 Task: Look for Airbnb options in Masty, Belarus from 6th December, 2023 to 12th December, 2023 for 4 adults.4 bedrooms having 4 beds and 4 bathrooms. Property type can be flat. Amenities needed are: wifi, TV, free parkinig on premises, gym, breakfast. Look for 5 properties as per requirement.
Action: Mouse moved to (583, 210)
Screenshot: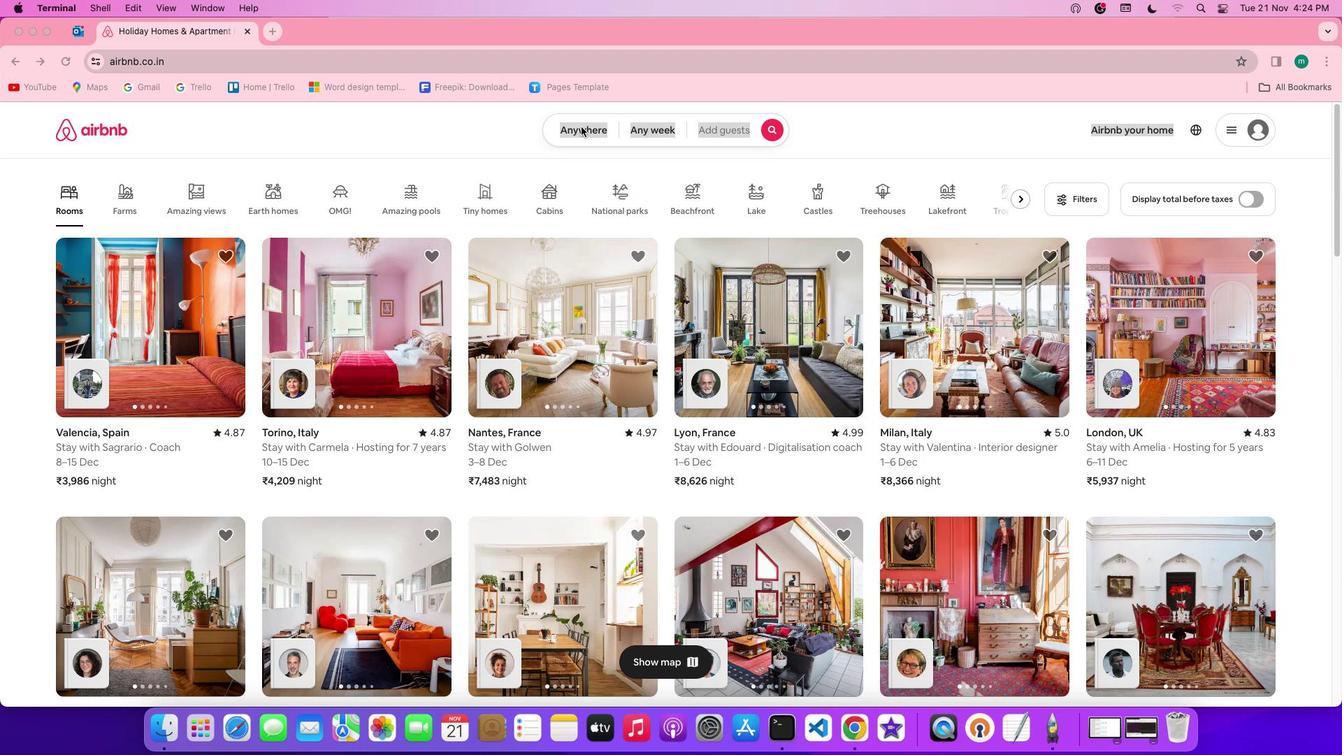 
Action: Mouse pressed left at (583, 210)
Screenshot: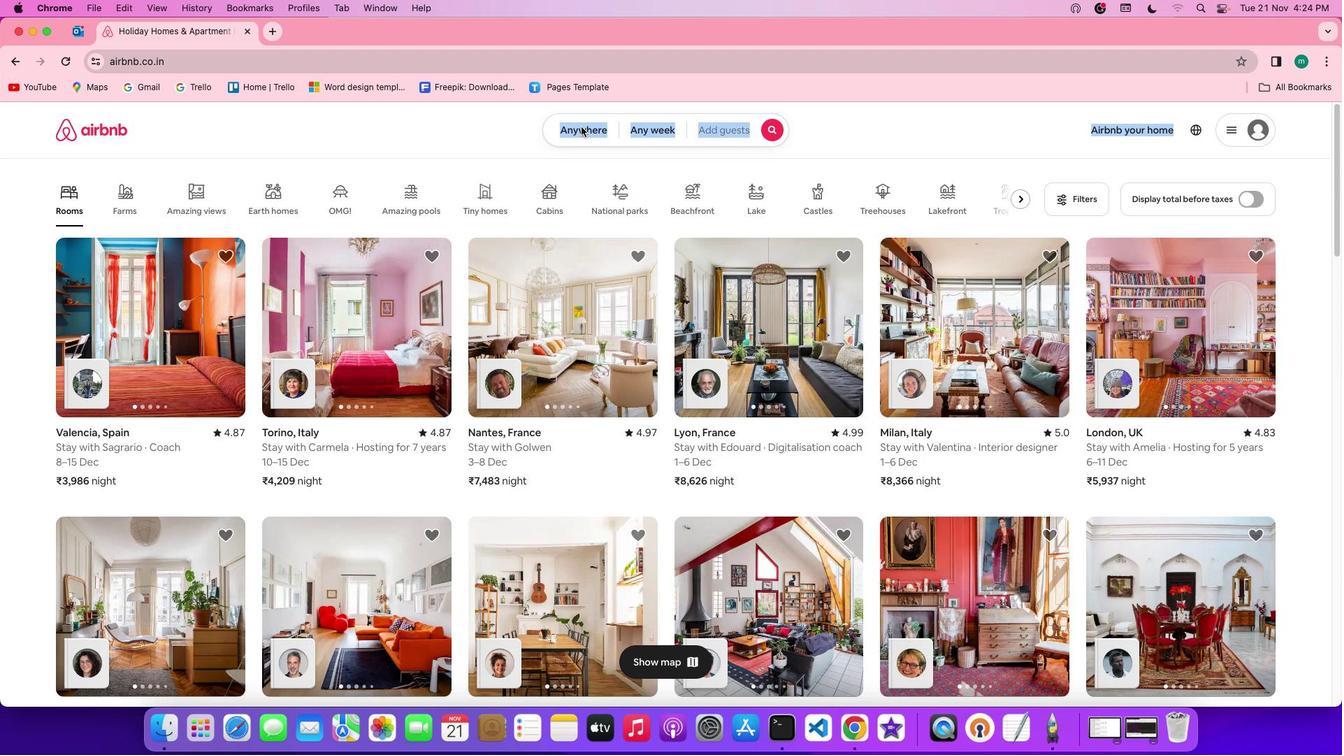 
Action: Mouse pressed left at (583, 210)
Screenshot: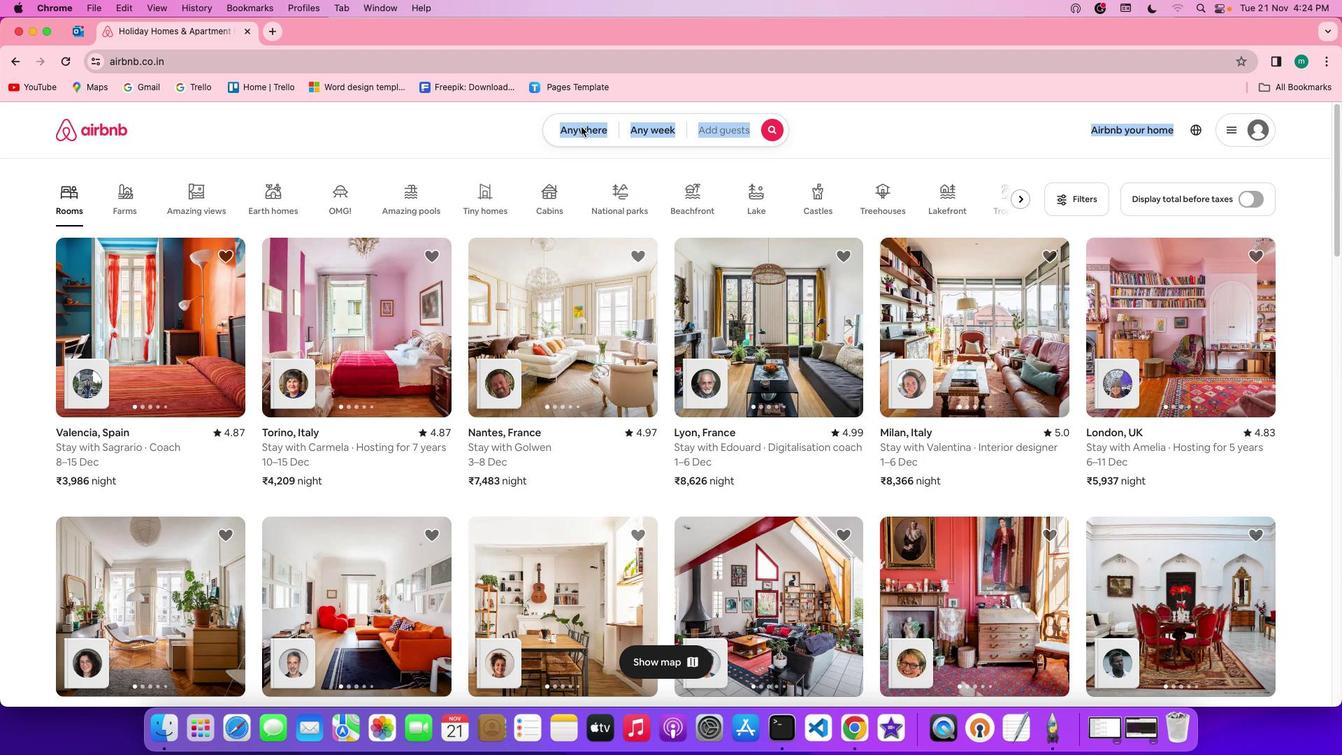 
Action: Mouse moved to (535, 251)
Screenshot: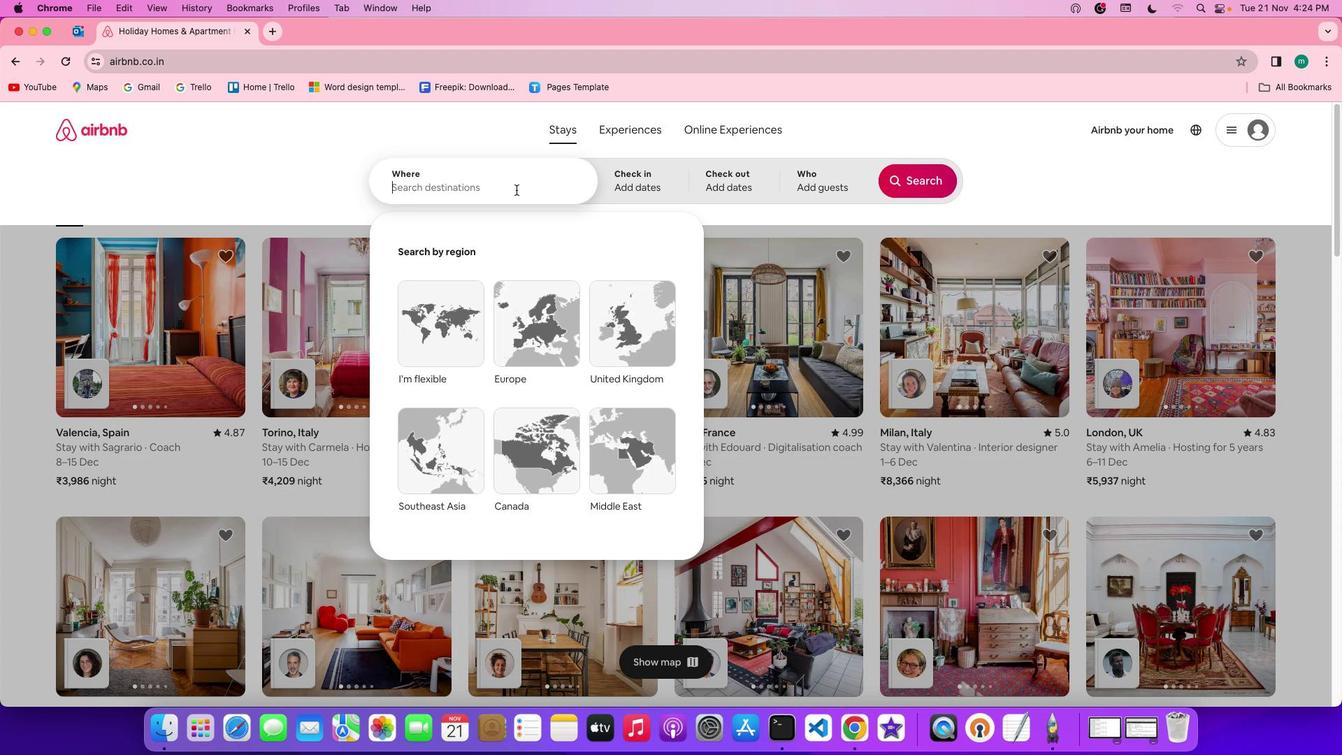 
Action: Mouse pressed left at (535, 251)
Screenshot: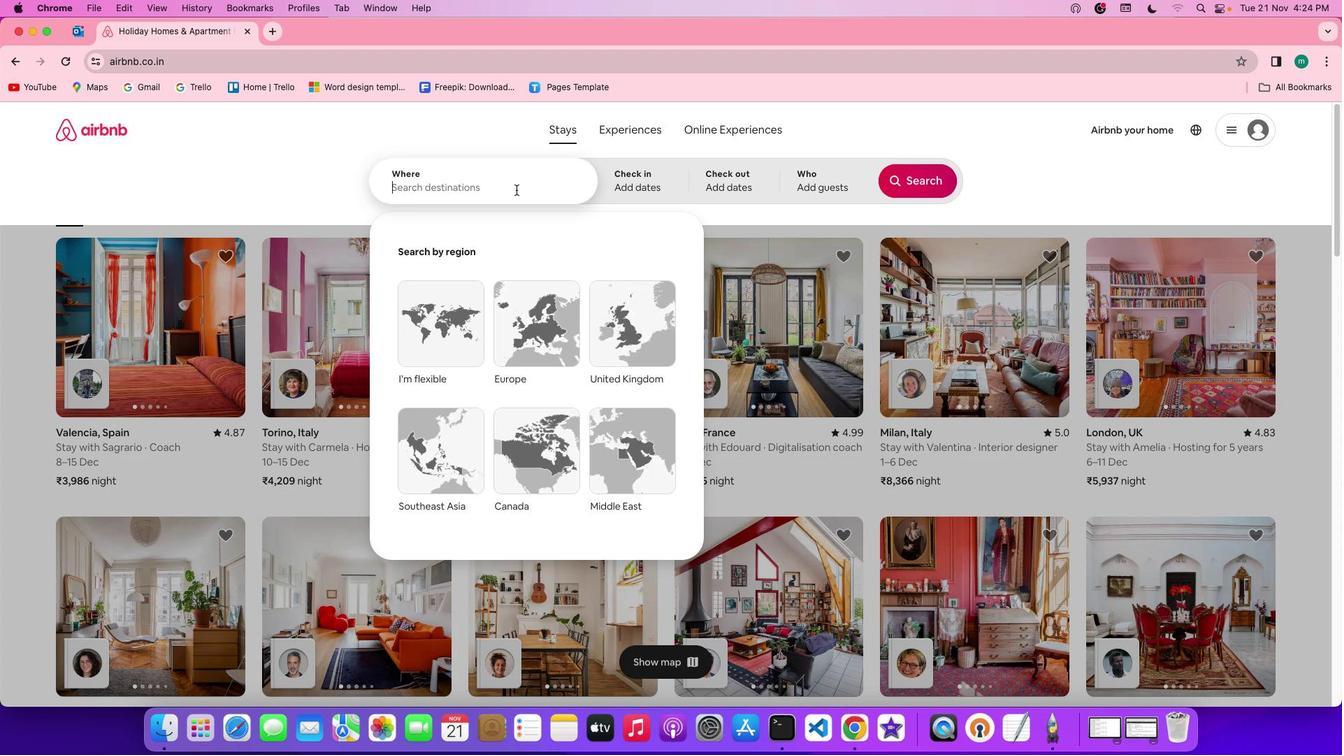 
Action: Key pressed Key.shift'M''a''s''t''y'','Key.spaceKey.shift'B''e''l''a''r''u''s'
Screenshot: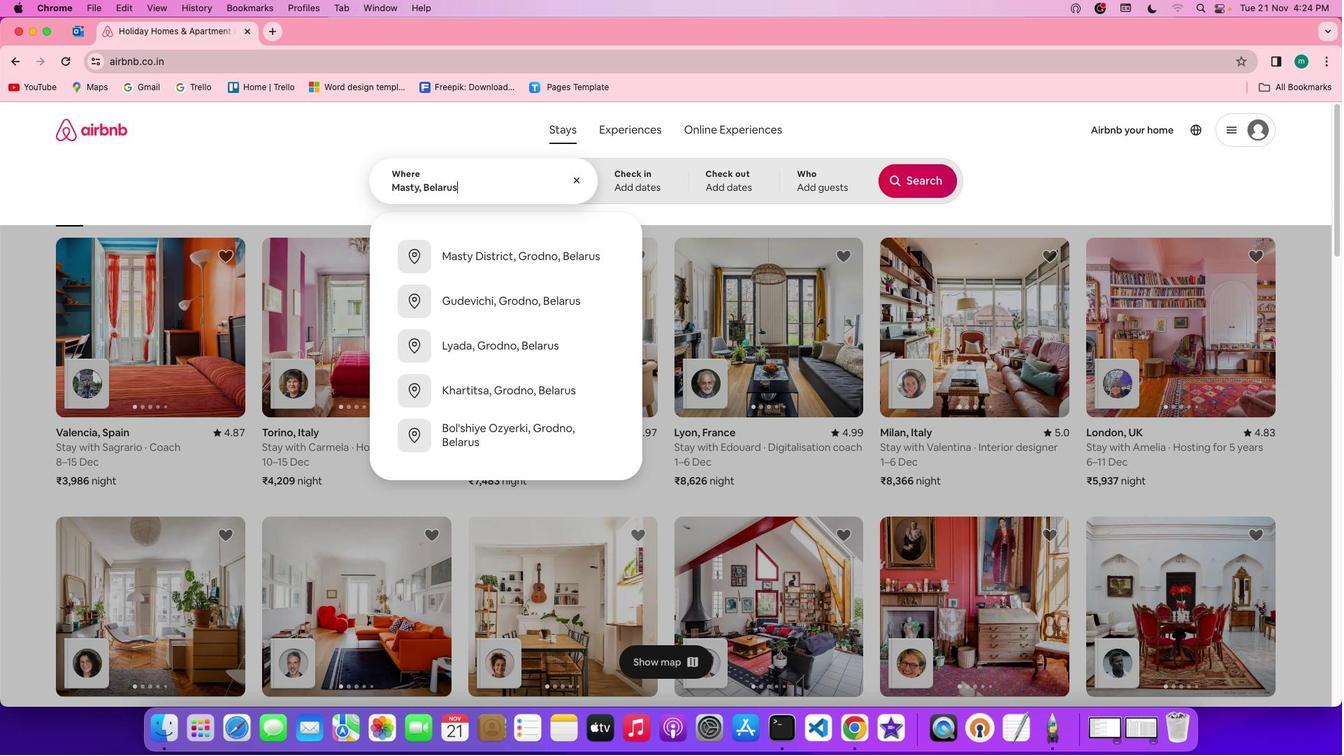 
Action: Mouse moved to (636, 244)
Screenshot: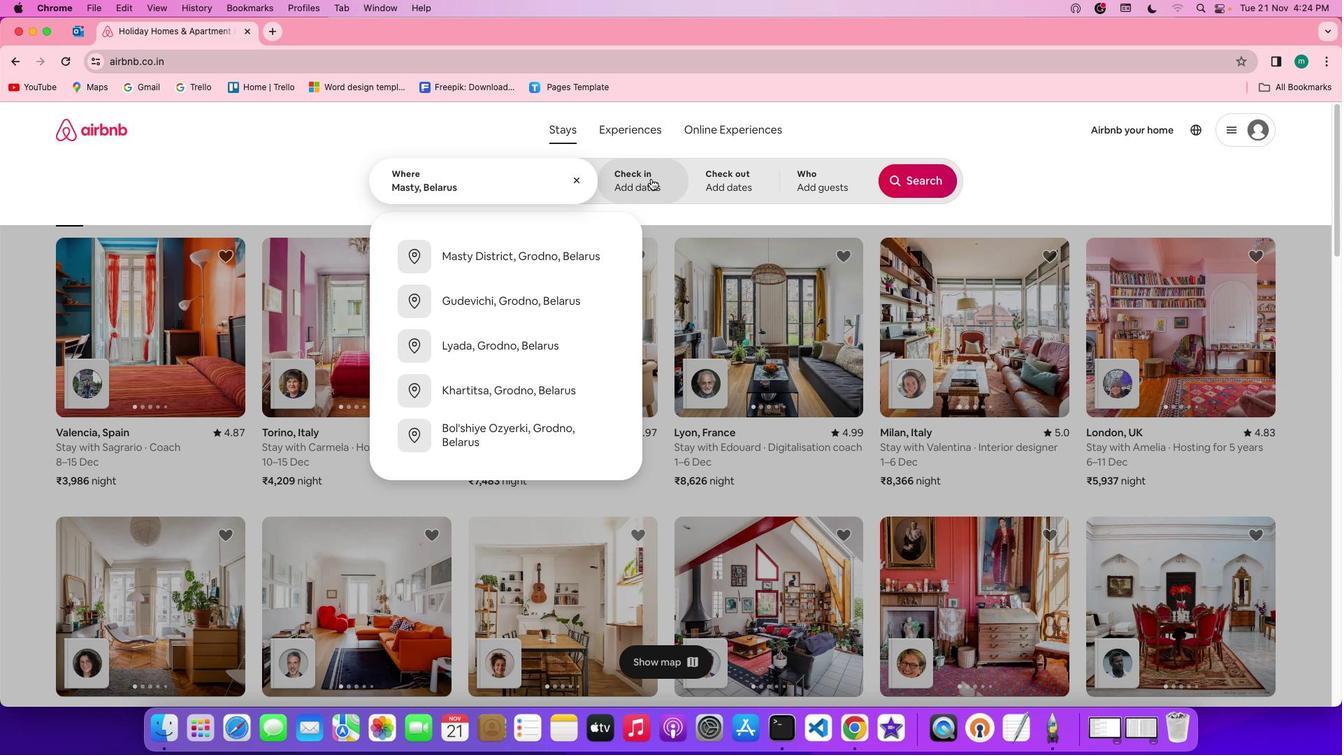 
Action: Mouse pressed left at (636, 244)
Screenshot: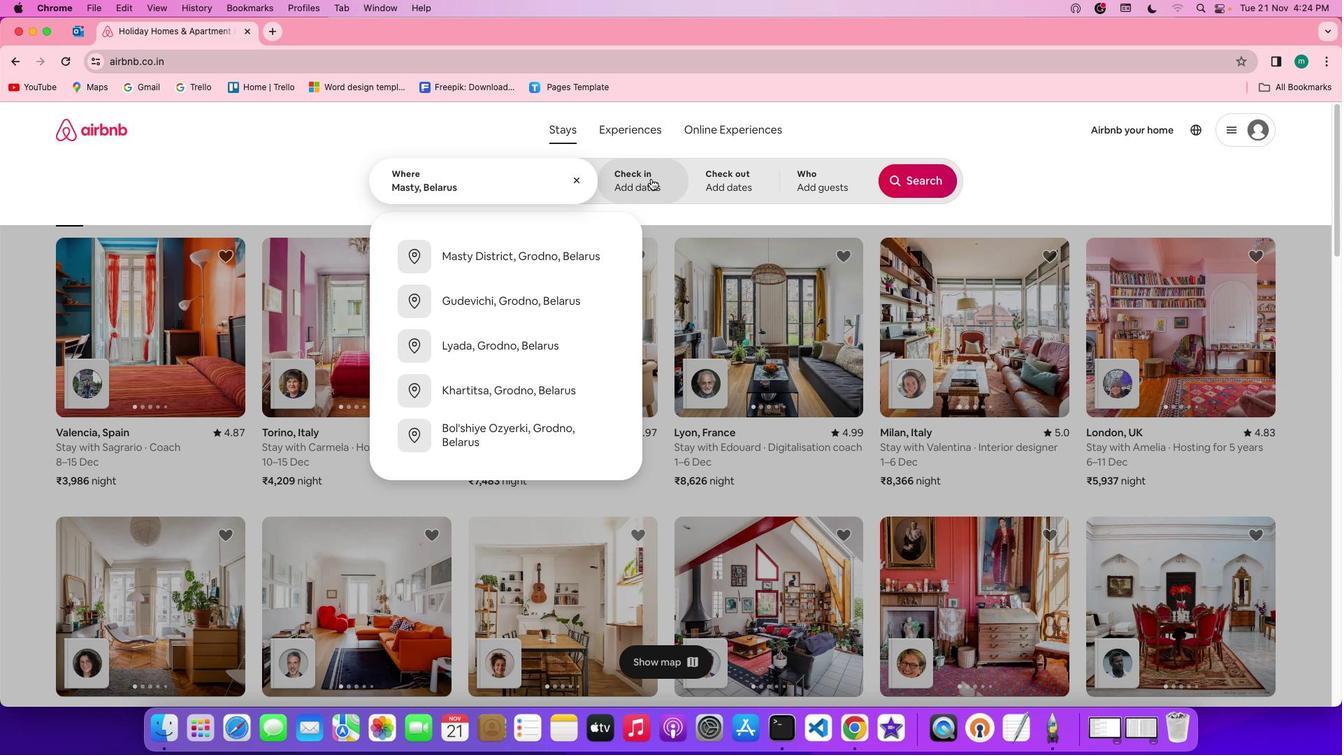 
Action: Mouse moved to (744, 379)
Screenshot: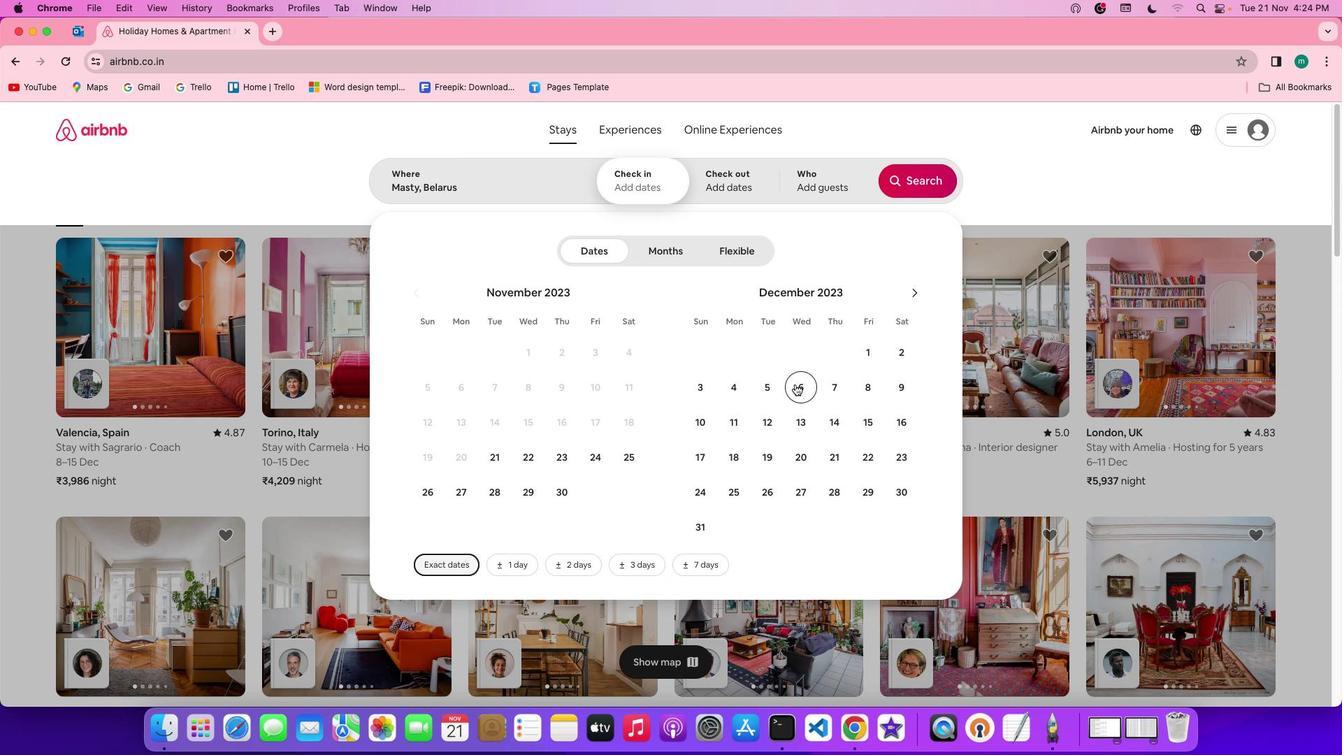 
Action: Mouse pressed left at (744, 379)
Screenshot: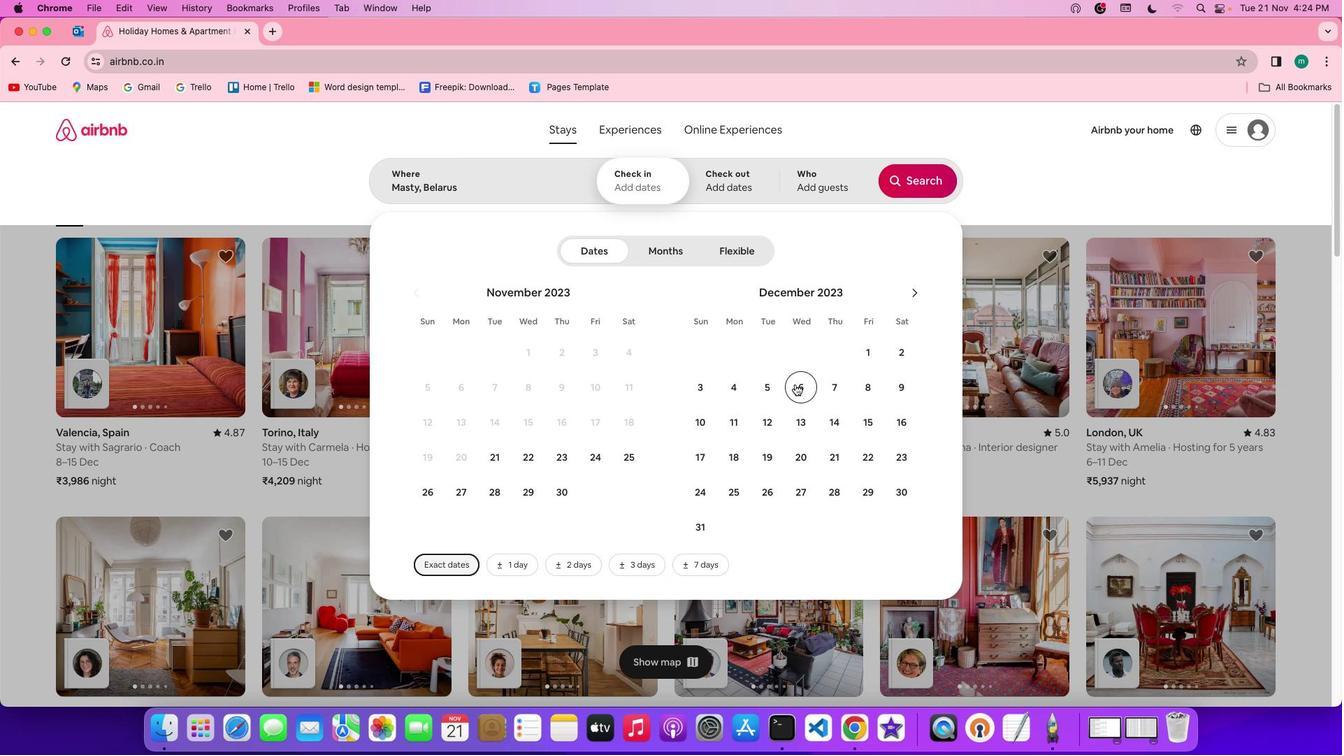 
Action: Mouse moved to (729, 401)
Screenshot: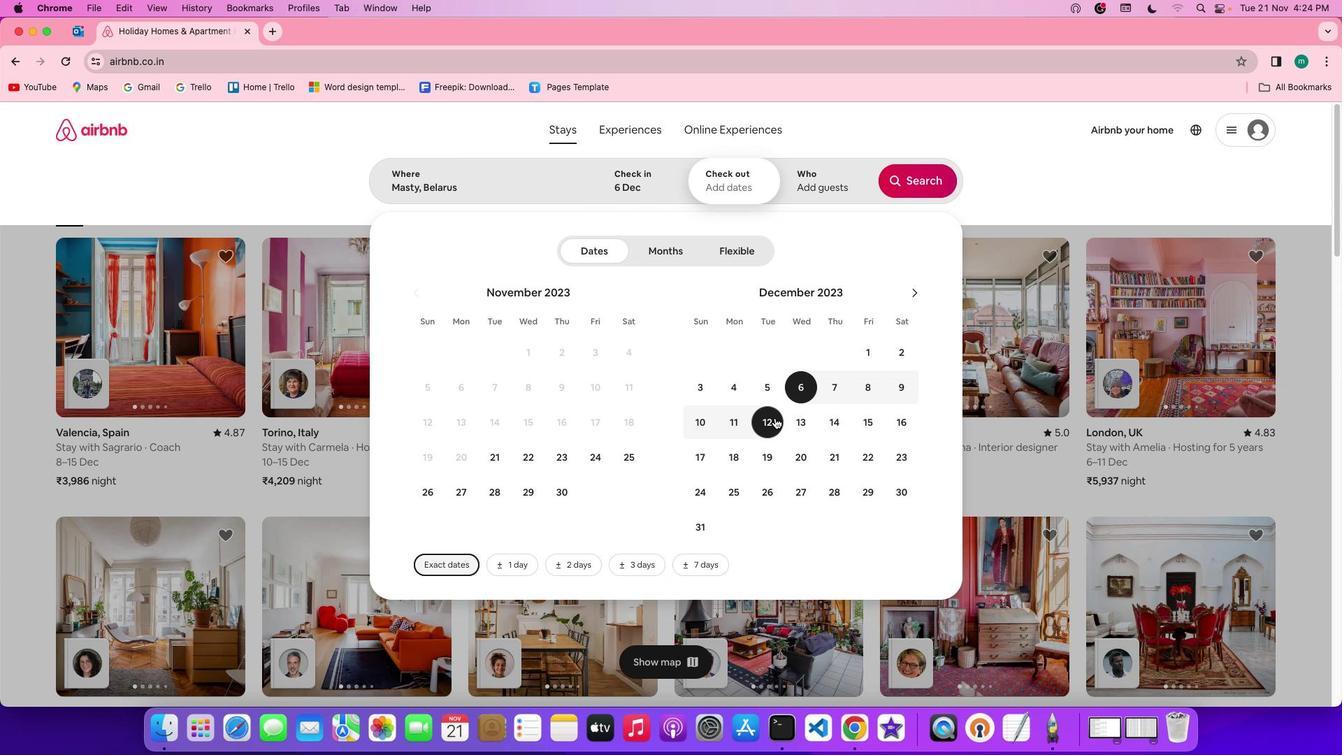 
Action: Mouse pressed left at (729, 401)
Screenshot: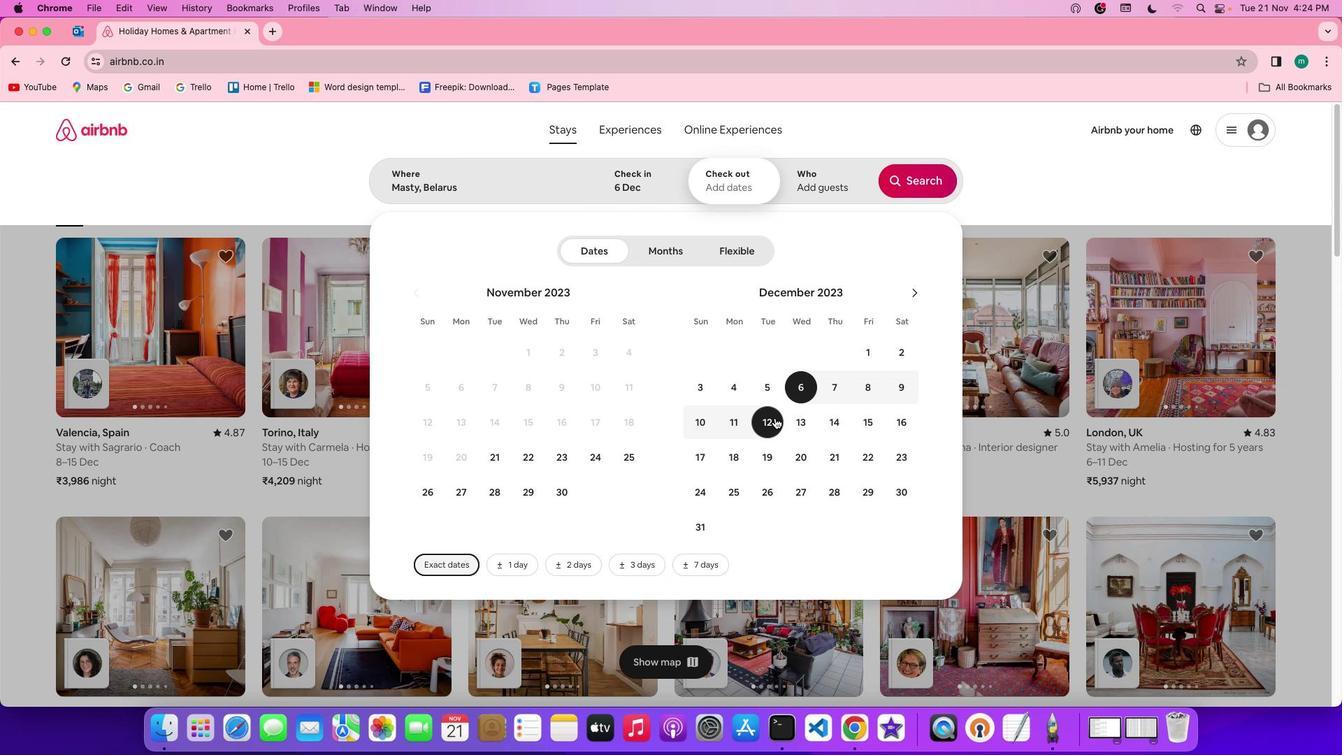 
Action: Mouse moved to (763, 246)
Screenshot: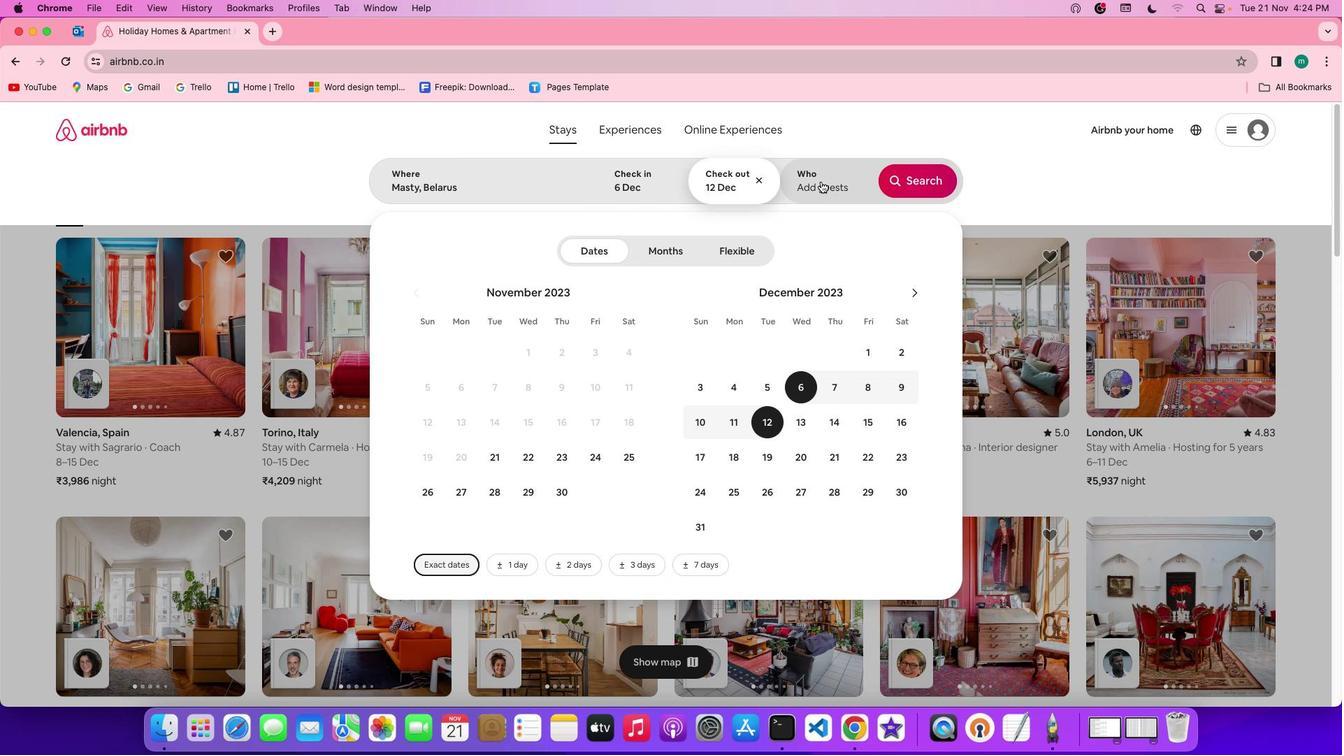 
Action: Mouse pressed left at (763, 246)
Screenshot: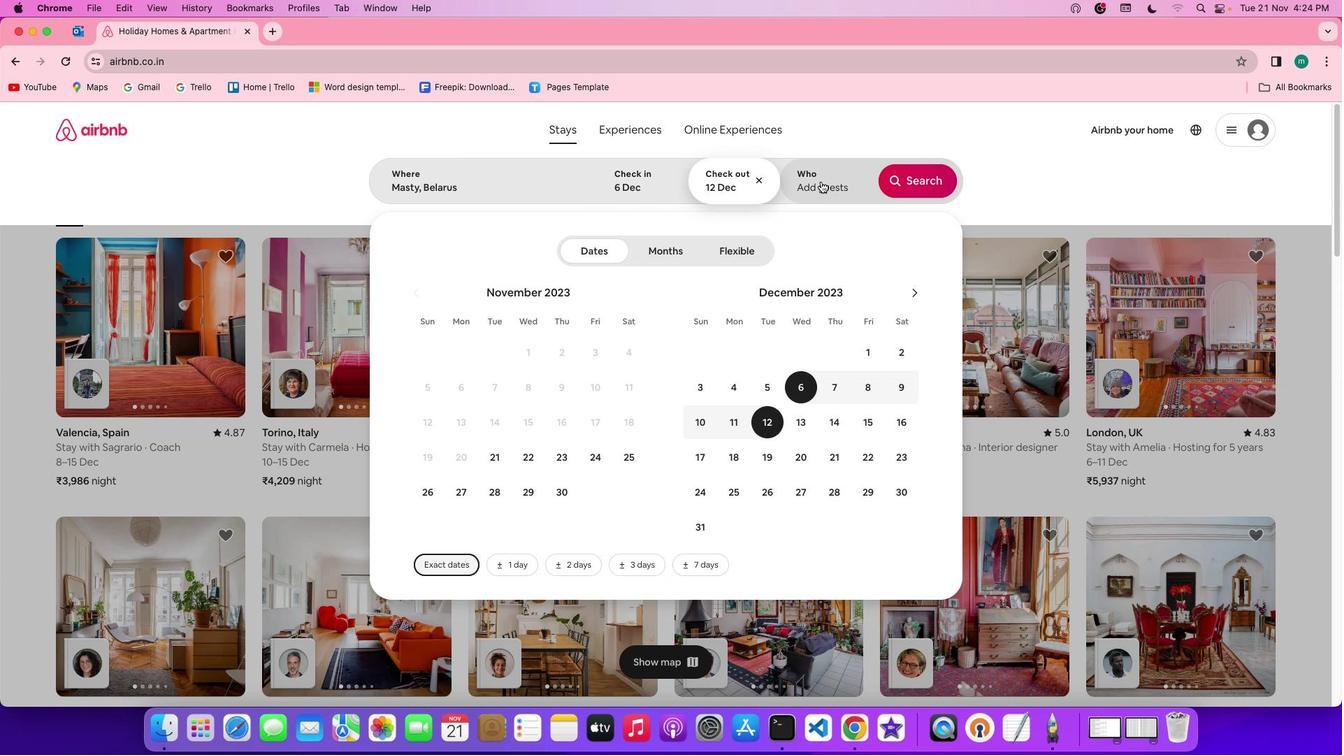 
Action: Mouse moved to (841, 291)
Screenshot: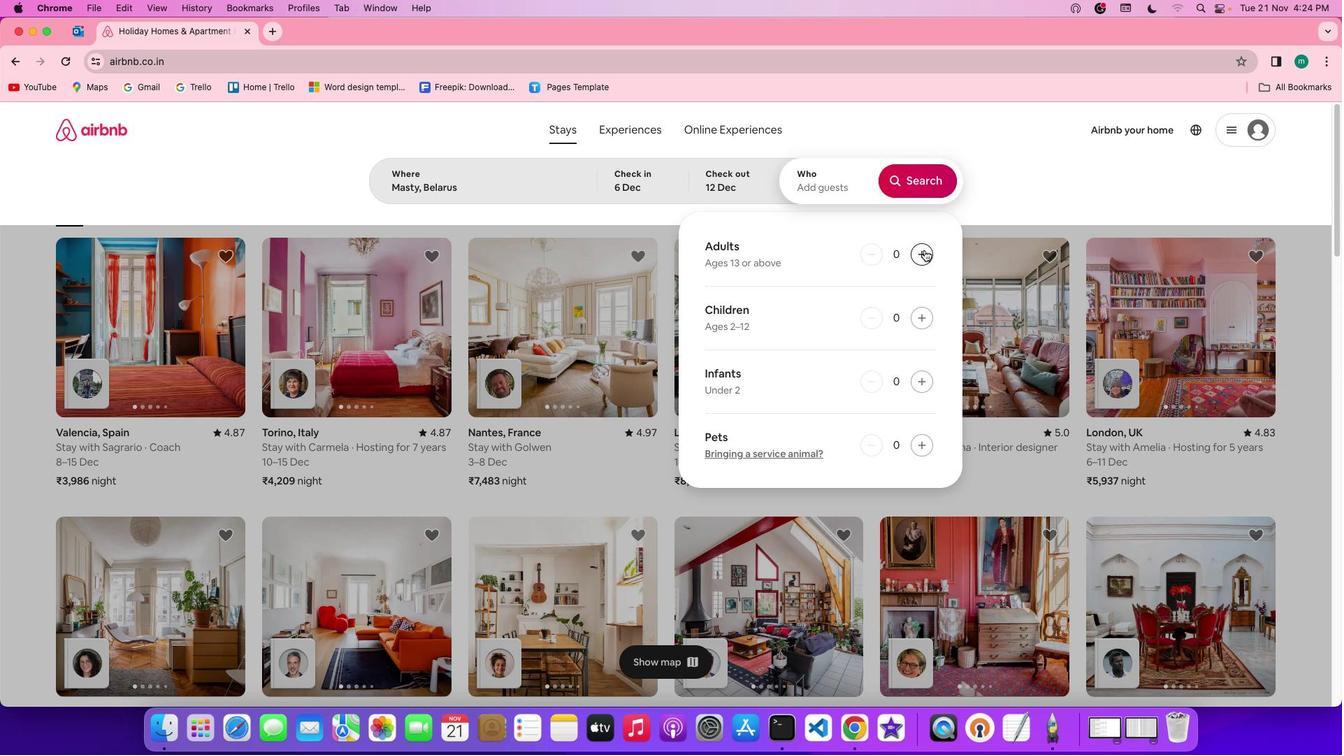 
Action: Mouse pressed left at (841, 291)
Screenshot: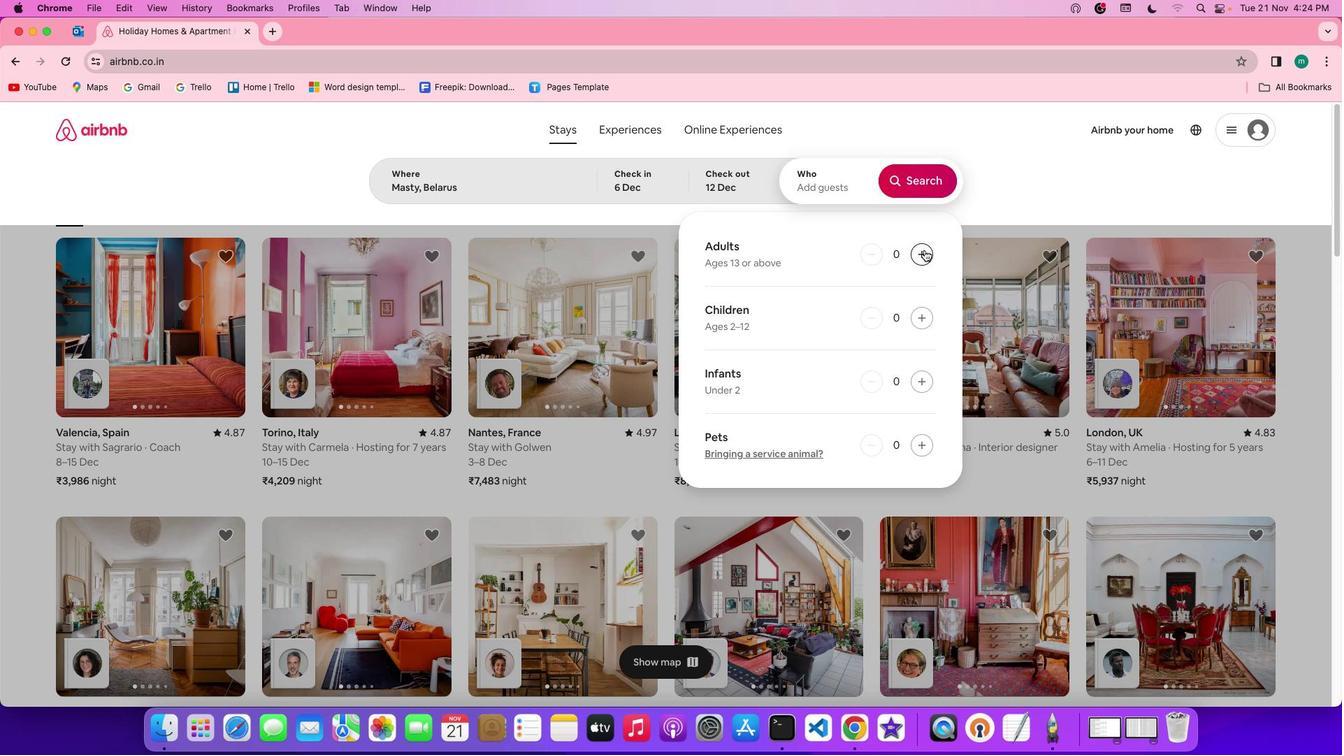 
Action: Mouse pressed left at (841, 291)
Screenshot: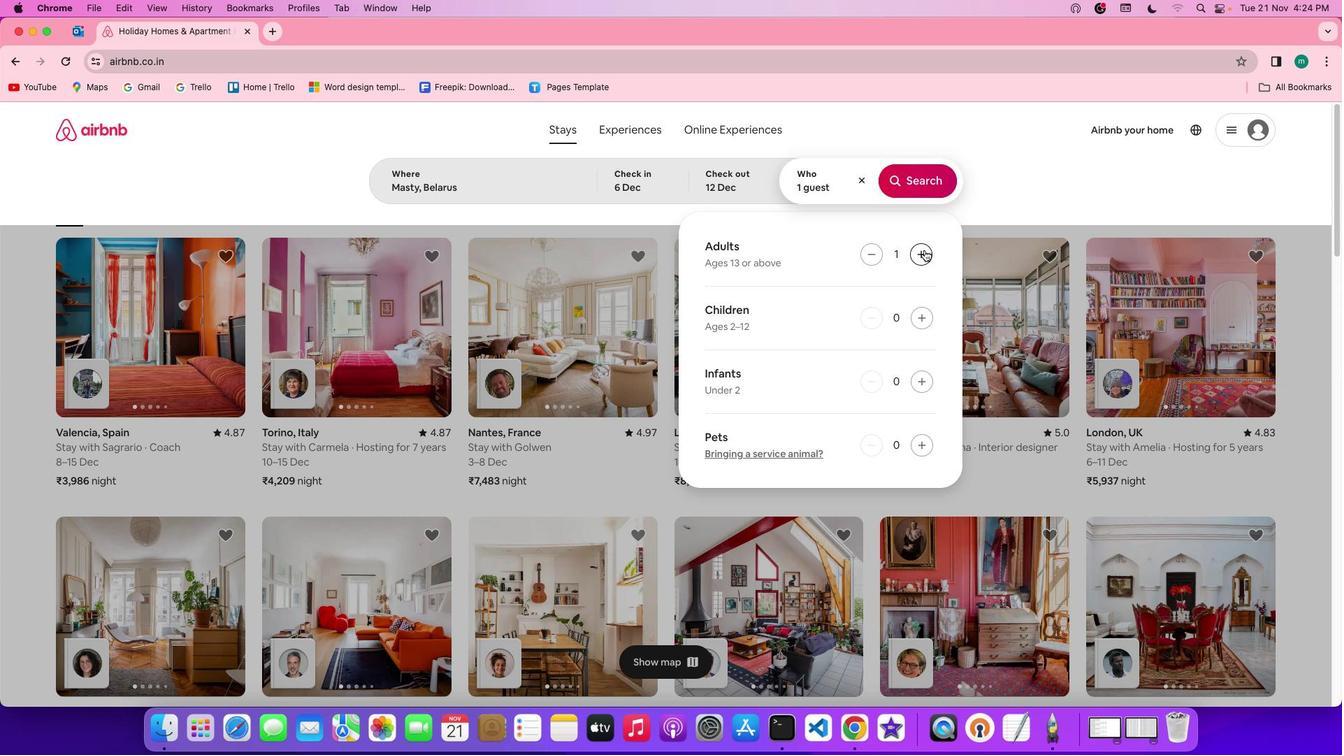 
Action: Mouse pressed left at (841, 291)
Screenshot: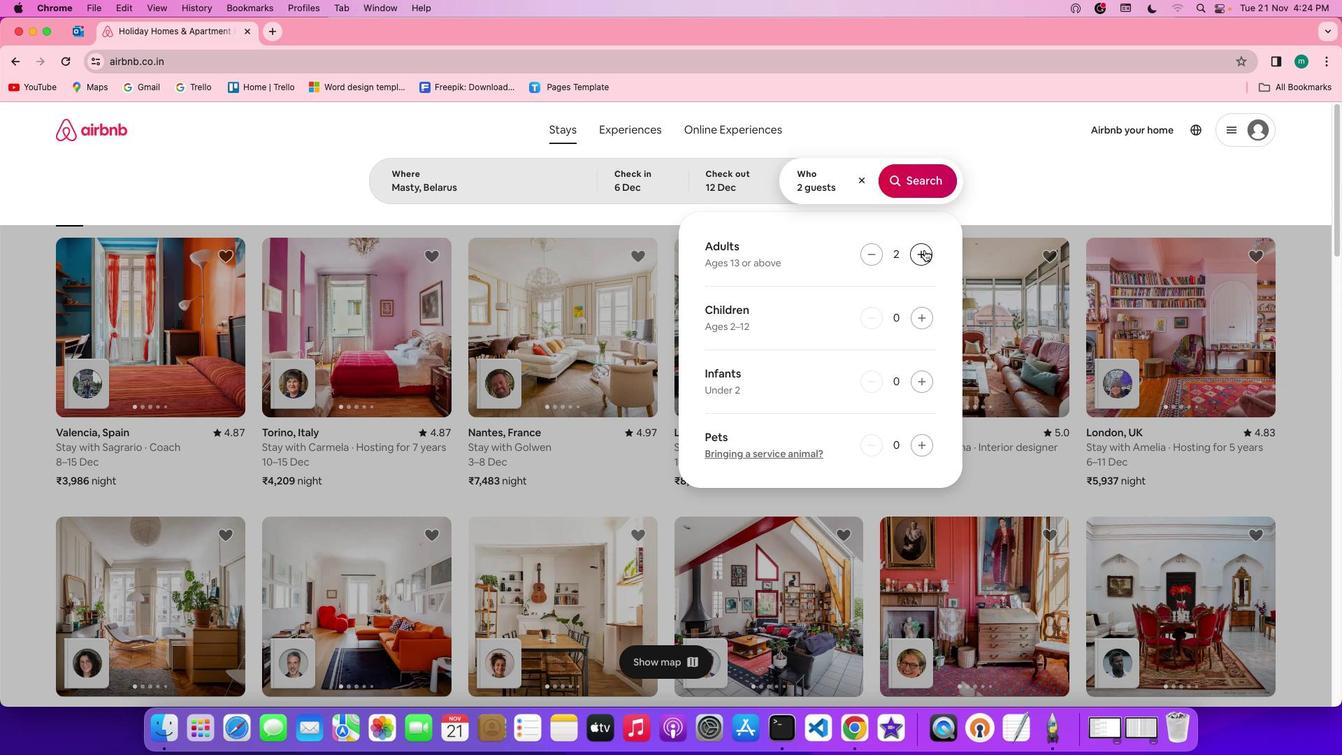 
Action: Mouse pressed left at (841, 291)
Screenshot: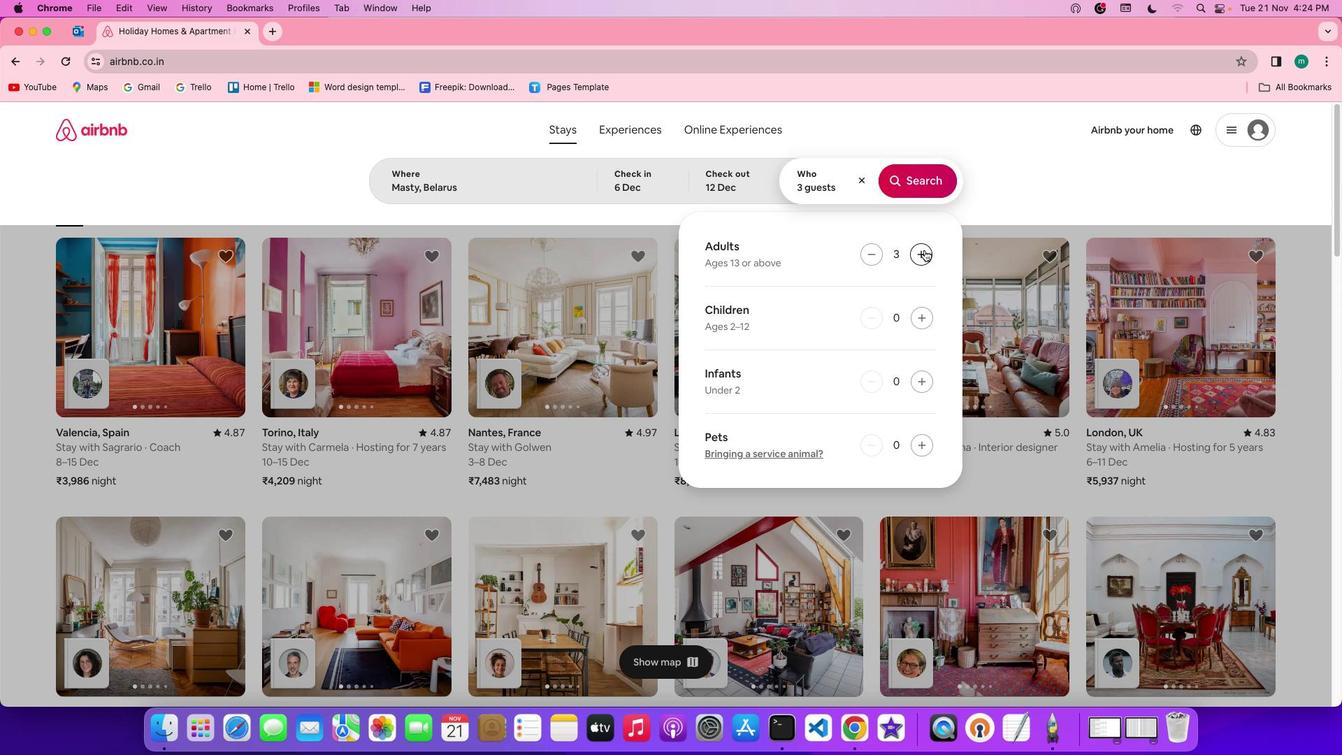 
Action: Mouse moved to (830, 243)
Screenshot: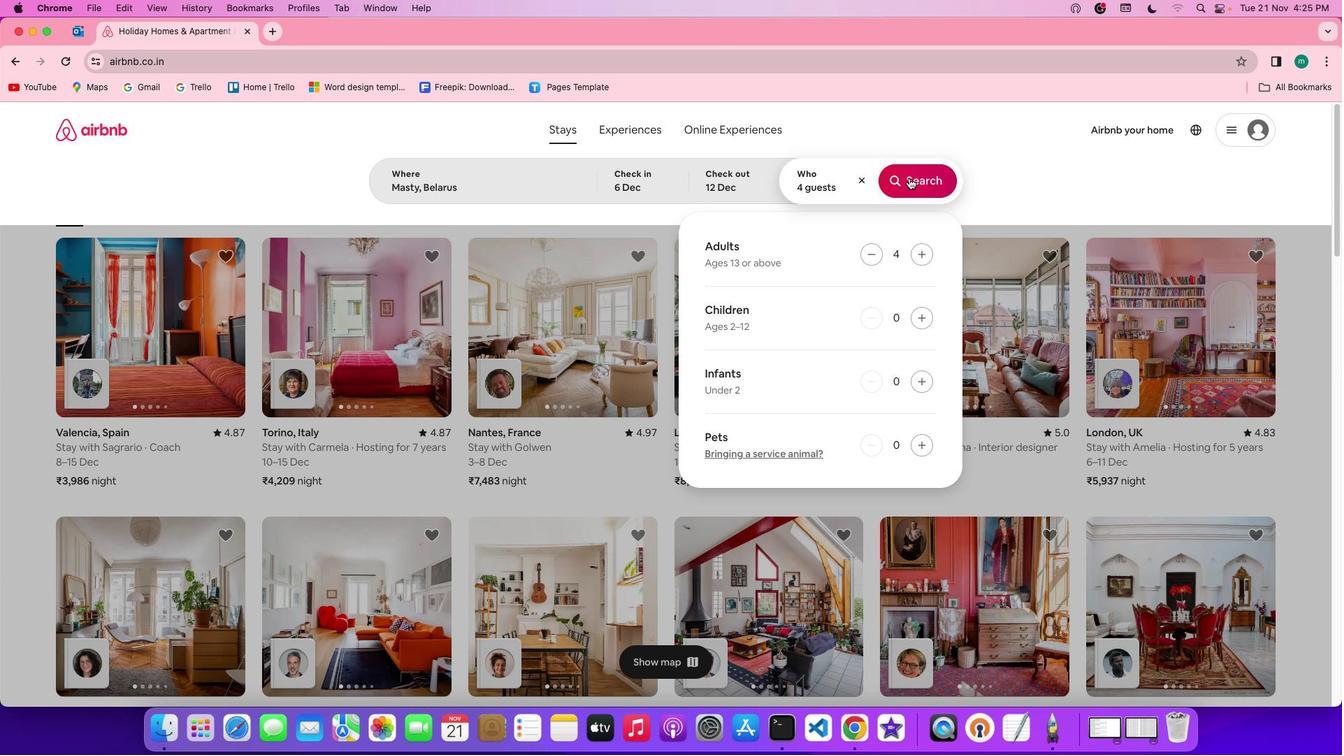 
Action: Mouse pressed left at (830, 243)
Screenshot: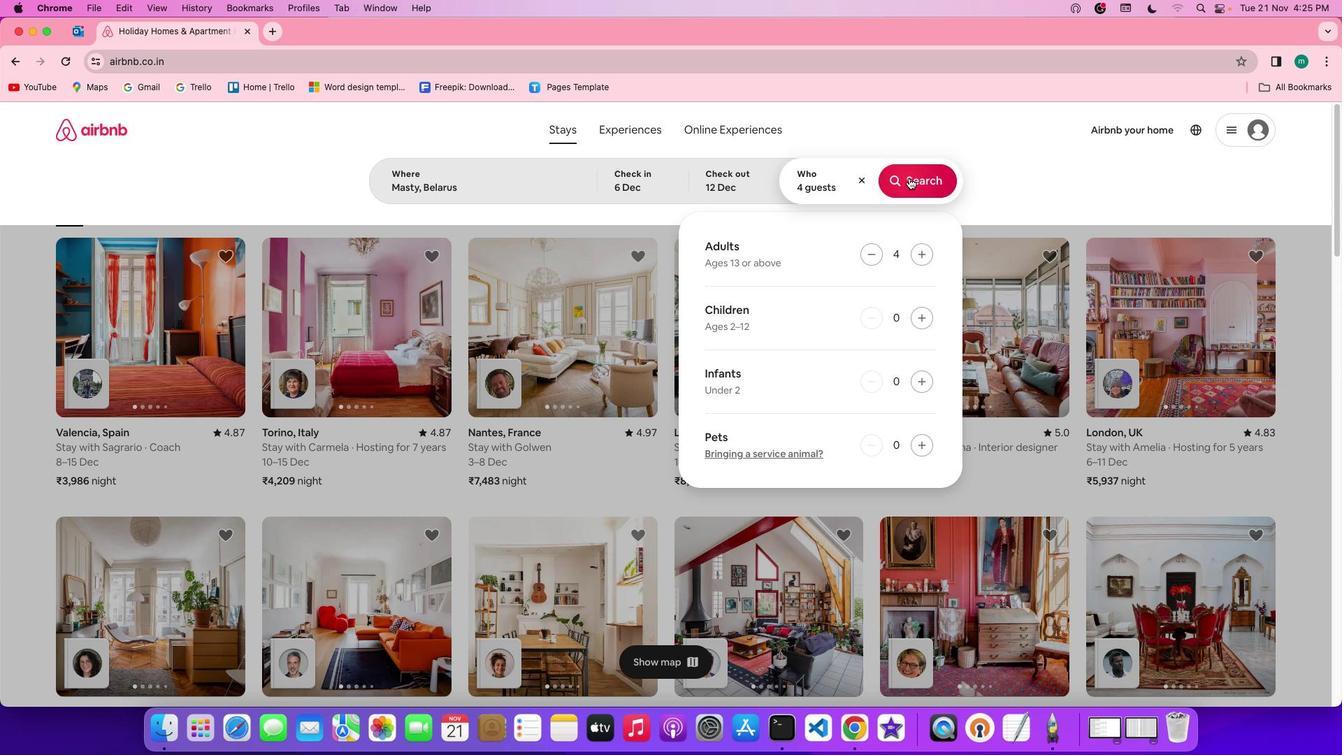 
Action: Mouse moved to (996, 247)
Screenshot: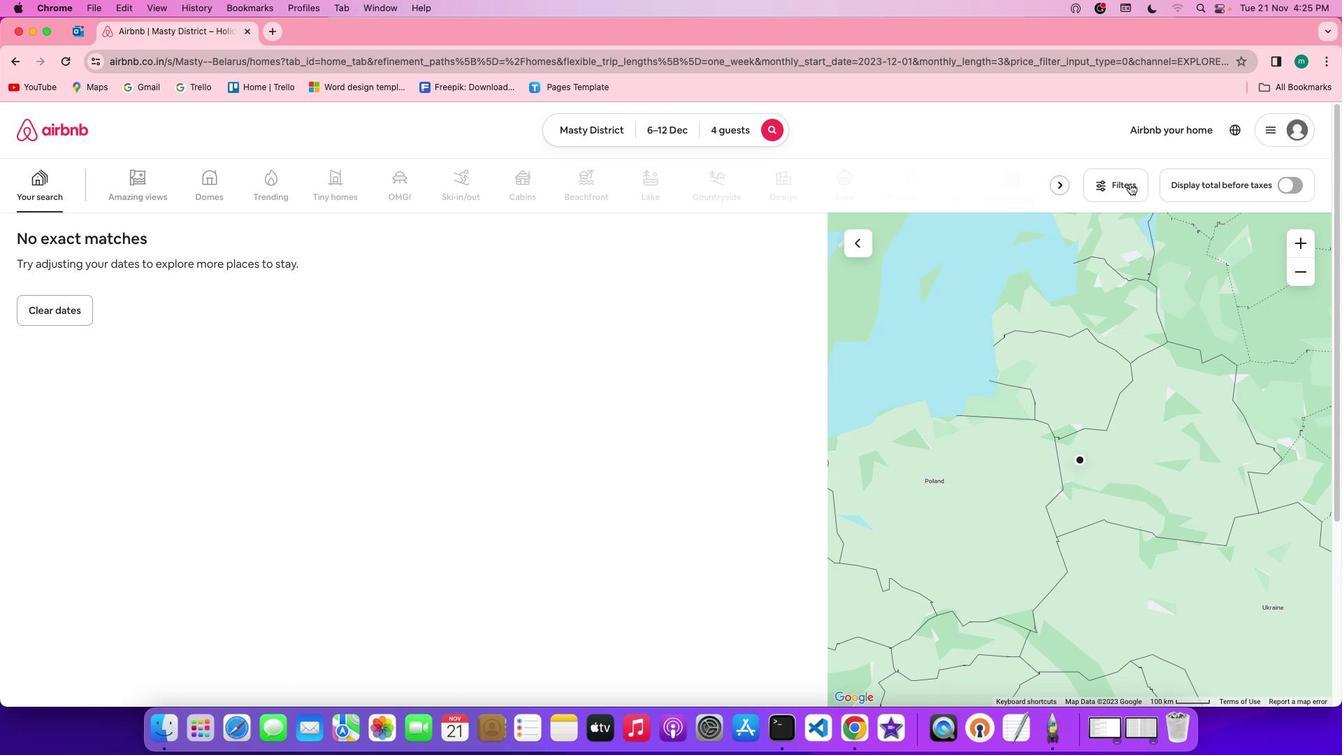 
Action: Mouse pressed left at (996, 247)
Screenshot: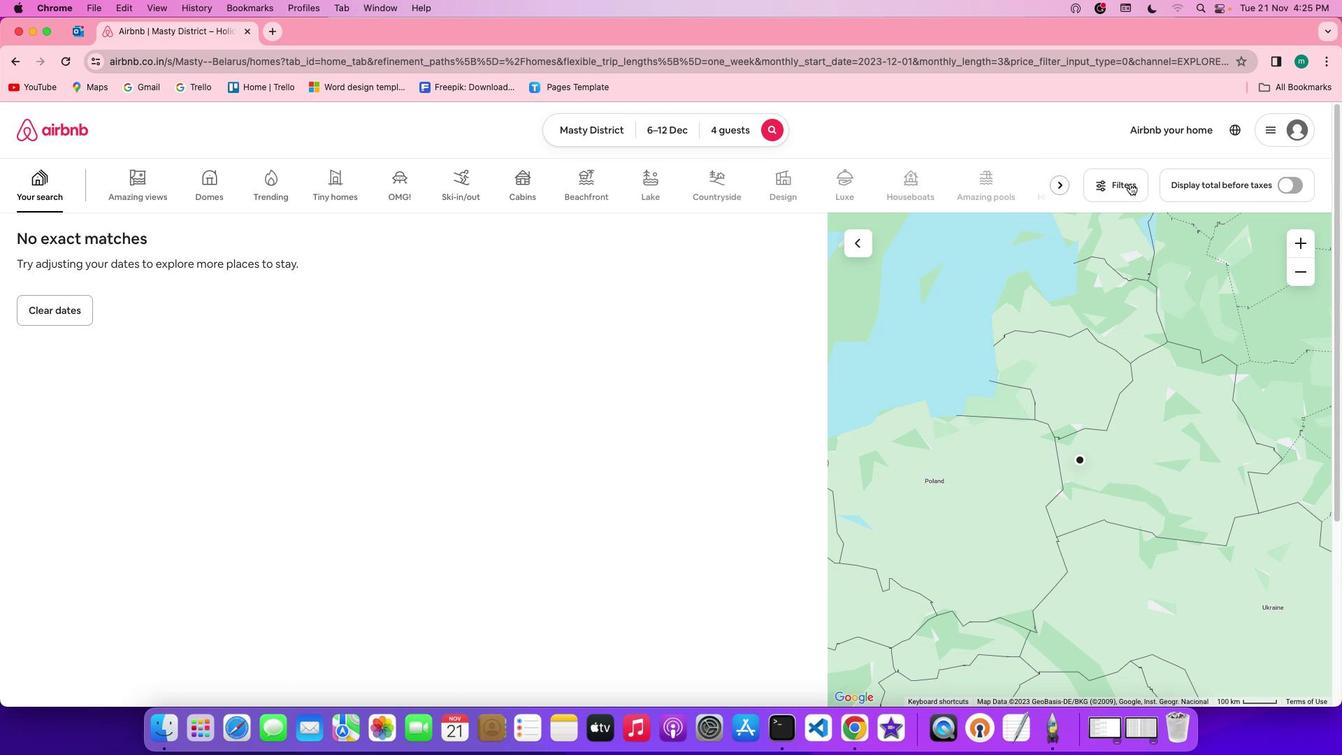
Action: Mouse moved to (648, 405)
Screenshot: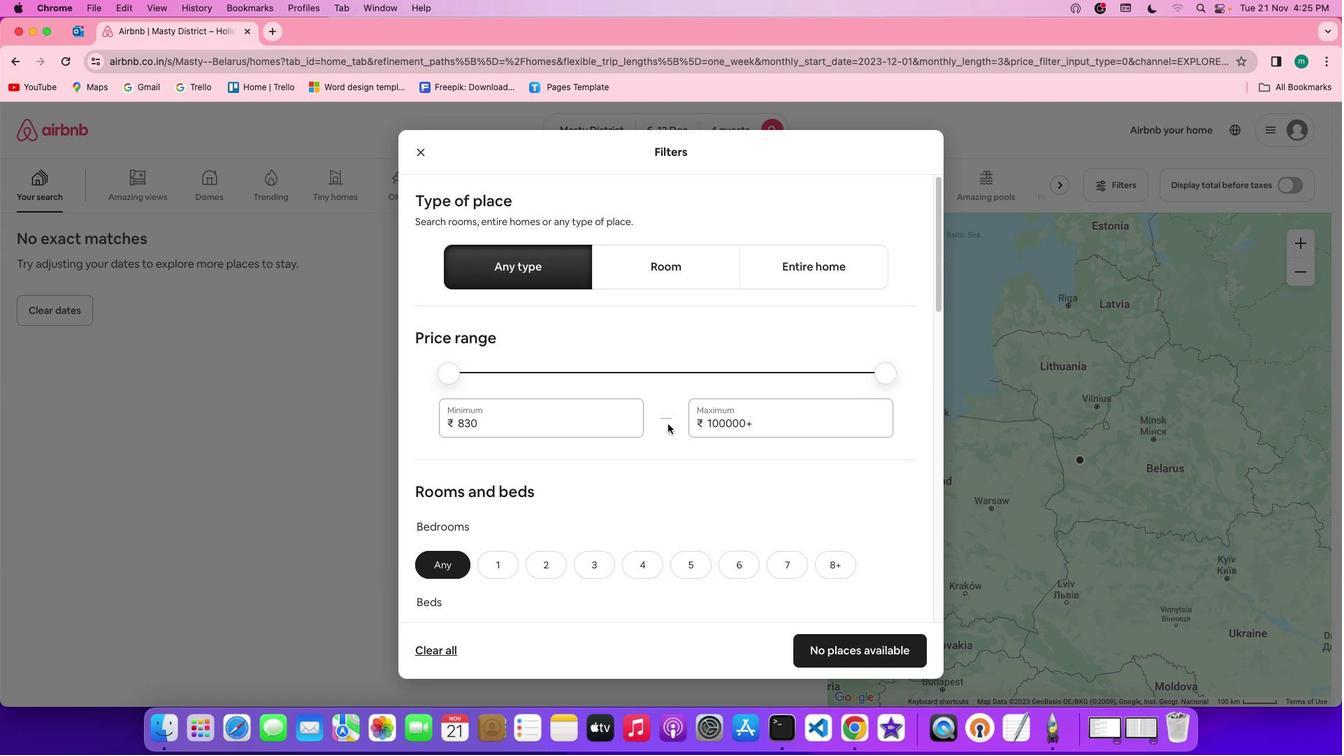 
Action: Mouse scrolled (648, 405) with delta (147, 125)
Screenshot: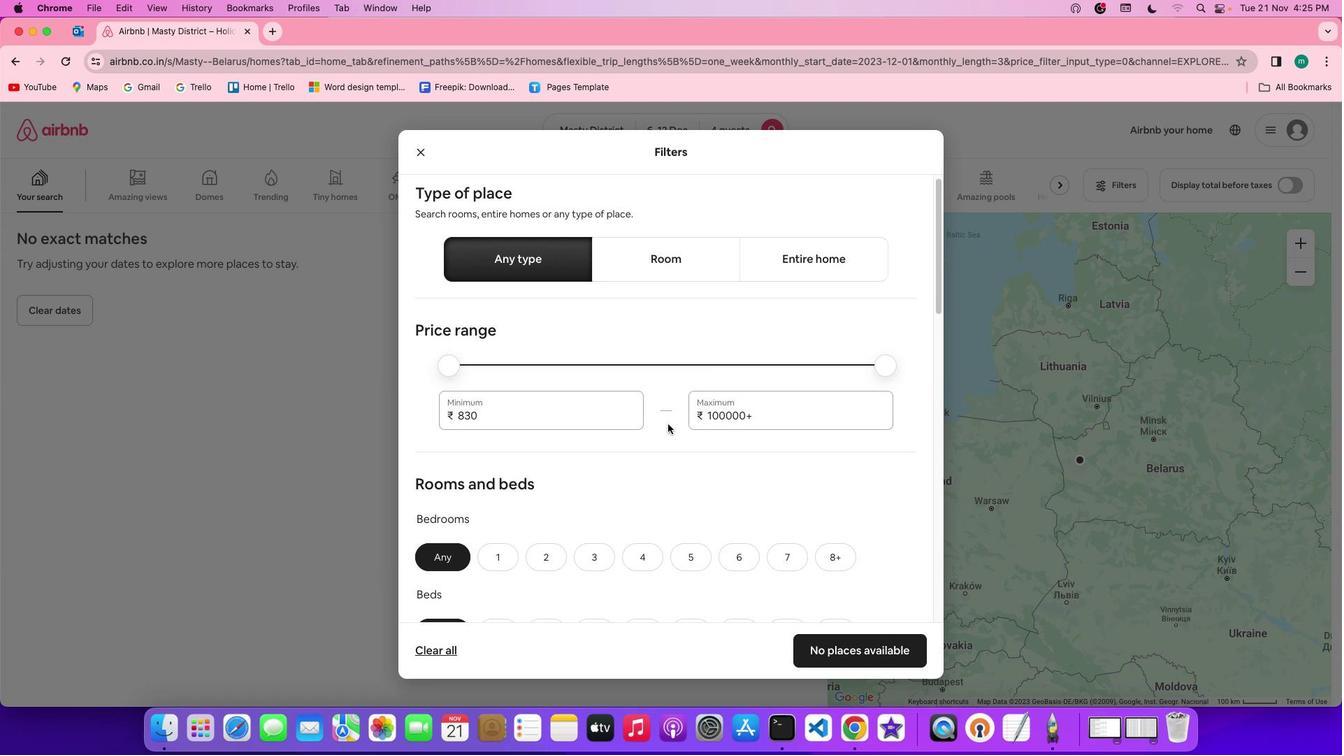 
Action: Mouse scrolled (648, 405) with delta (147, 125)
Screenshot: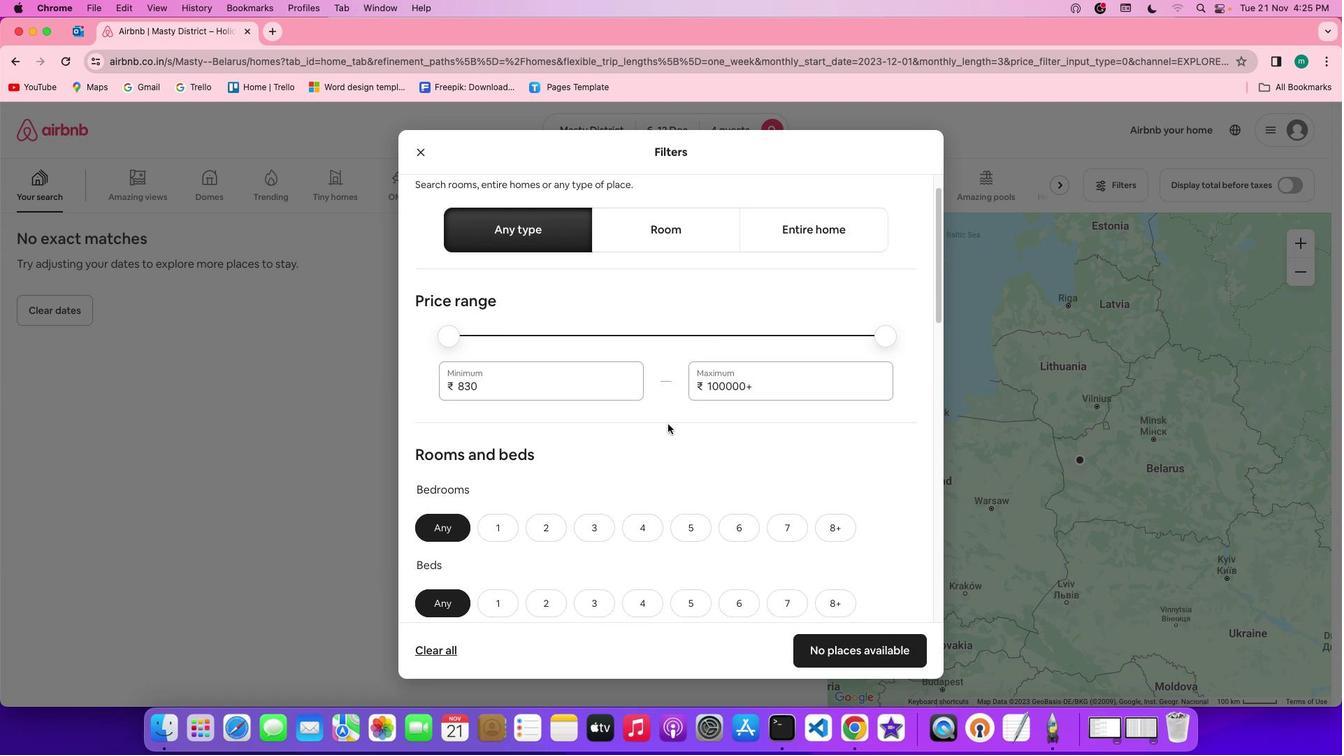 
Action: Mouse scrolled (648, 405) with delta (147, 125)
Screenshot: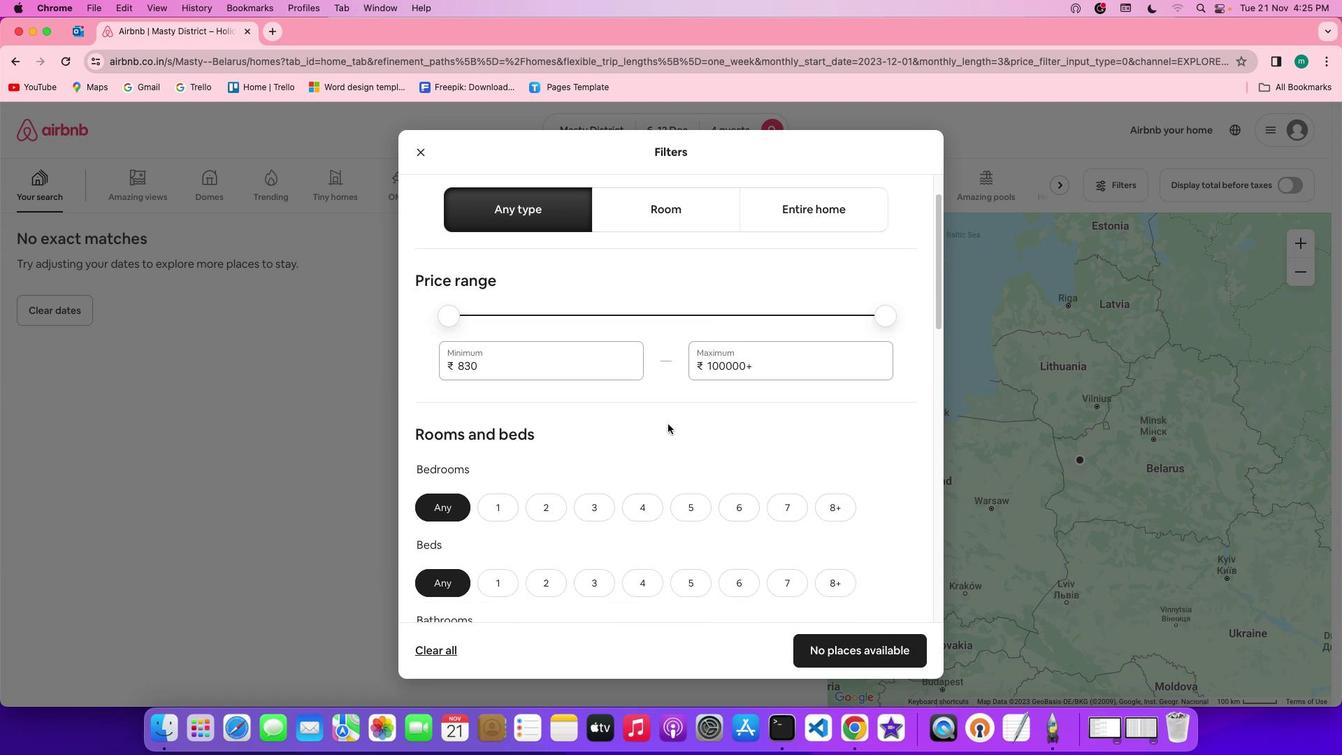 
Action: Mouse scrolled (648, 405) with delta (147, 125)
Screenshot: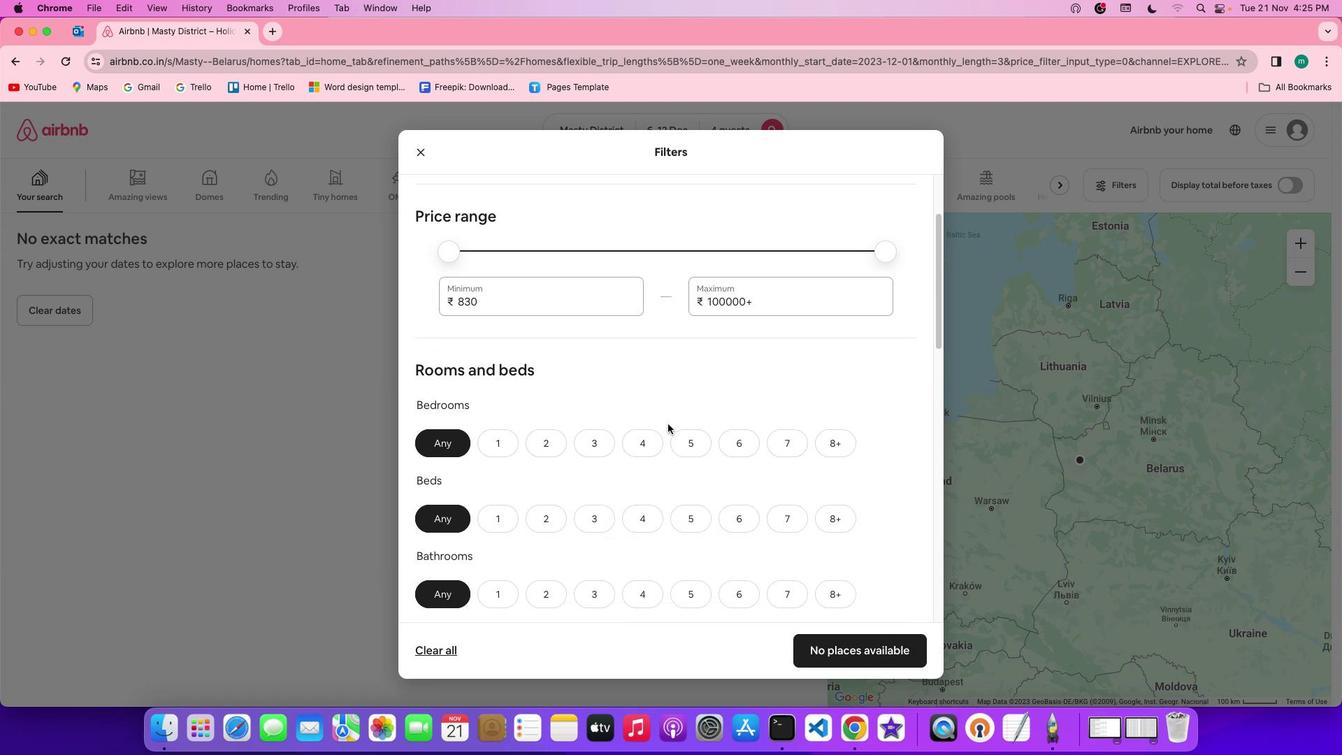 
Action: Mouse moved to (648, 404)
Screenshot: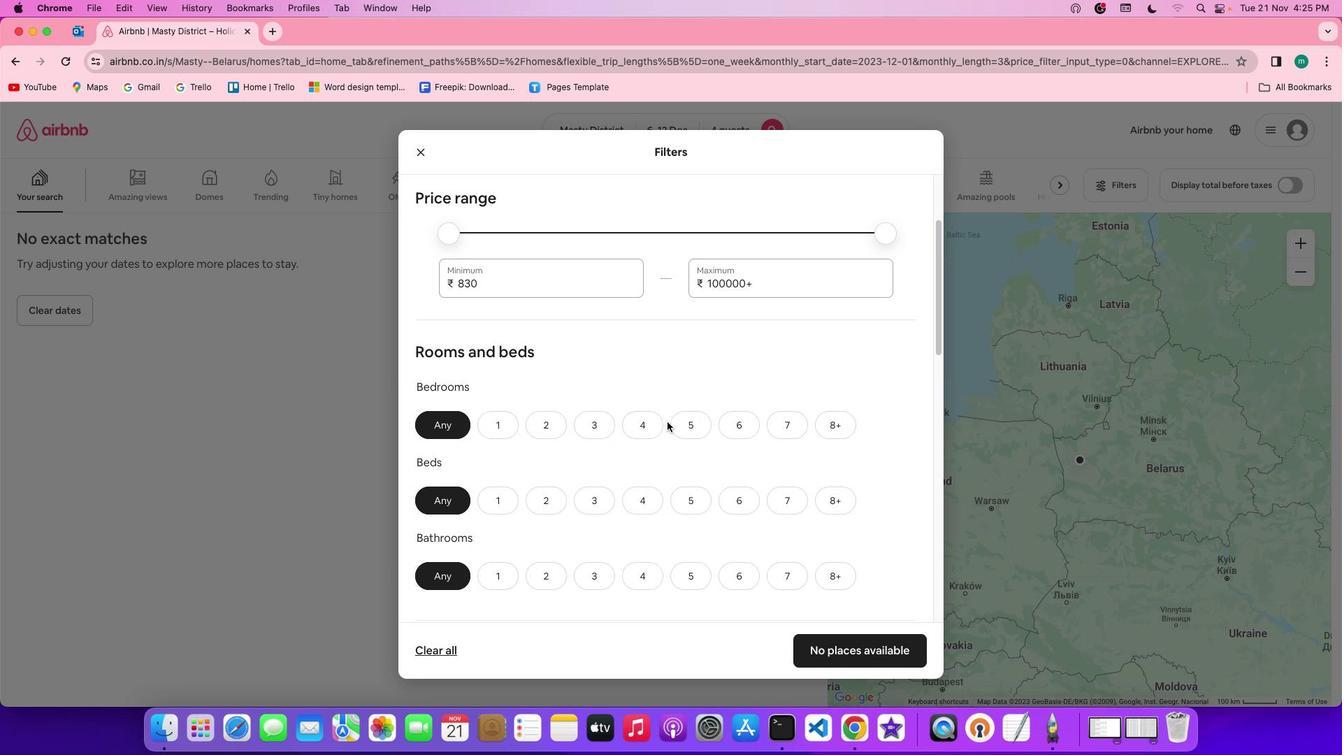 
Action: Mouse scrolled (648, 404) with delta (147, 125)
Screenshot: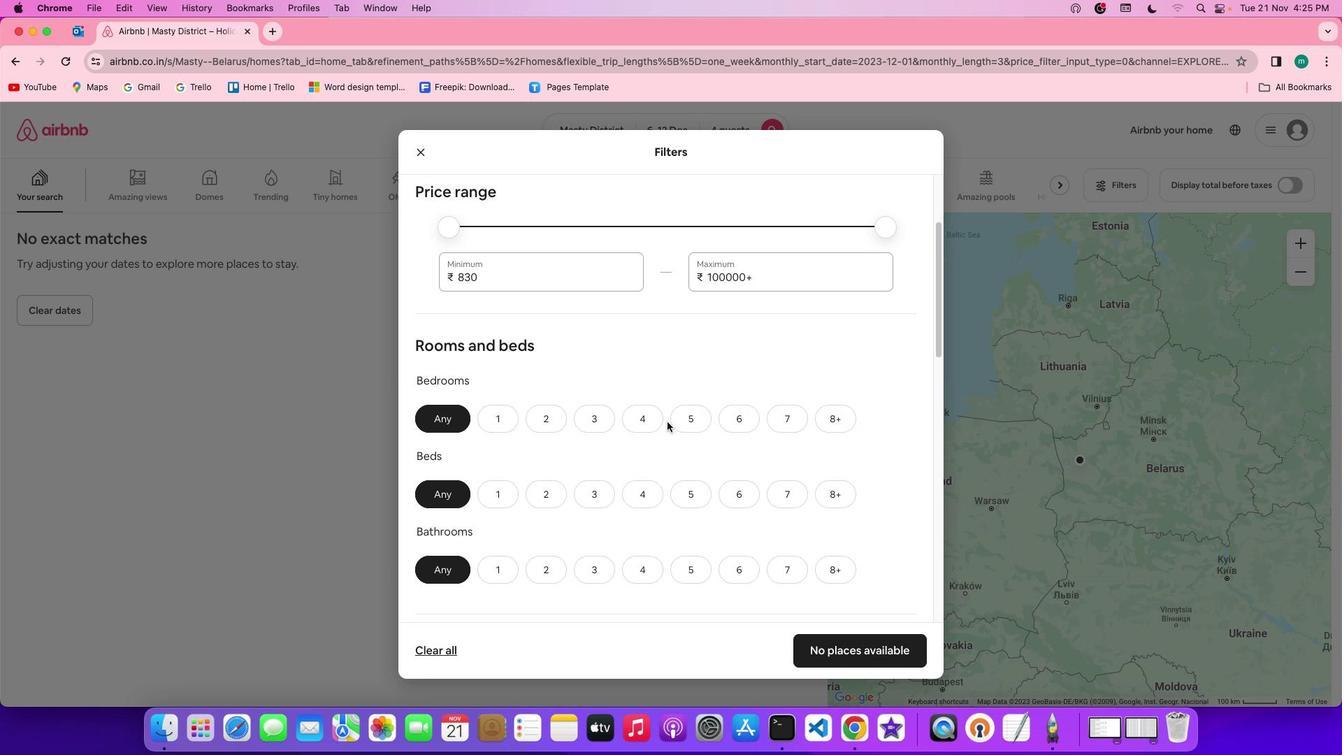
Action: Mouse scrolled (648, 404) with delta (147, 125)
Screenshot: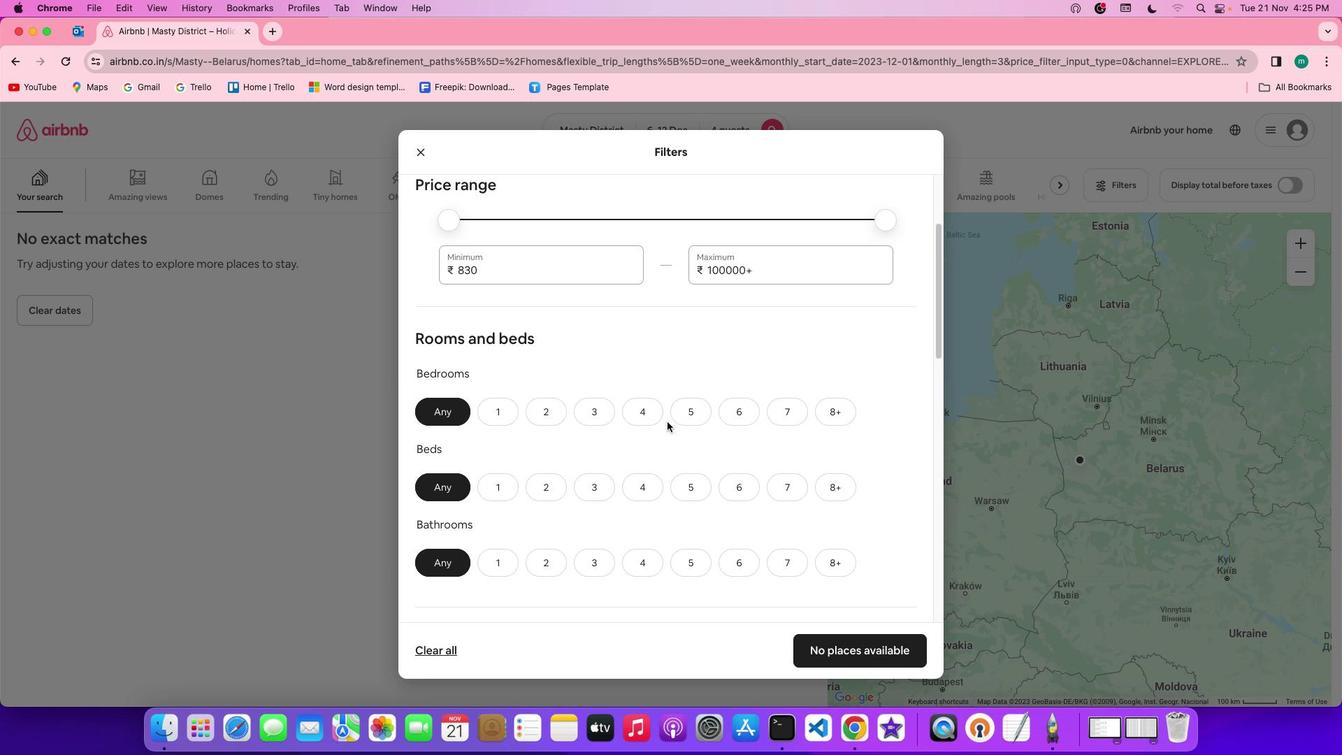 
Action: Mouse scrolled (648, 404) with delta (147, 125)
Screenshot: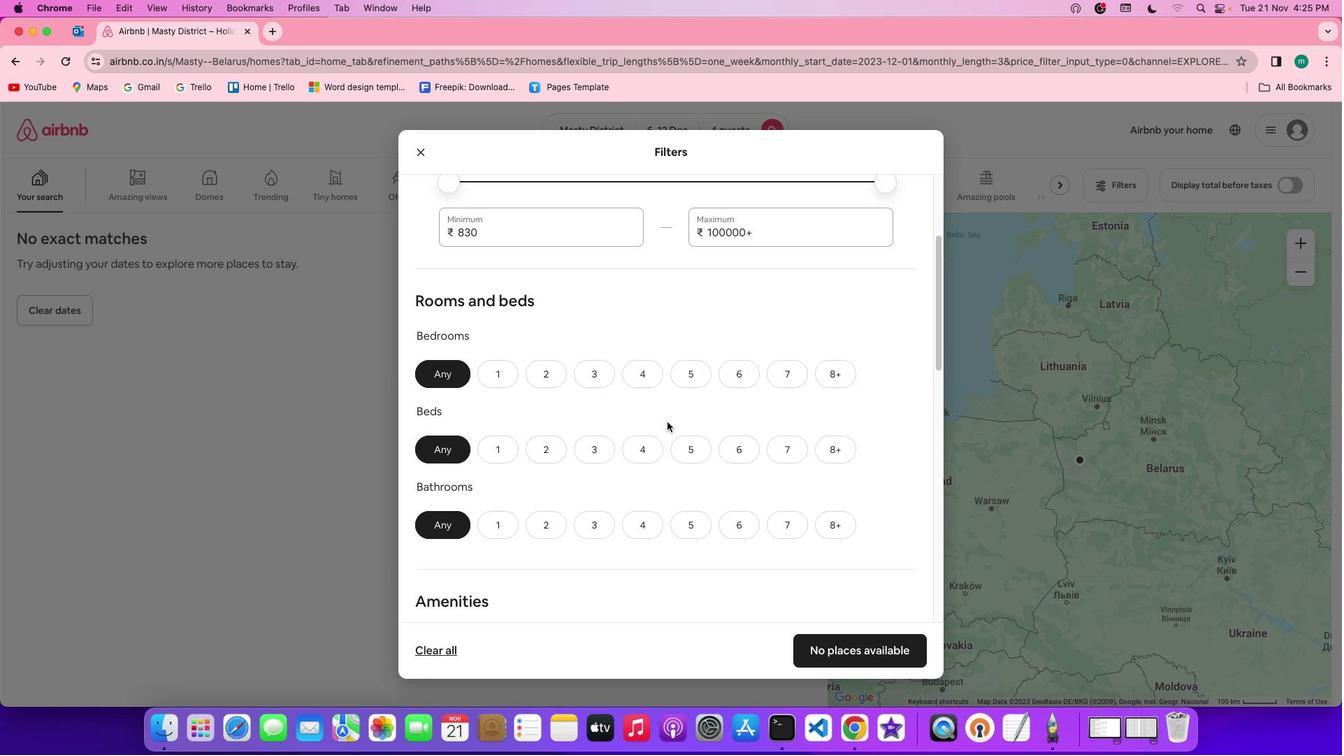 
Action: Mouse scrolled (648, 404) with delta (147, 125)
Screenshot: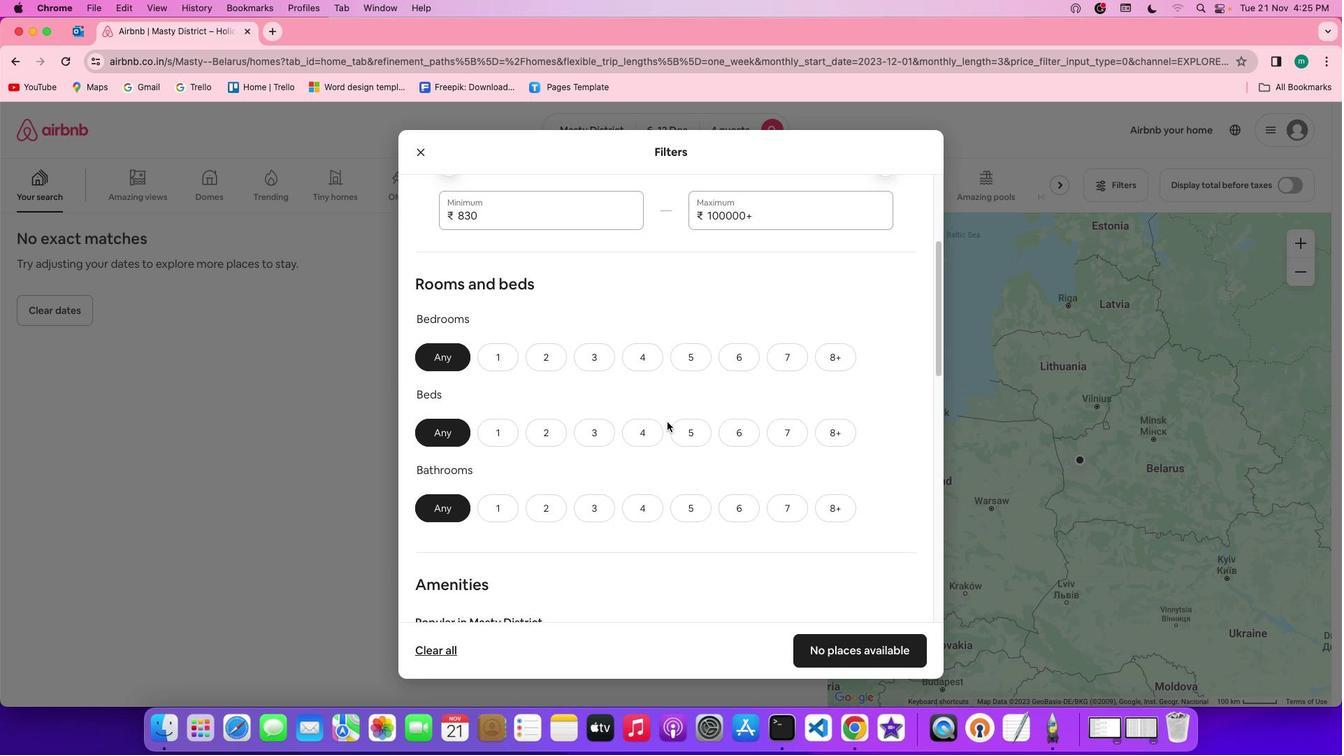 
Action: Mouse scrolled (648, 404) with delta (147, 125)
Screenshot: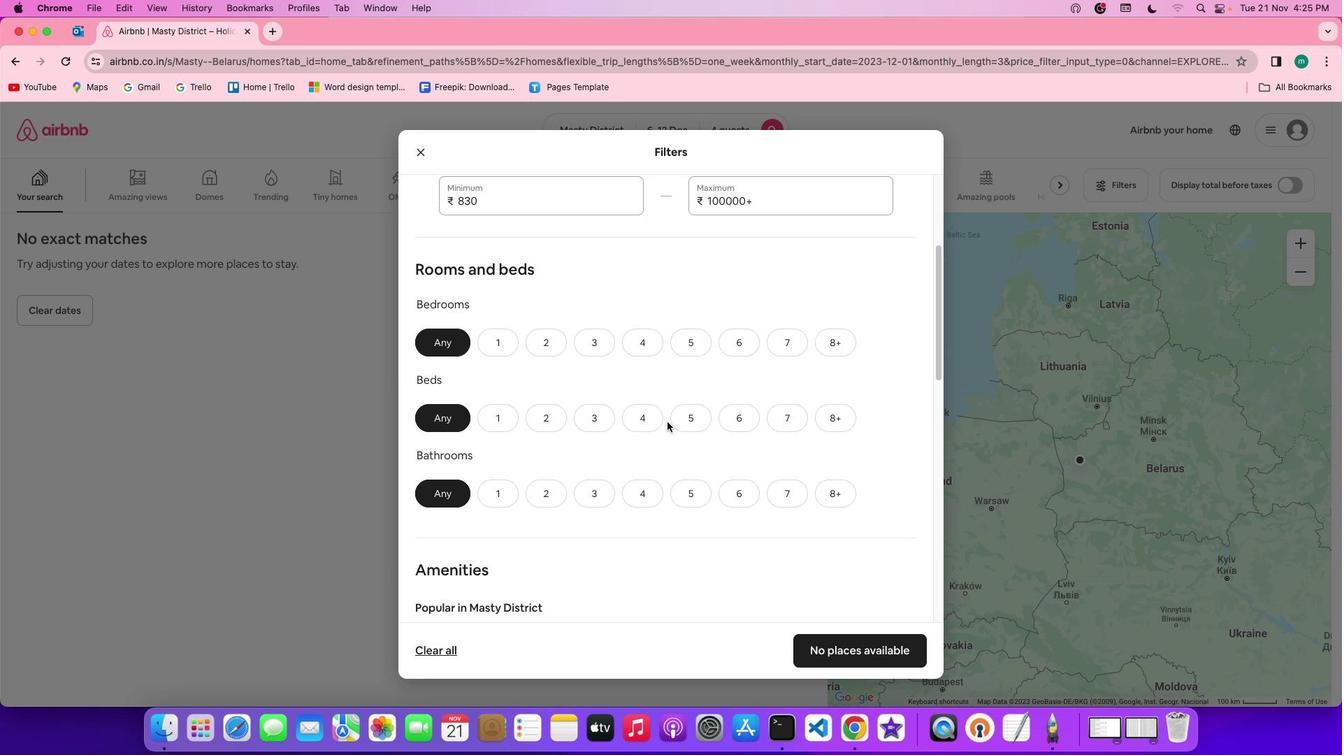 
Action: Mouse scrolled (648, 404) with delta (147, 125)
Screenshot: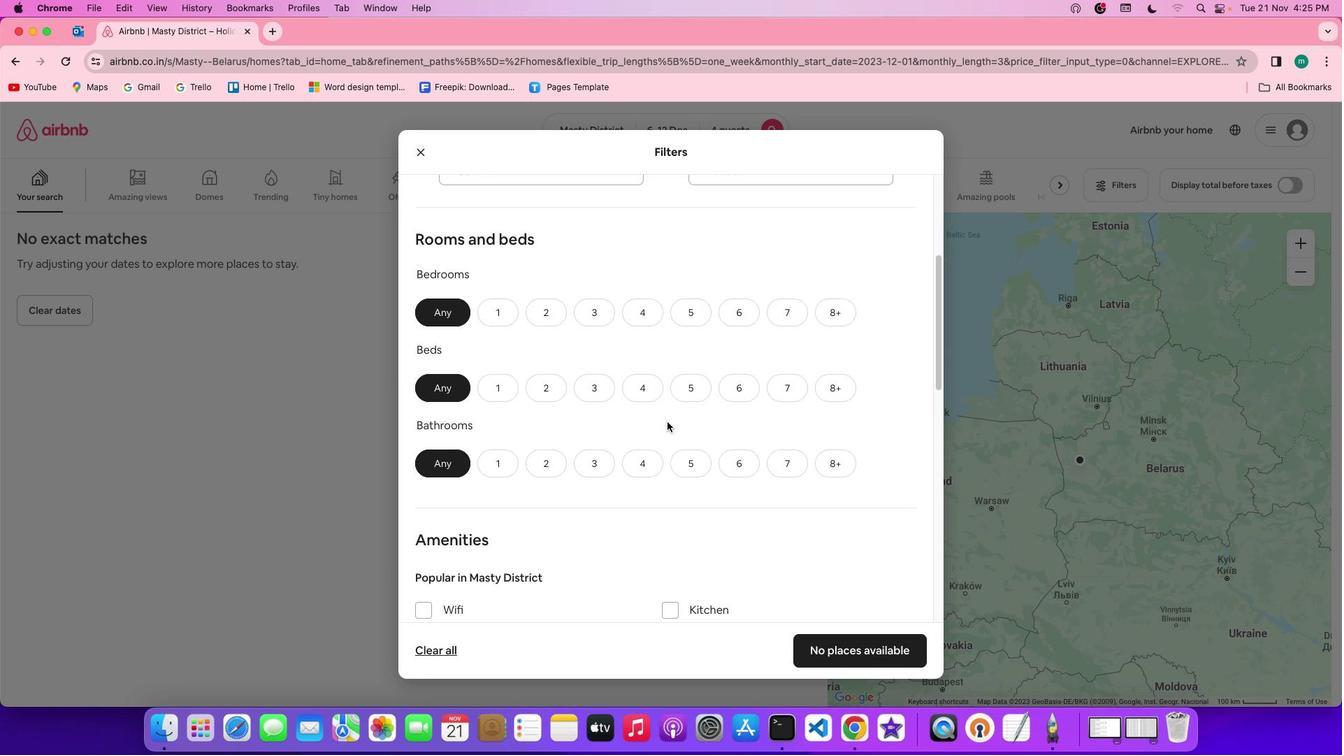 
Action: Mouse moved to (628, 317)
Screenshot: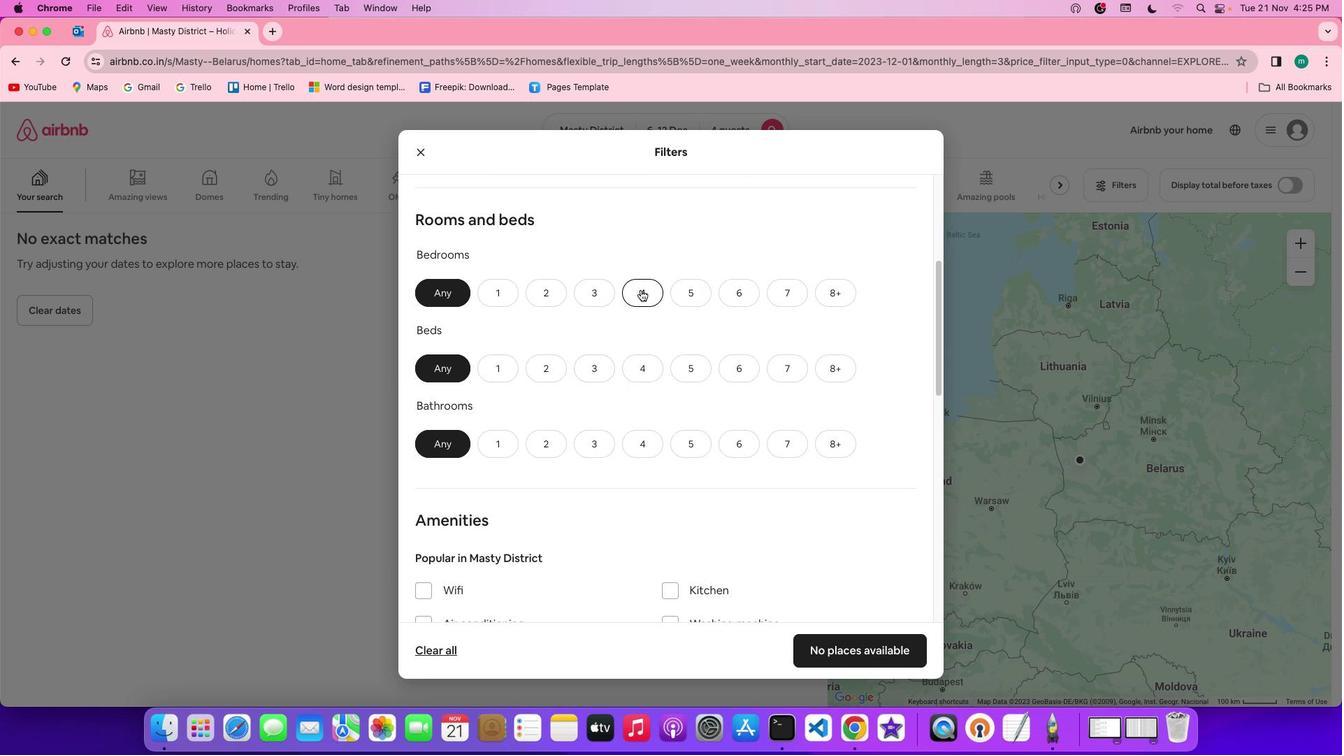 
Action: Mouse pressed left at (628, 317)
Screenshot: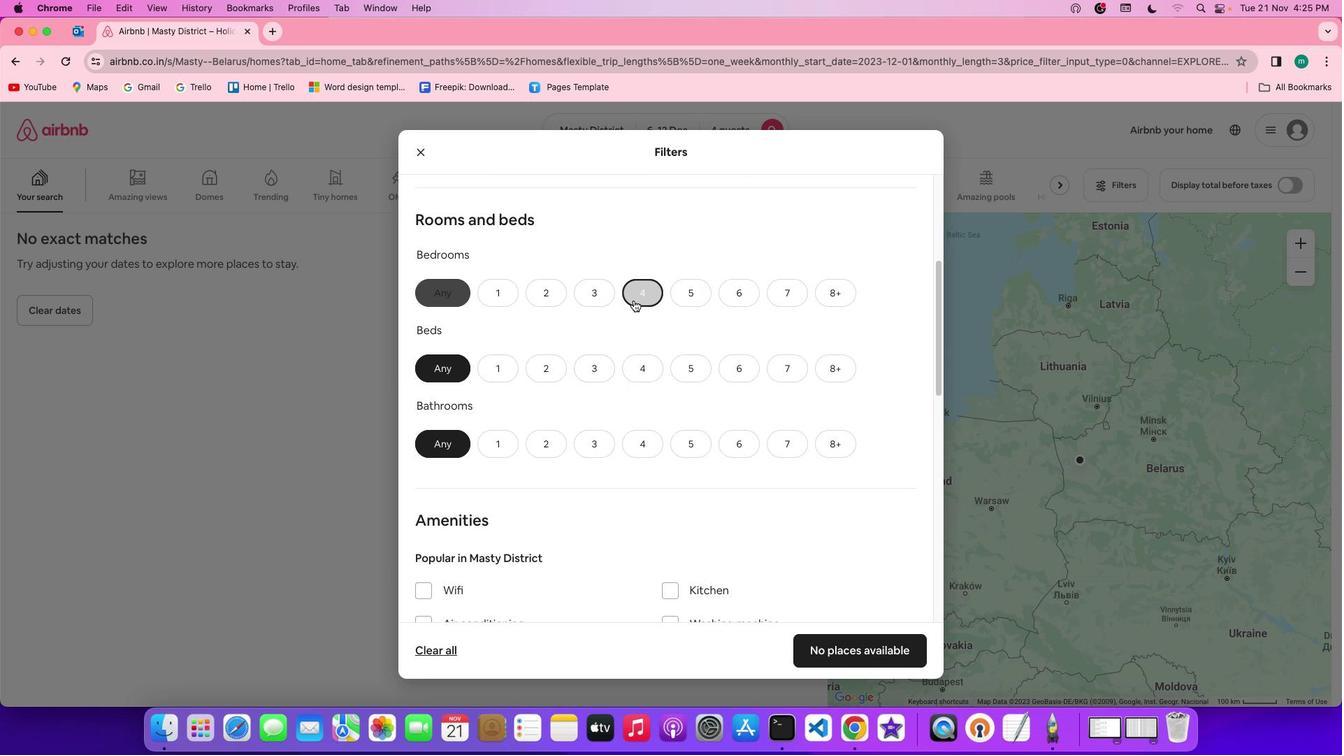 
Action: Mouse moved to (621, 364)
Screenshot: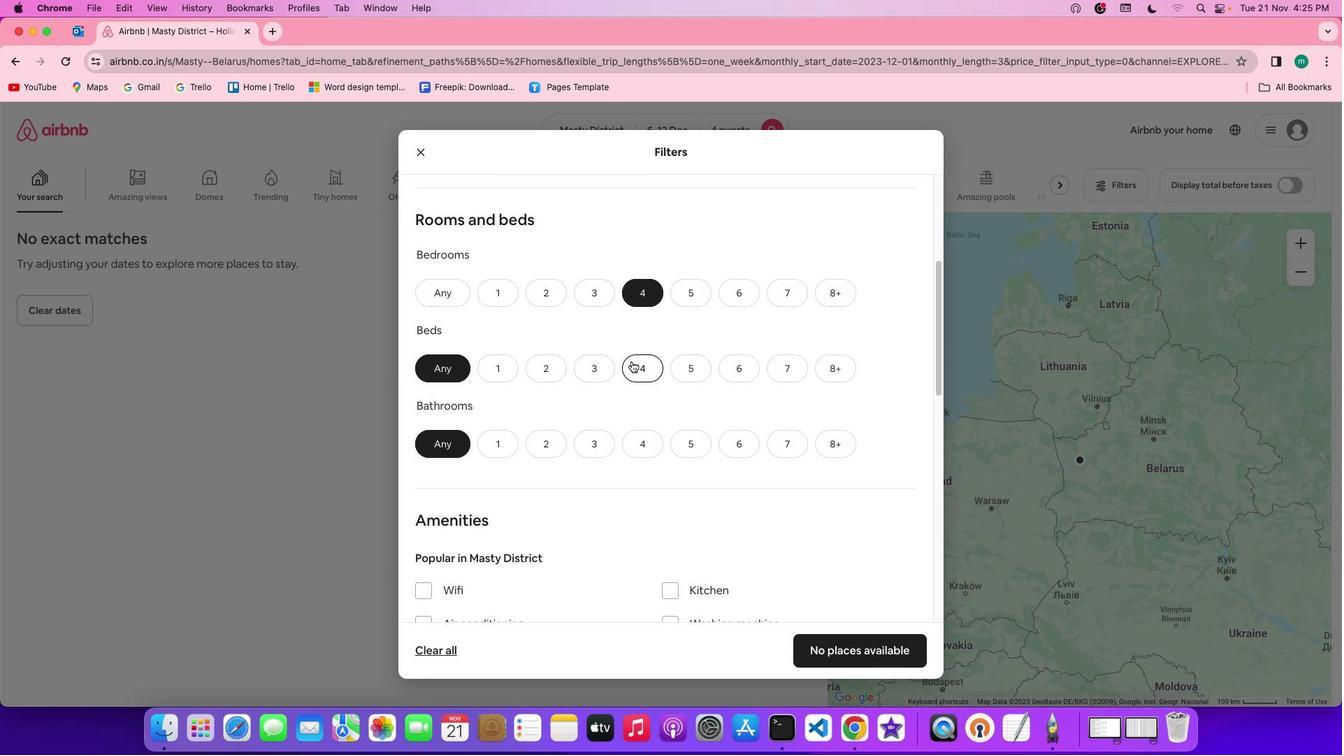 
Action: Mouse pressed left at (621, 364)
Screenshot: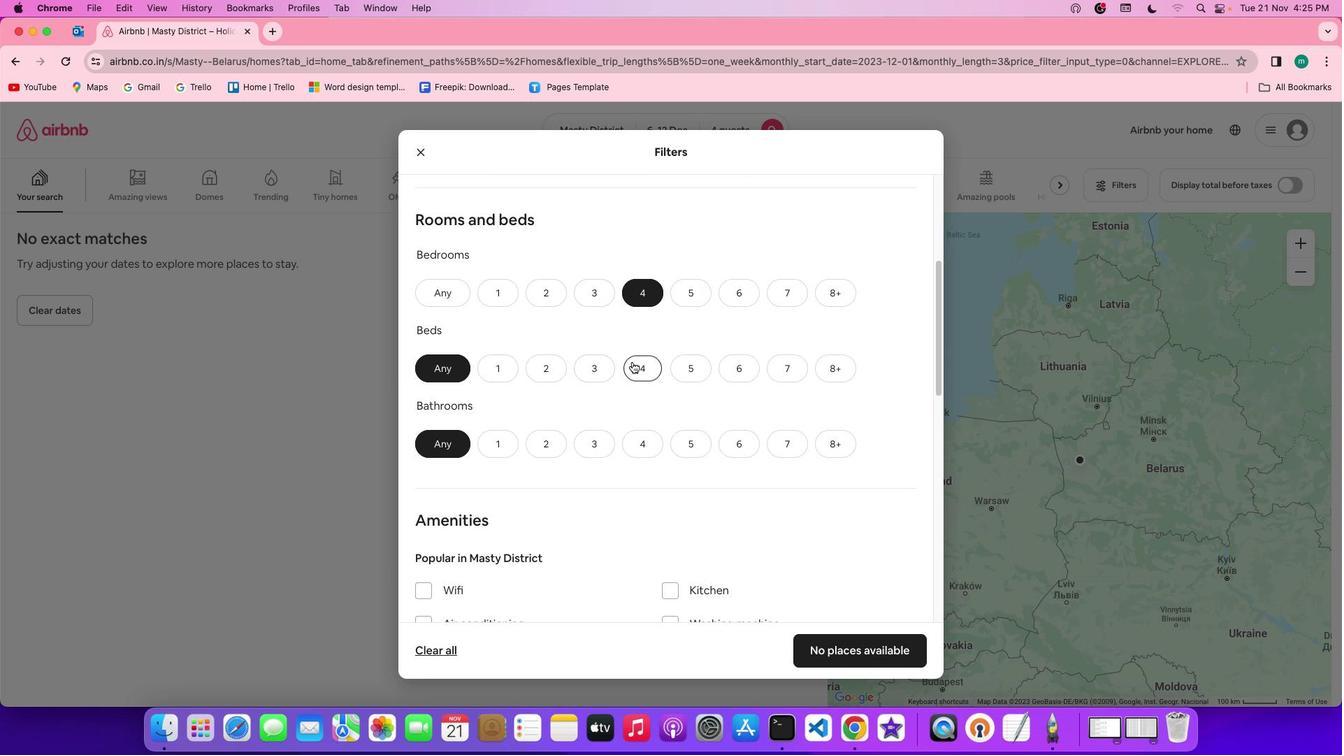 
Action: Mouse moved to (637, 414)
Screenshot: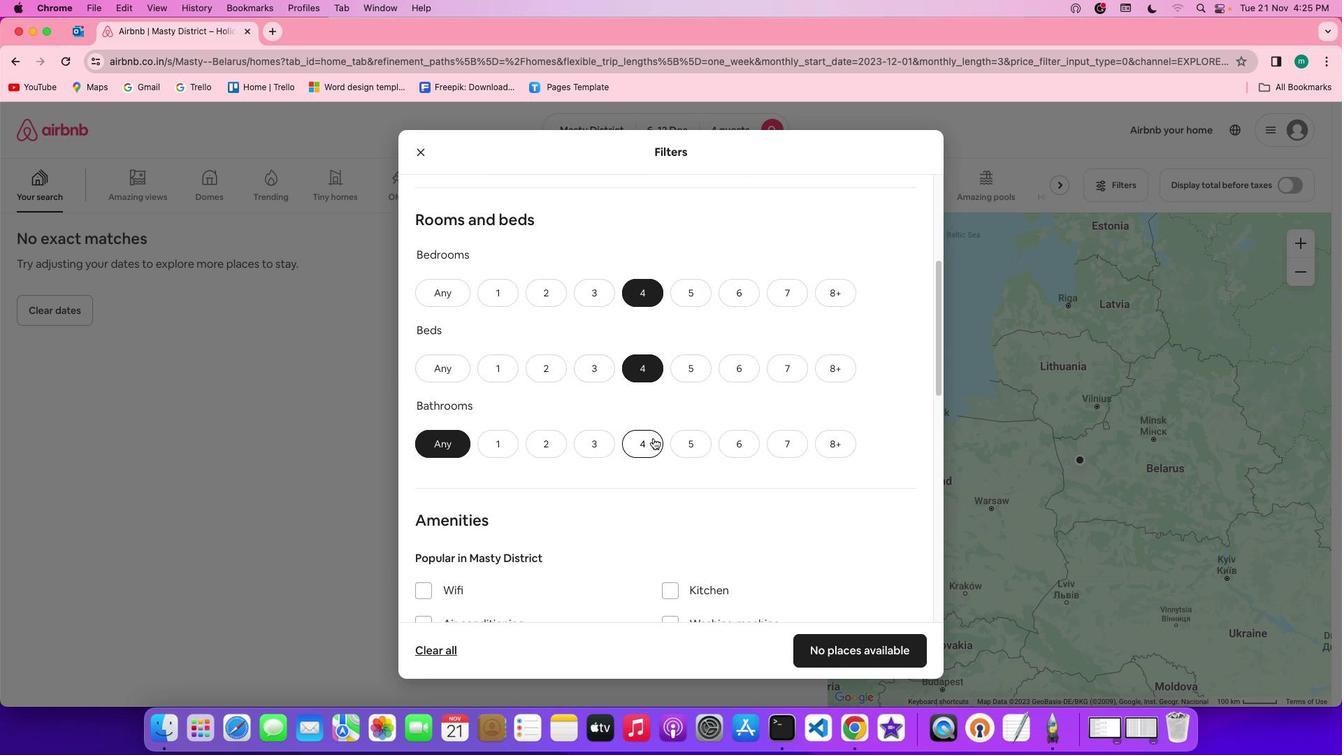 
Action: Mouse pressed left at (637, 414)
Screenshot: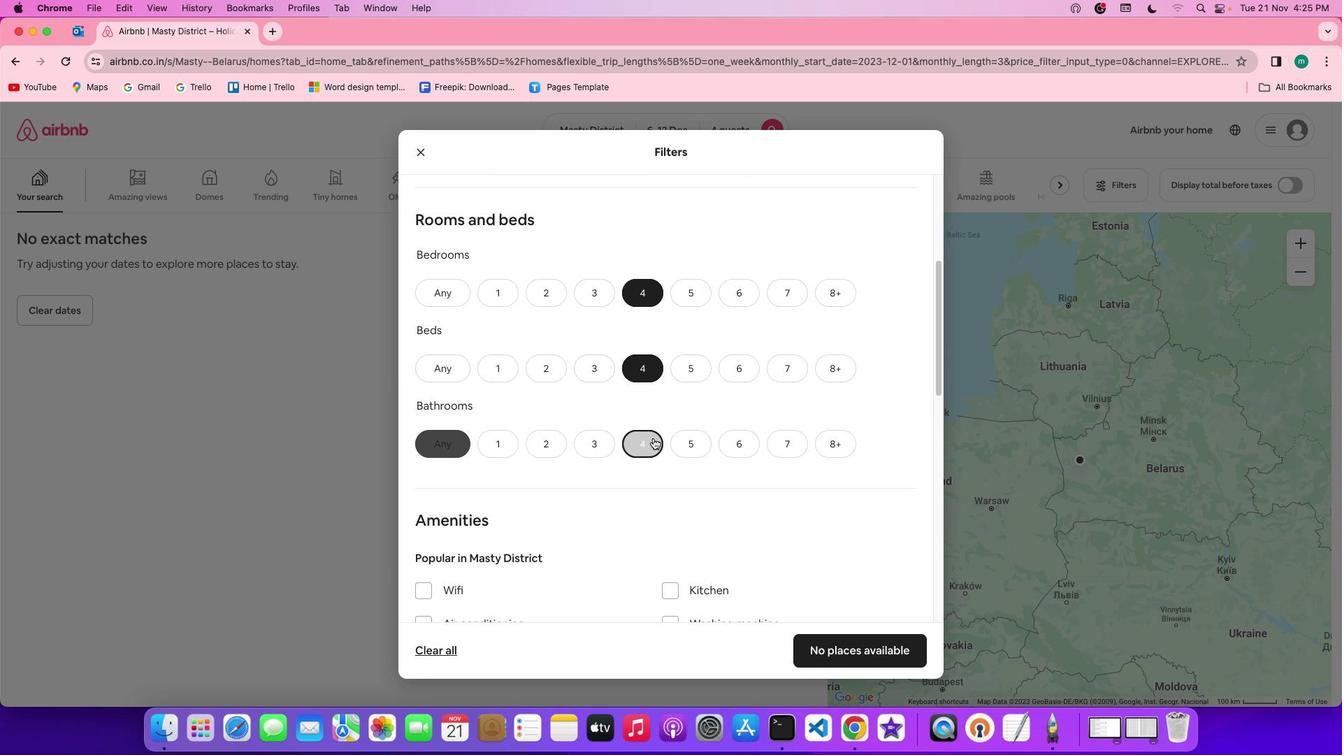 
Action: Mouse moved to (720, 406)
Screenshot: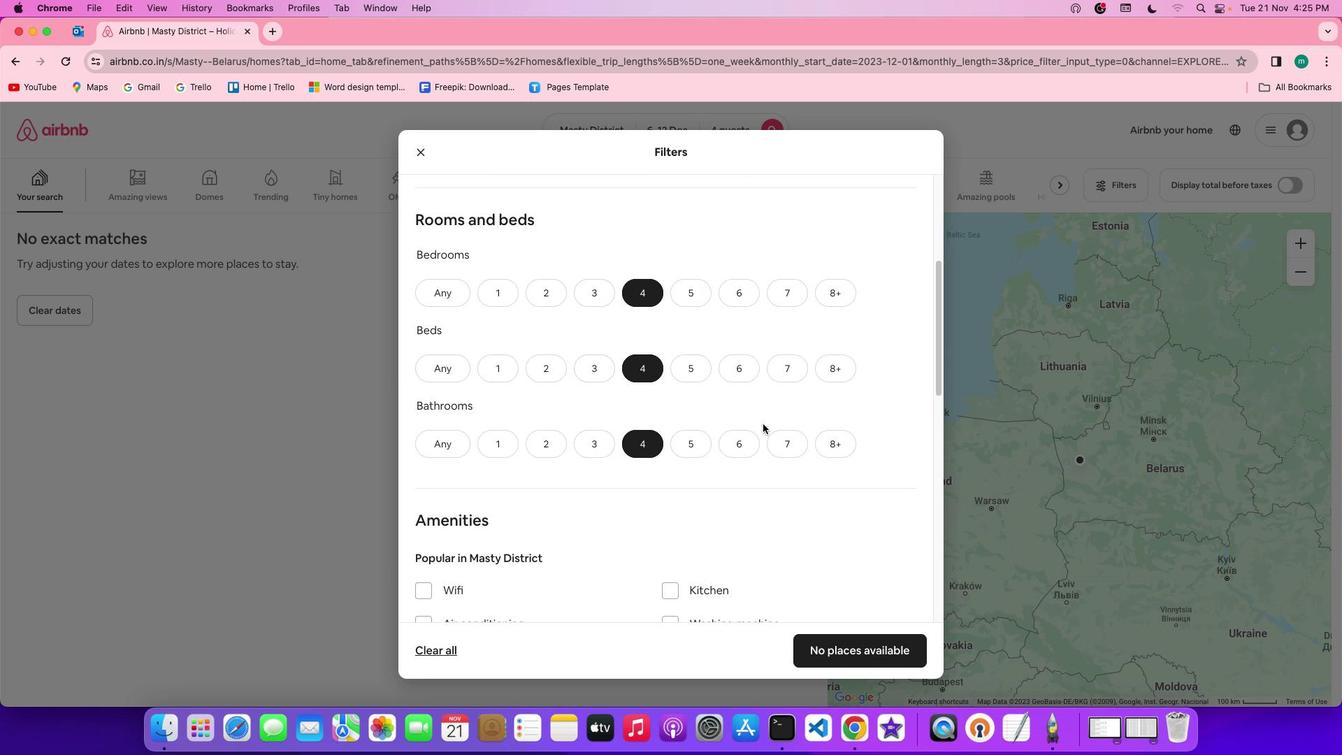 
Action: Mouse scrolled (720, 406) with delta (147, 125)
Screenshot: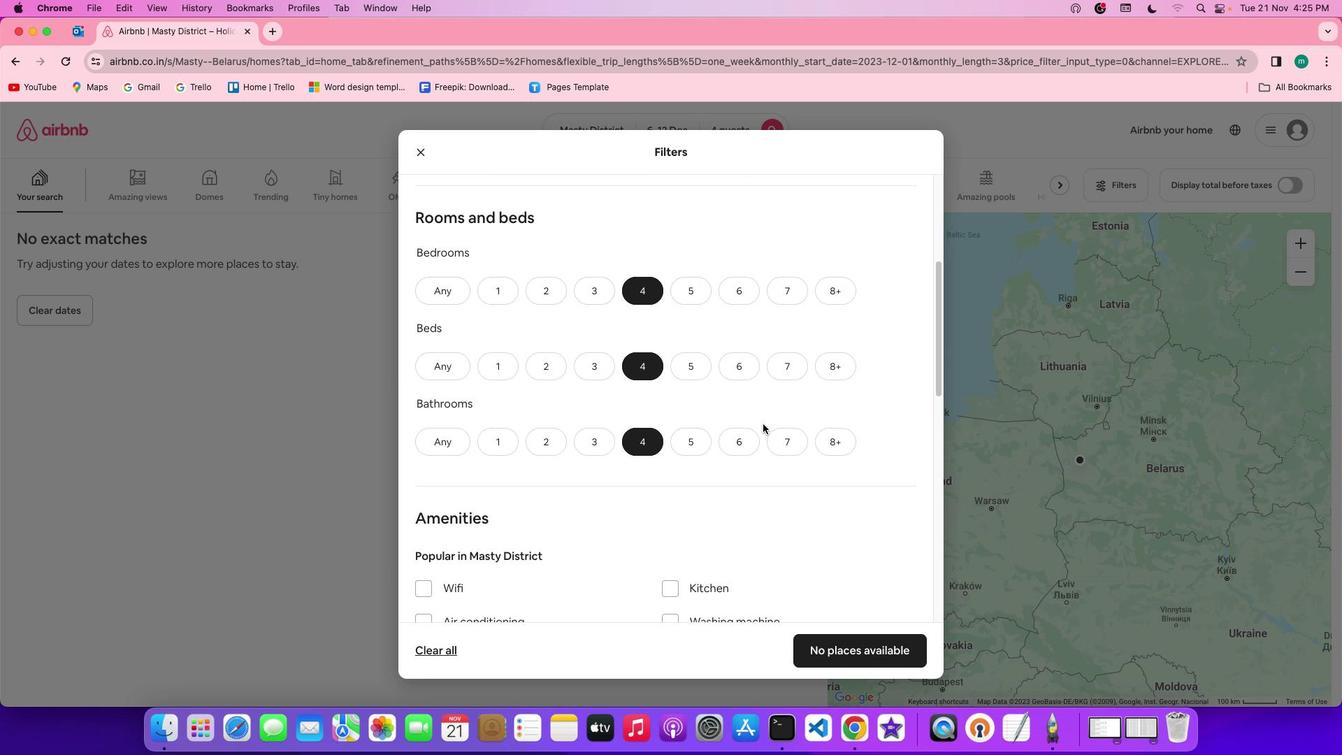 
Action: Mouse scrolled (720, 406) with delta (147, 125)
Screenshot: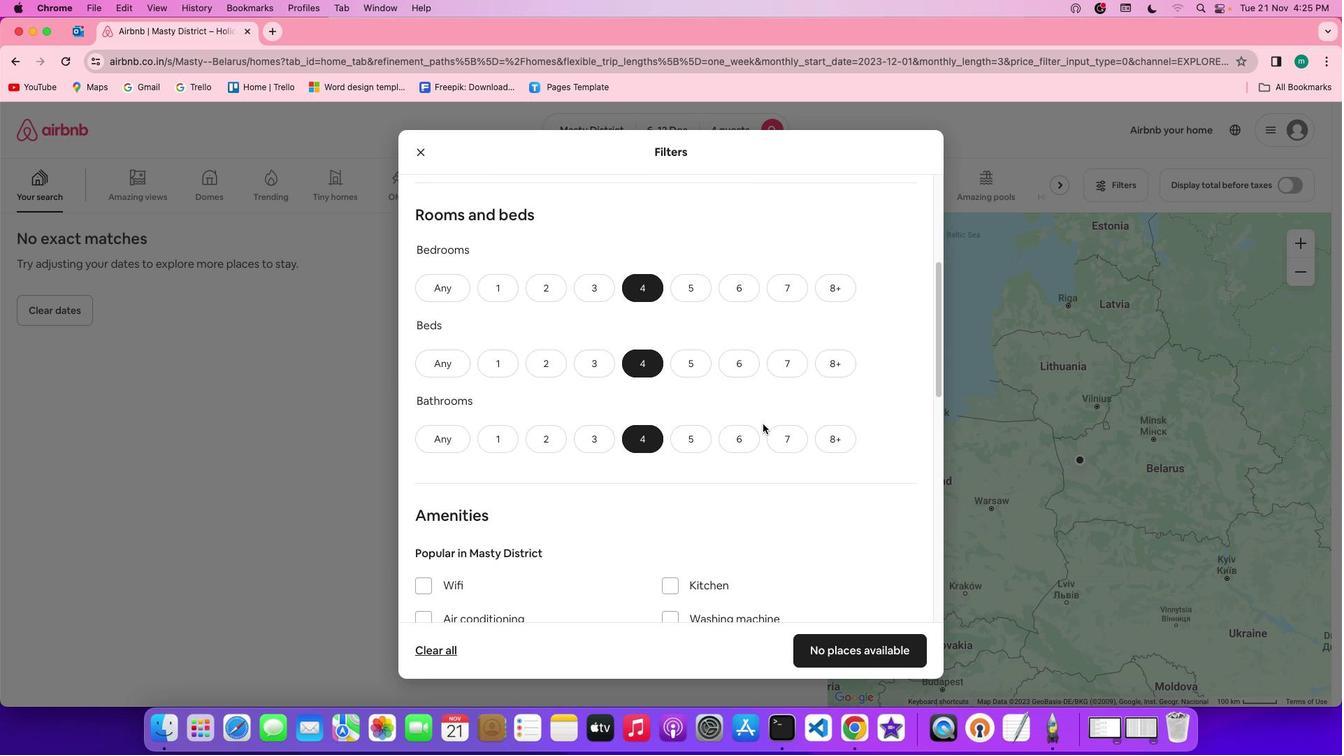 
Action: Mouse scrolled (720, 406) with delta (147, 125)
Screenshot: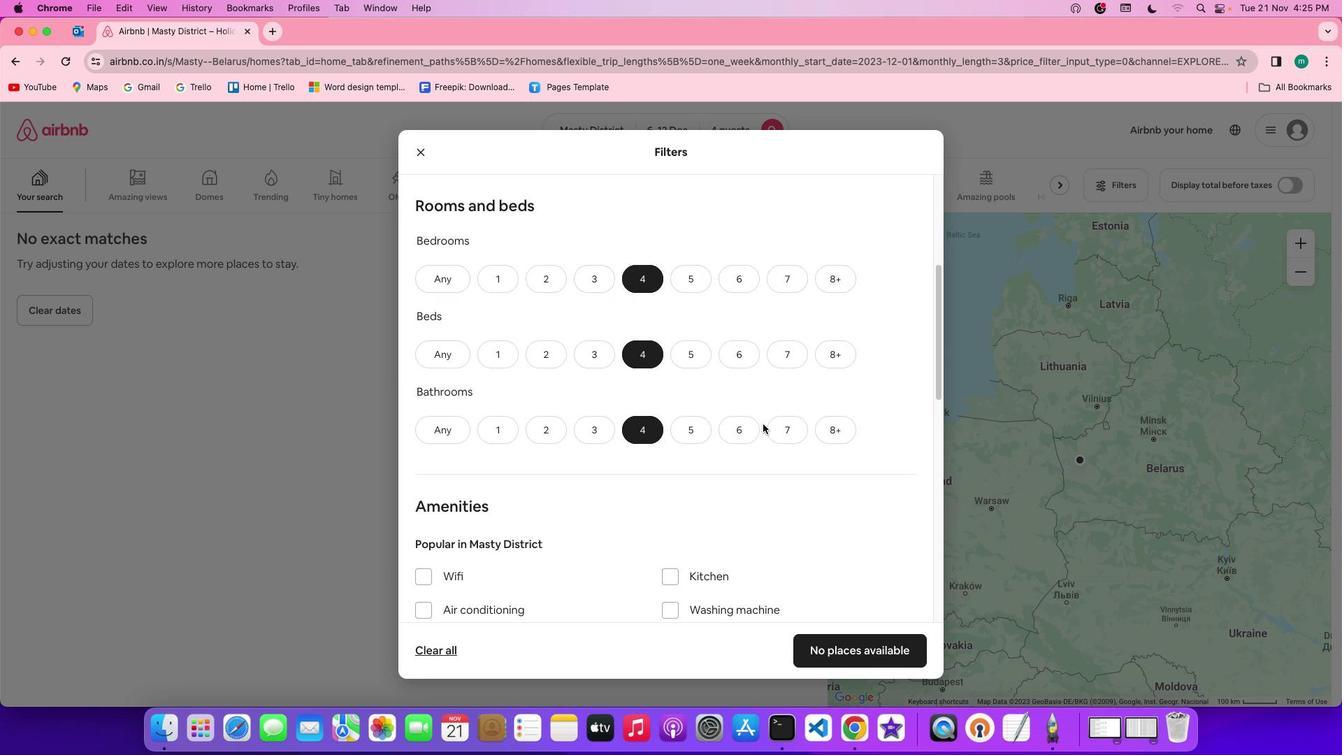 
Action: Mouse scrolled (720, 406) with delta (147, 125)
Screenshot: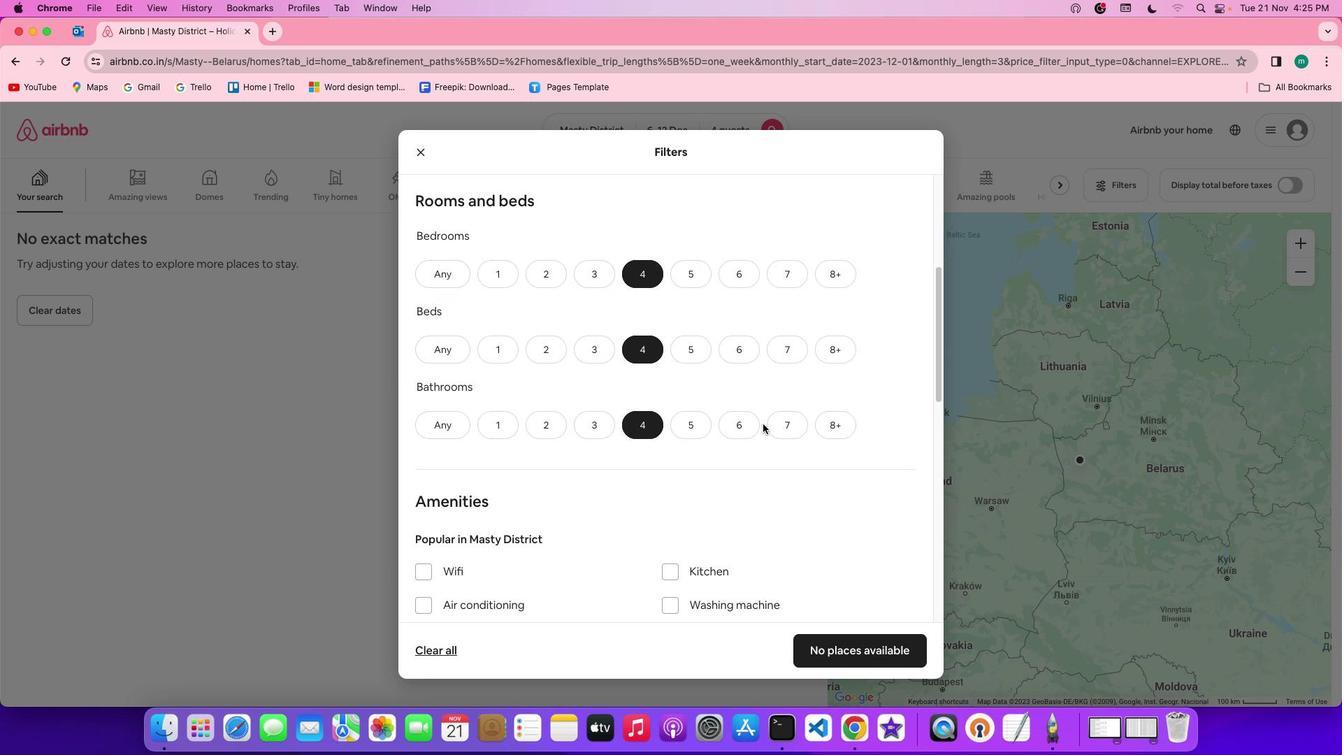 
Action: Mouse moved to (717, 407)
Screenshot: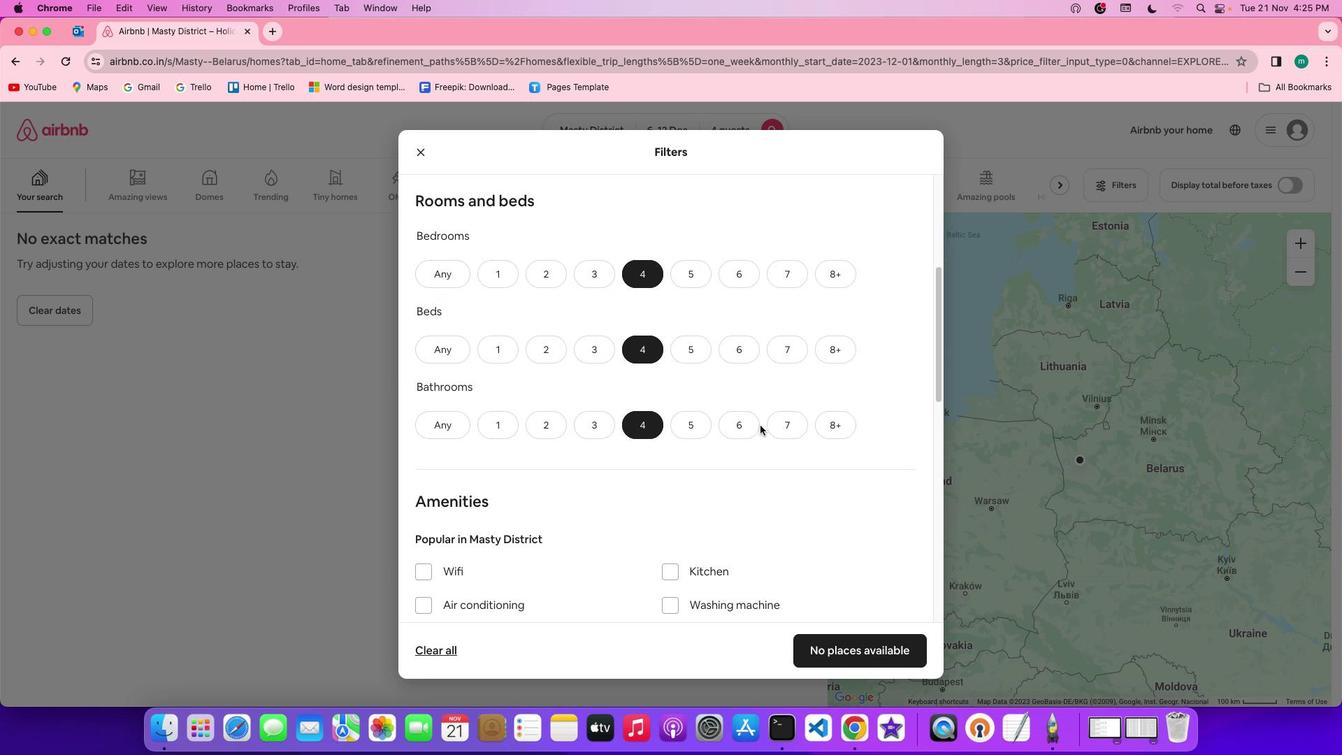 
Action: Mouse scrolled (717, 407) with delta (147, 125)
Screenshot: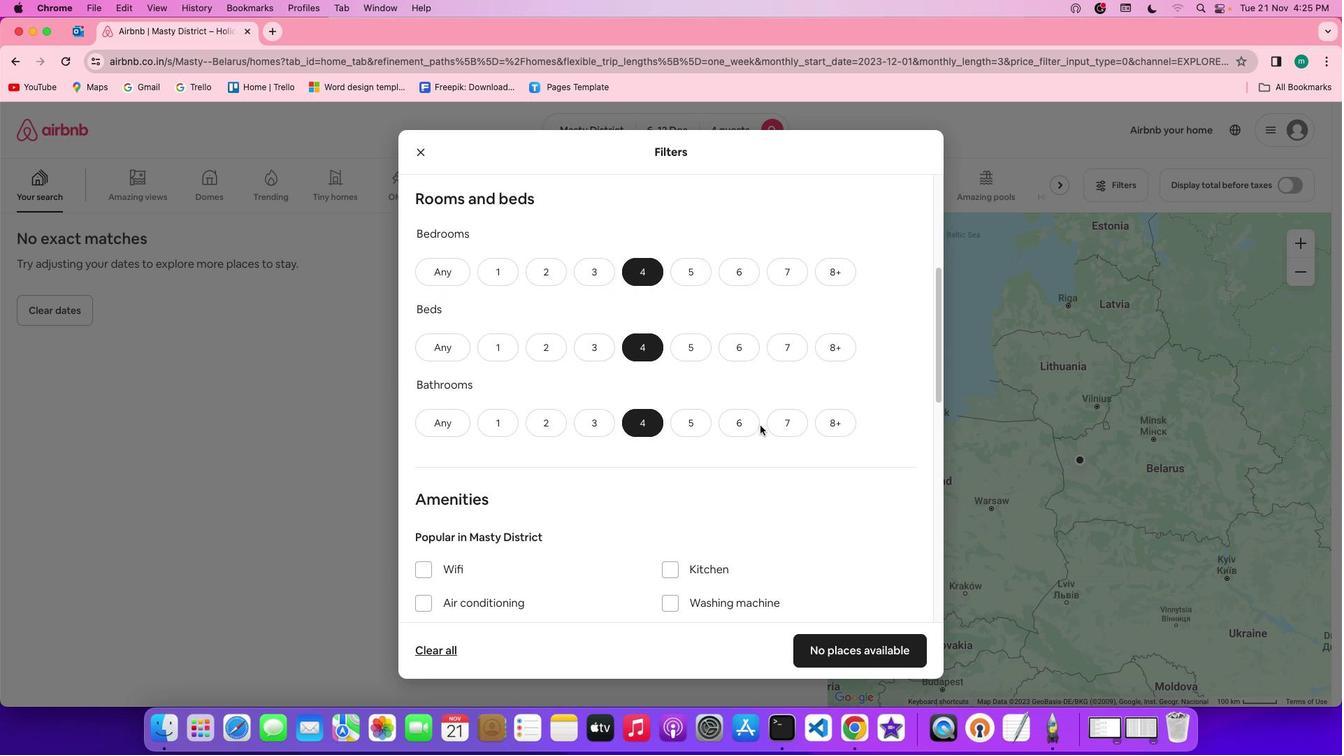 
Action: Mouse scrolled (717, 407) with delta (147, 125)
Screenshot: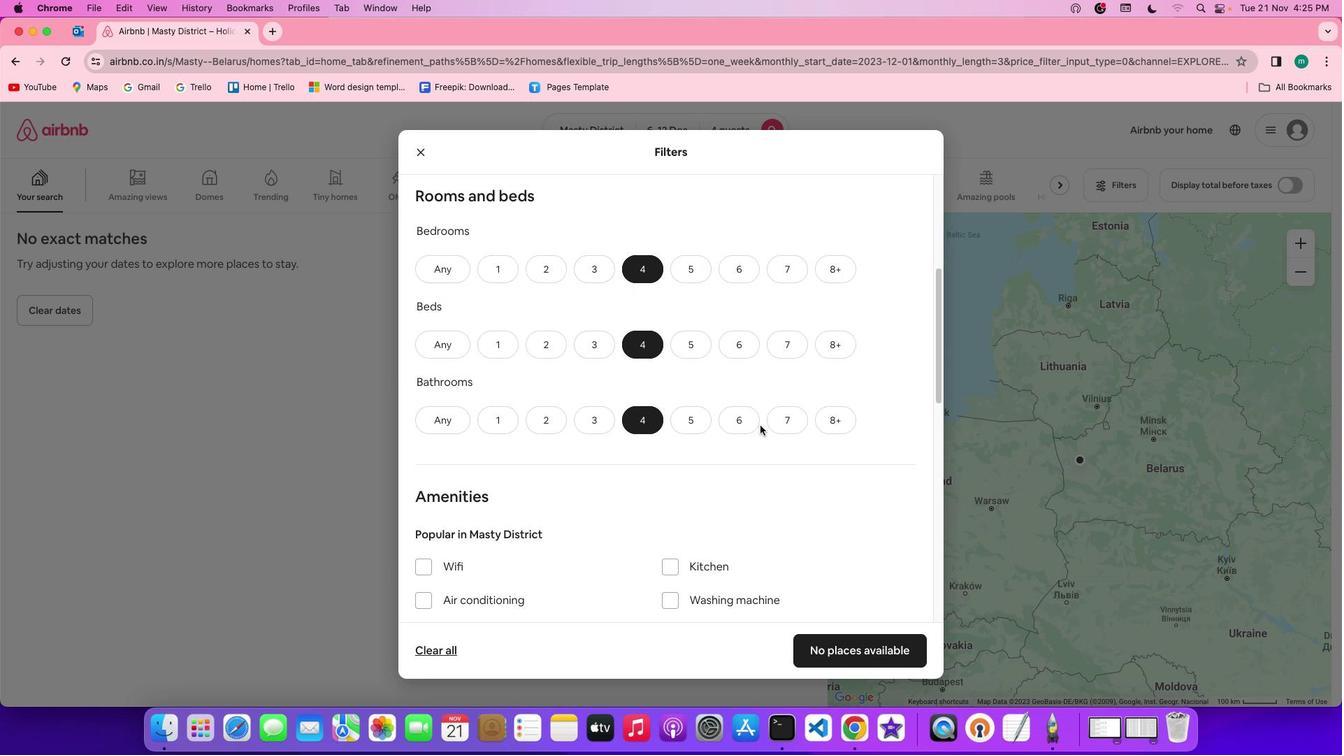
Action: Mouse scrolled (717, 407) with delta (147, 125)
Screenshot: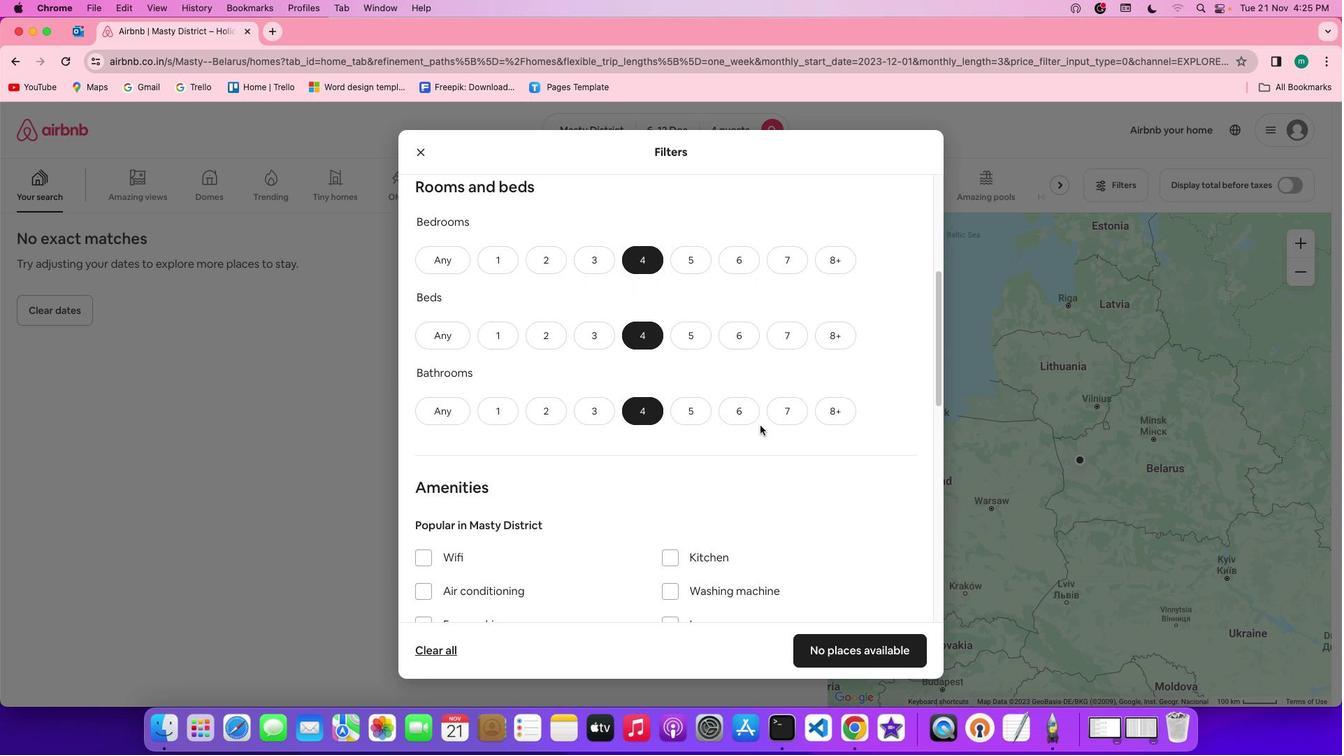 
Action: Mouse scrolled (717, 407) with delta (147, 125)
Screenshot: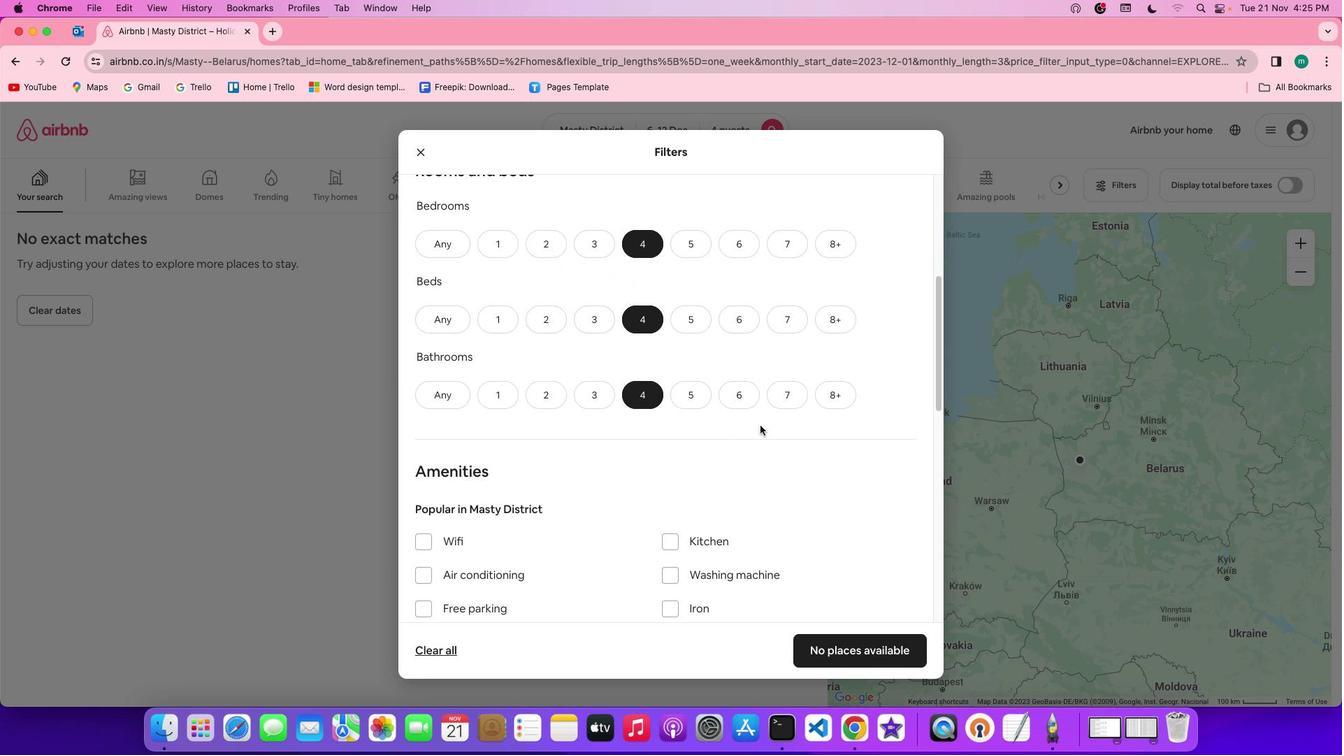 
Action: Mouse scrolled (717, 407) with delta (147, 125)
Screenshot: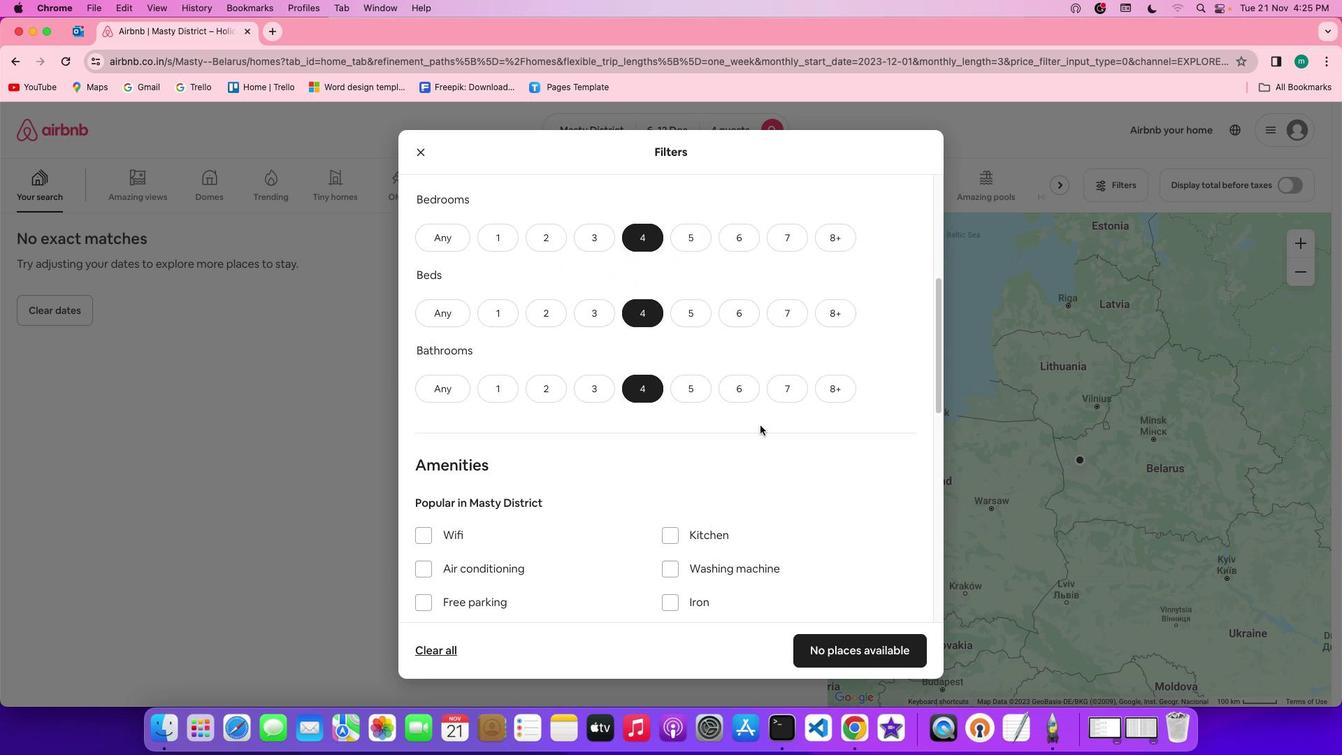 
Action: Mouse scrolled (717, 407) with delta (147, 125)
Screenshot: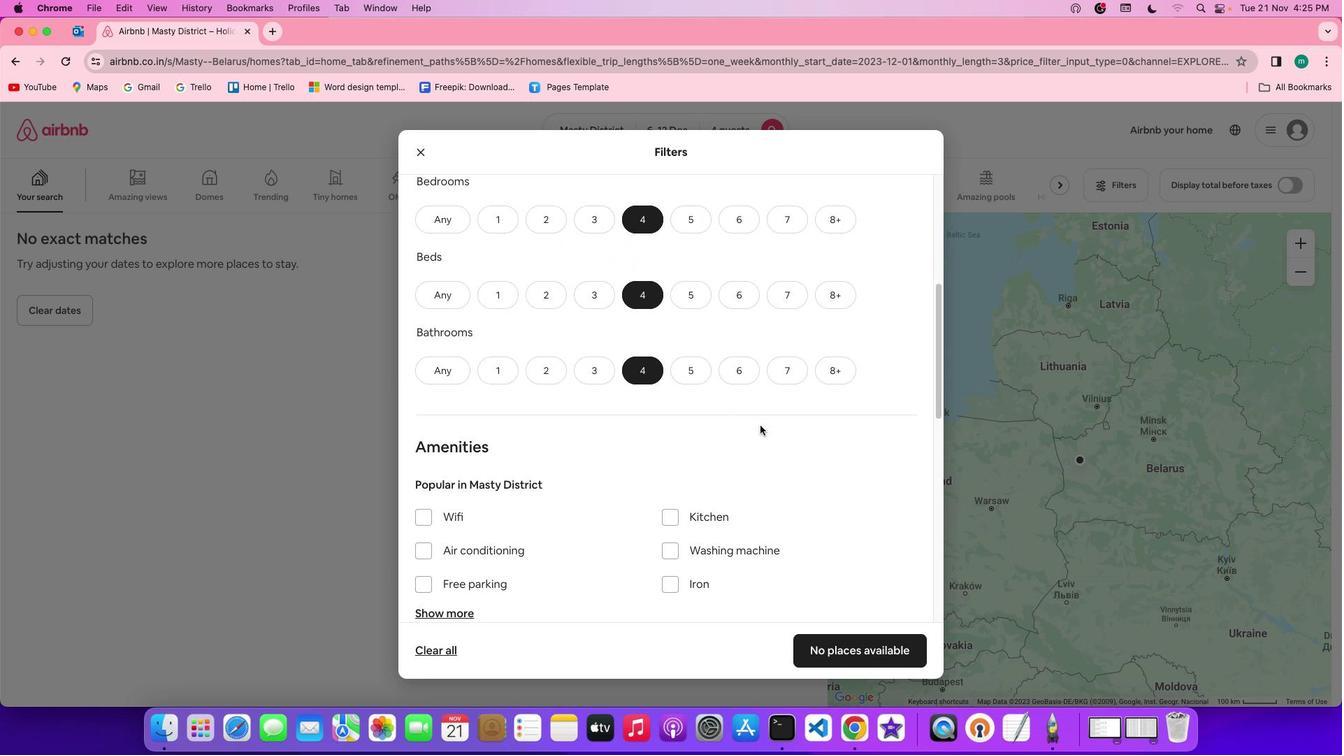 
Action: Mouse scrolled (717, 407) with delta (147, 125)
Screenshot: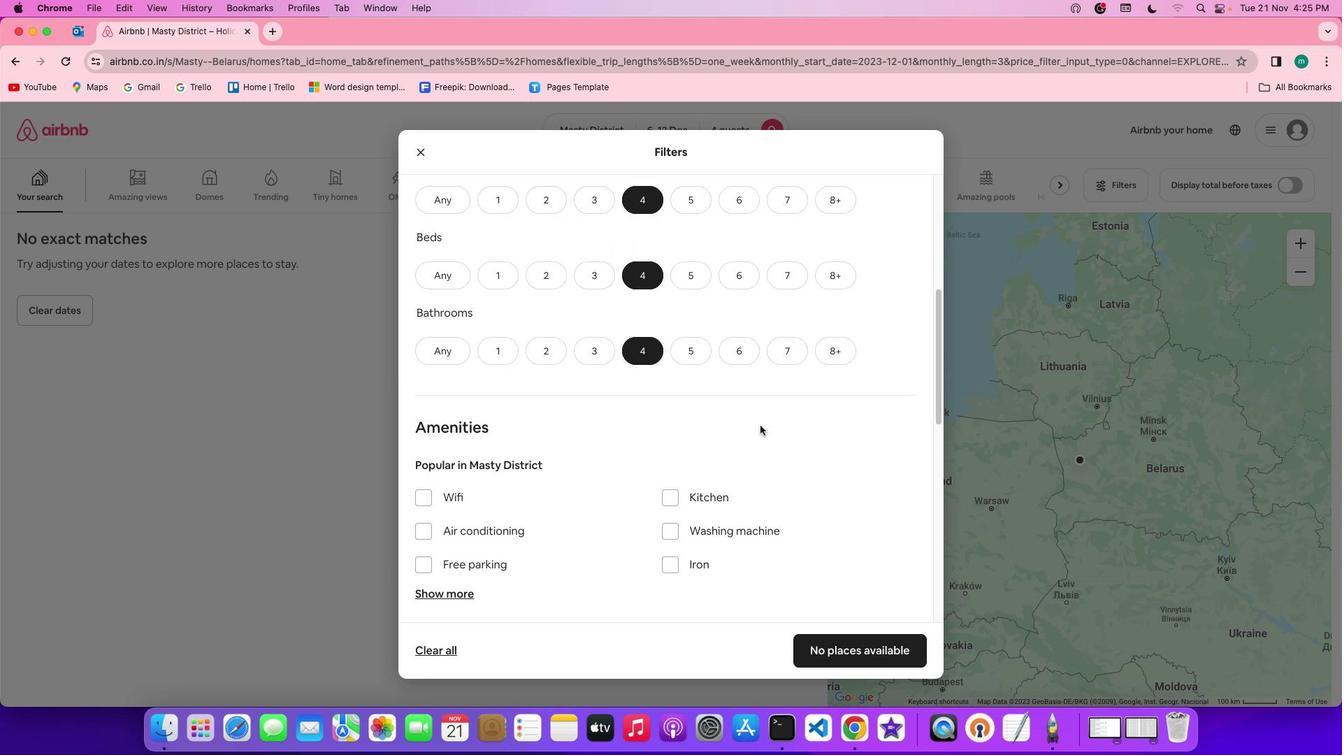 
Action: Mouse scrolled (717, 407) with delta (147, 125)
Screenshot: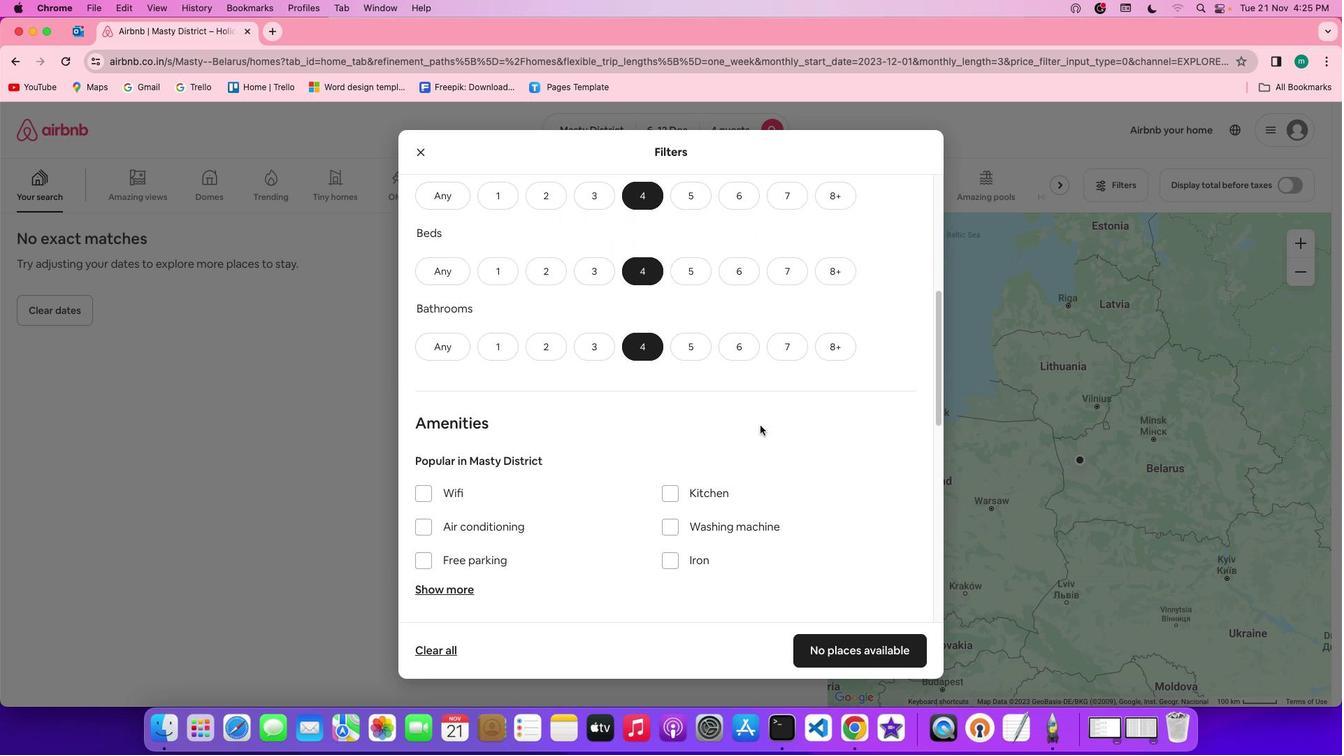 
Action: Mouse scrolled (717, 407) with delta (147, 125)
Screenshot: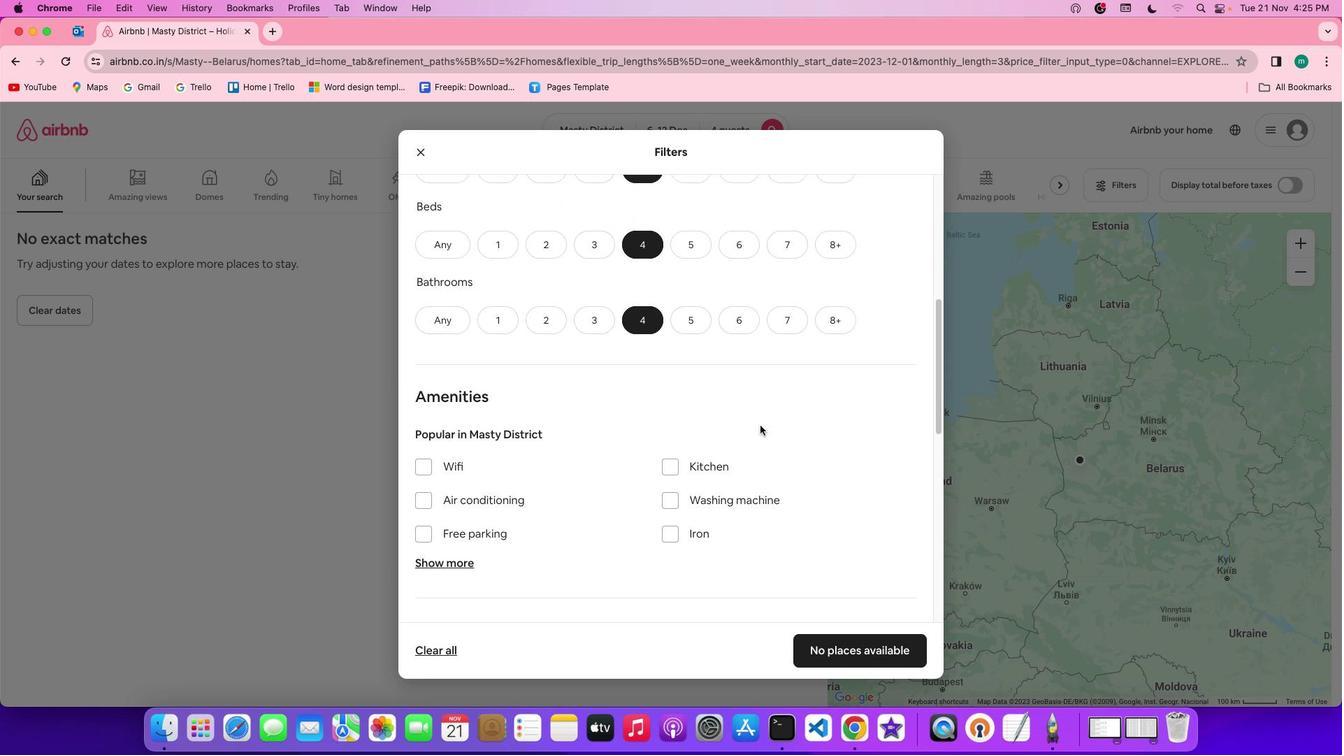 
Action: Mouse scrolled (717, 407) with delta (147, 125)
Screenshot: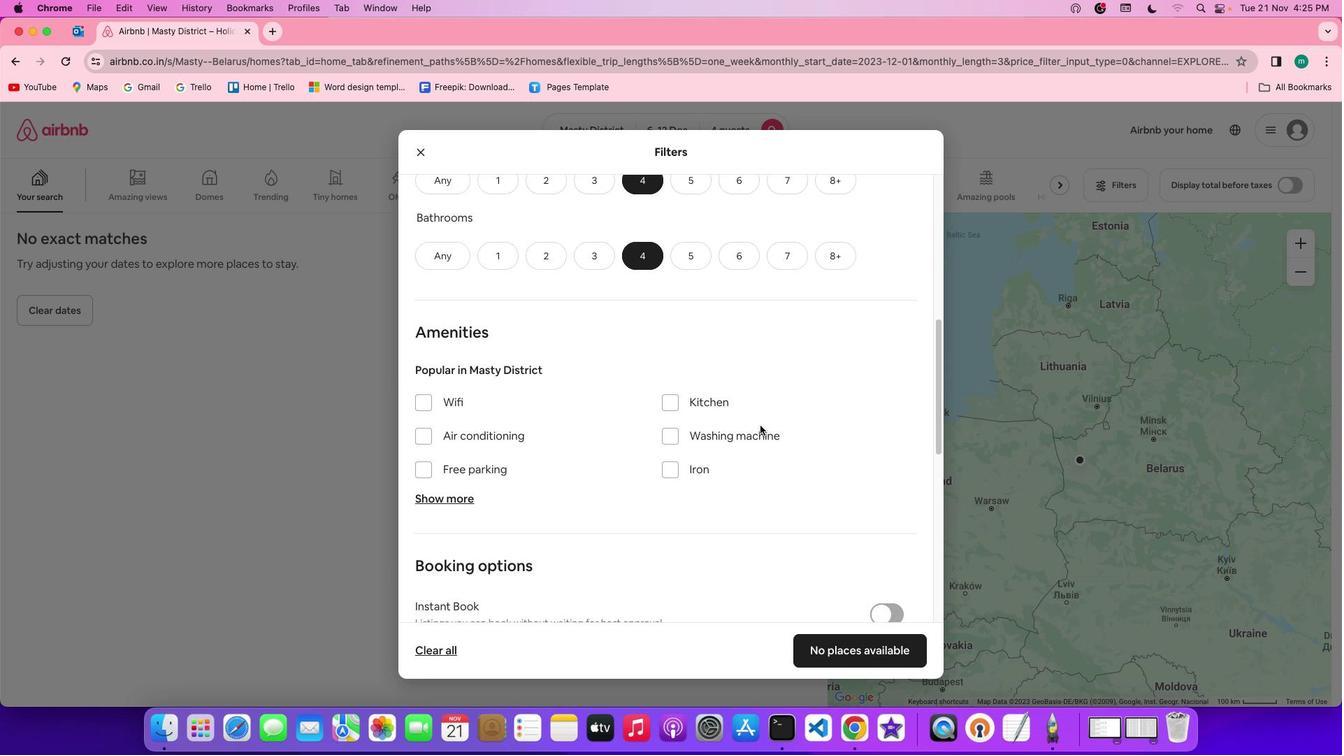 
Action: Mouse scrolled (717, 407) with delta (147, 125)
Screenshot: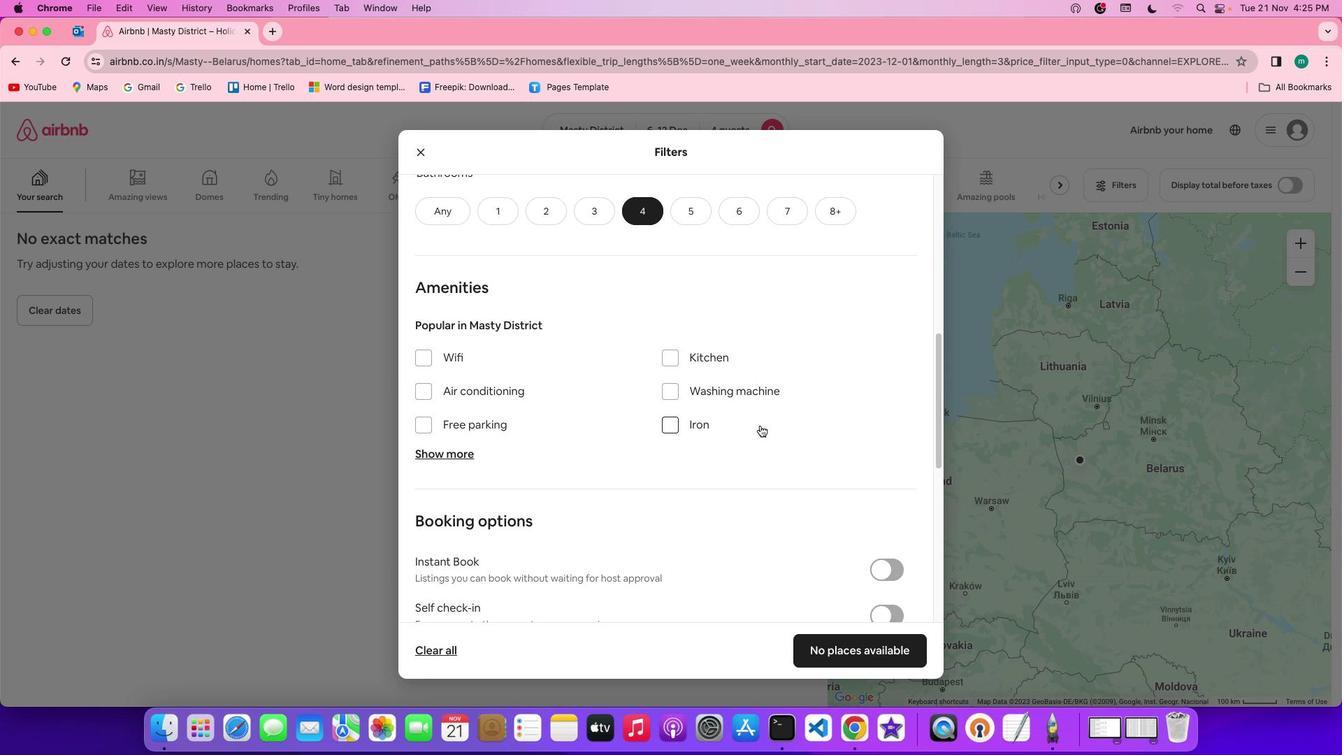 
Action: Mouse scrolled (717, 407) with delta (147, 125)
Screenshot: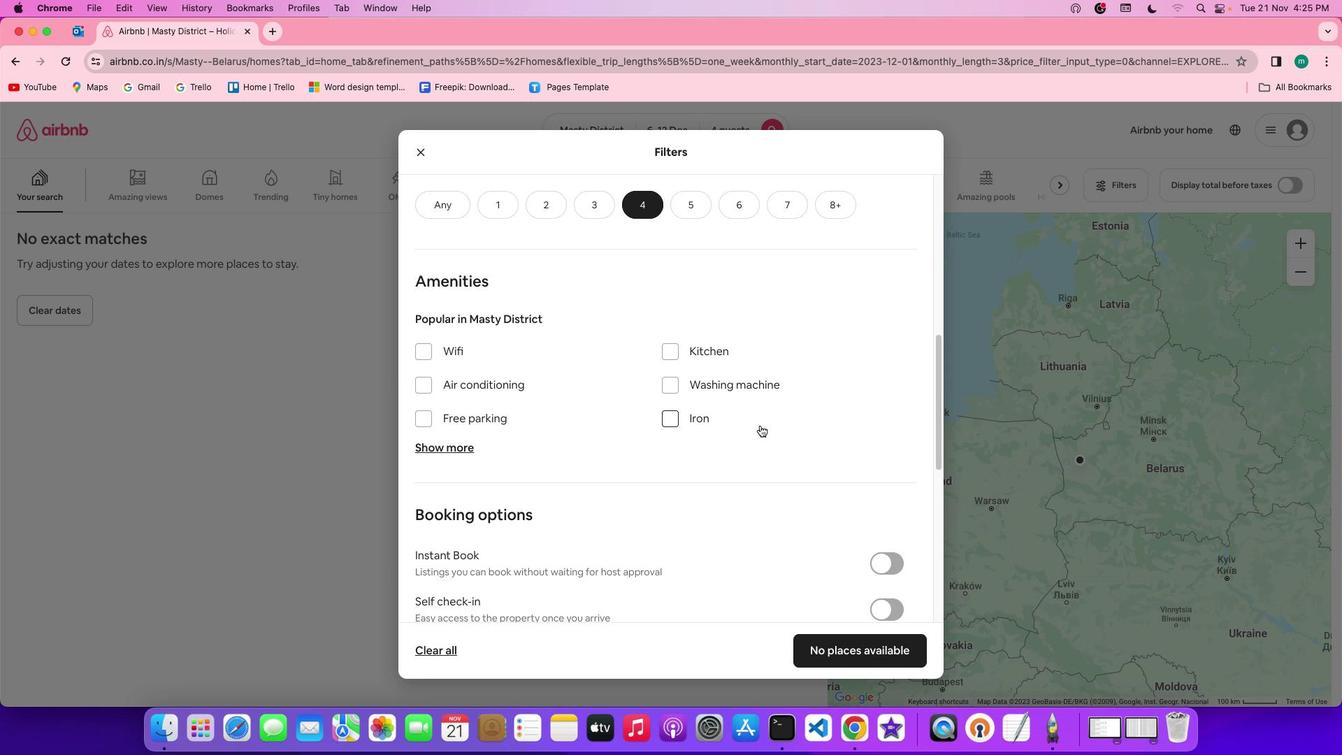 
Action: Mouse scrolled (717, 407) with delta (147, 125)
Screenshot: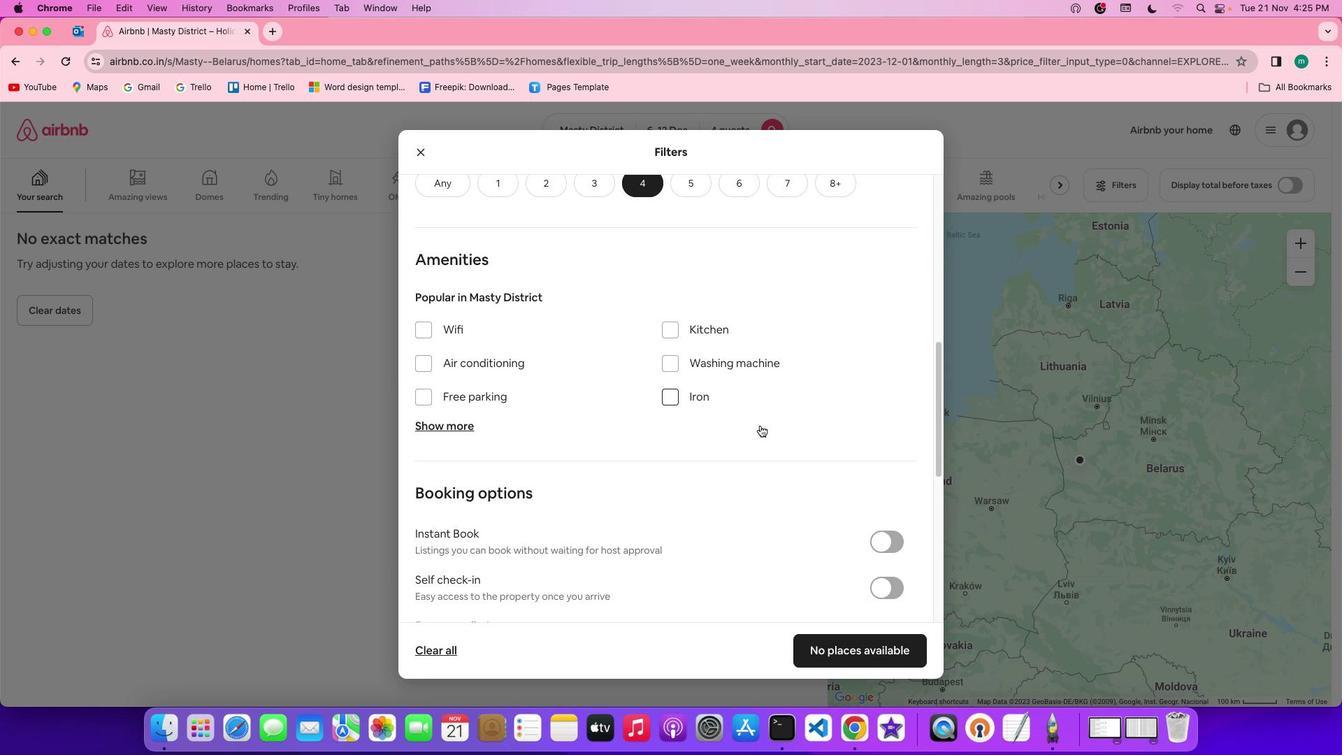 
Action: Mouse scrolled (717, 407) with delta (147, 125)
Screenshot: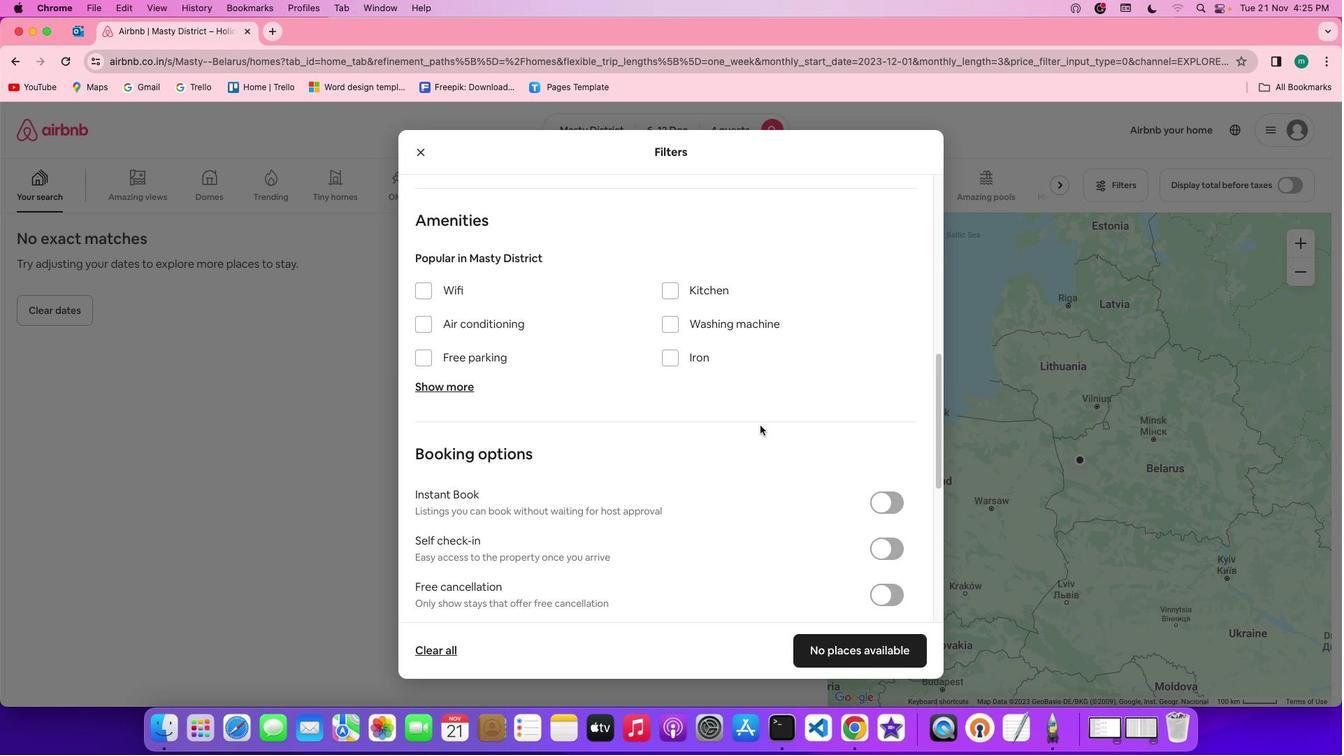 
Action: Mouse scrolled (717, 407) with delta (147, 125)
Screenshot: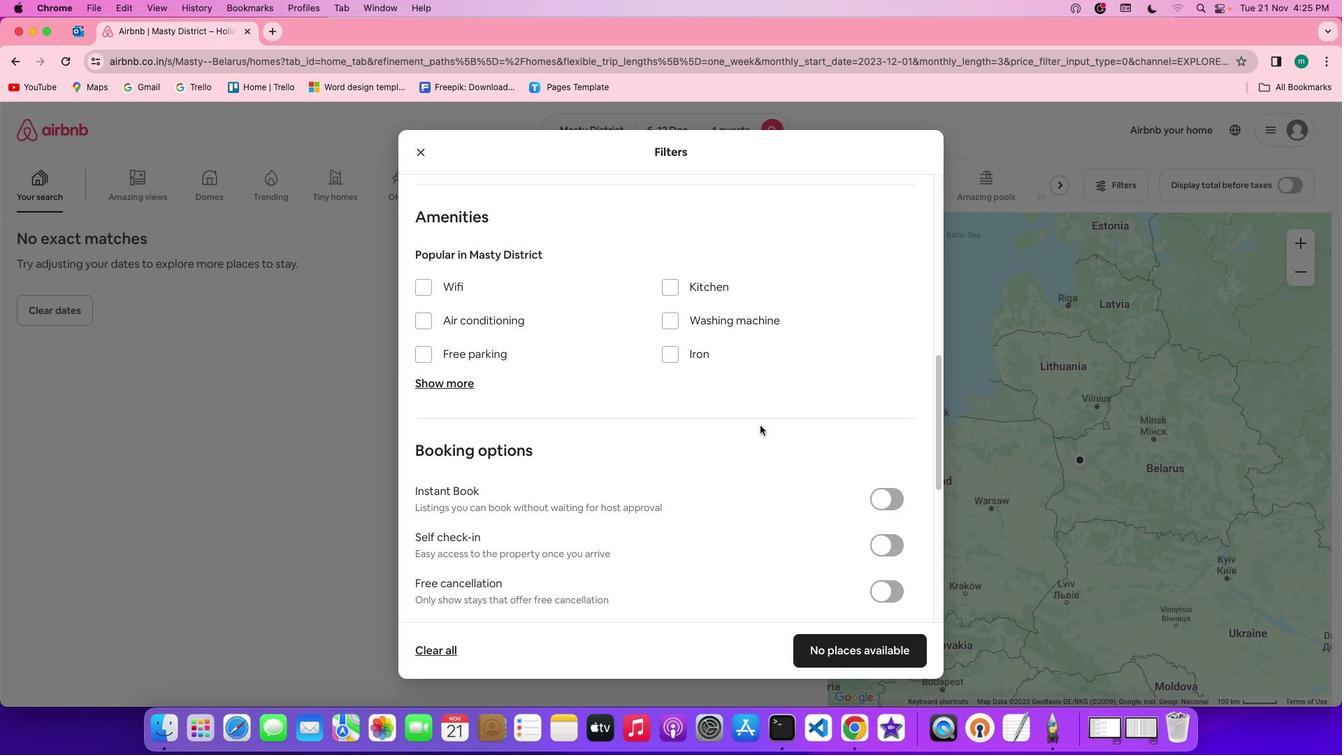
Action: Mouse moved to (465, 309)
Screenshot: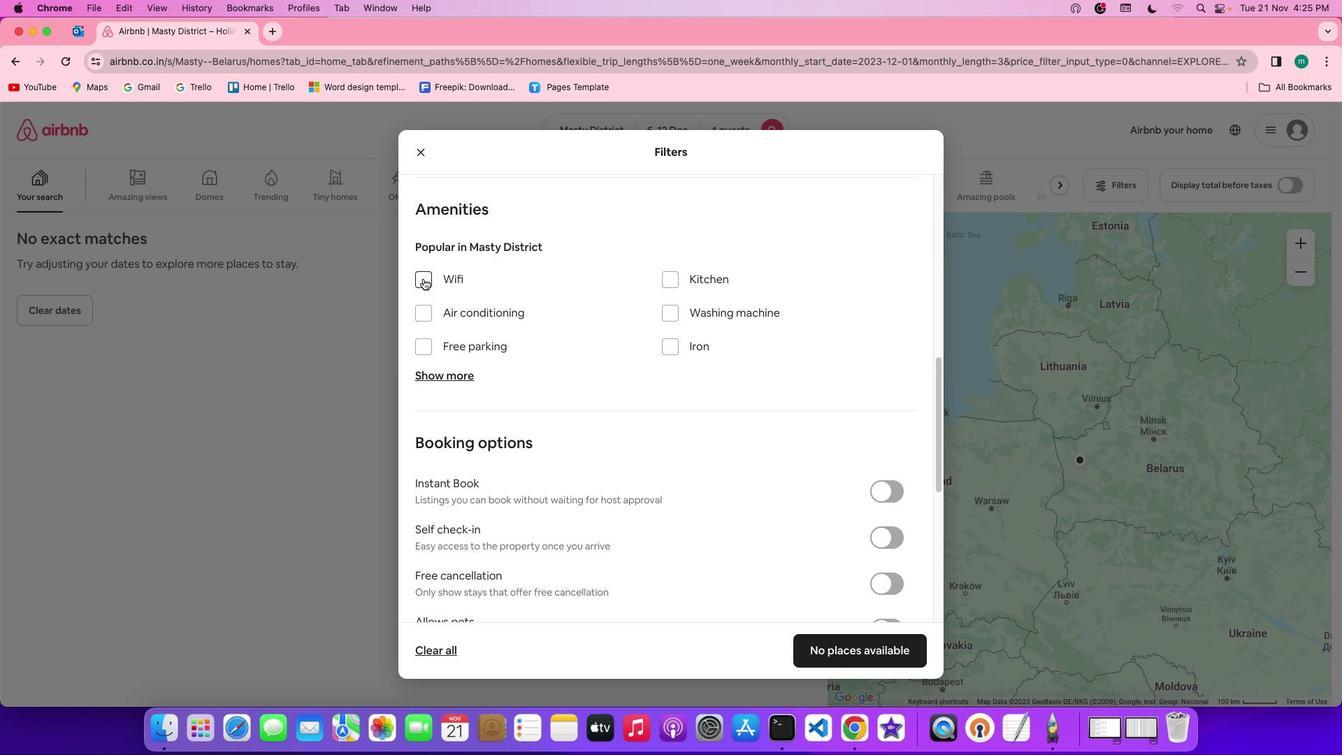 
Action: Mouse pressed left at (465, 309)
Screenshot: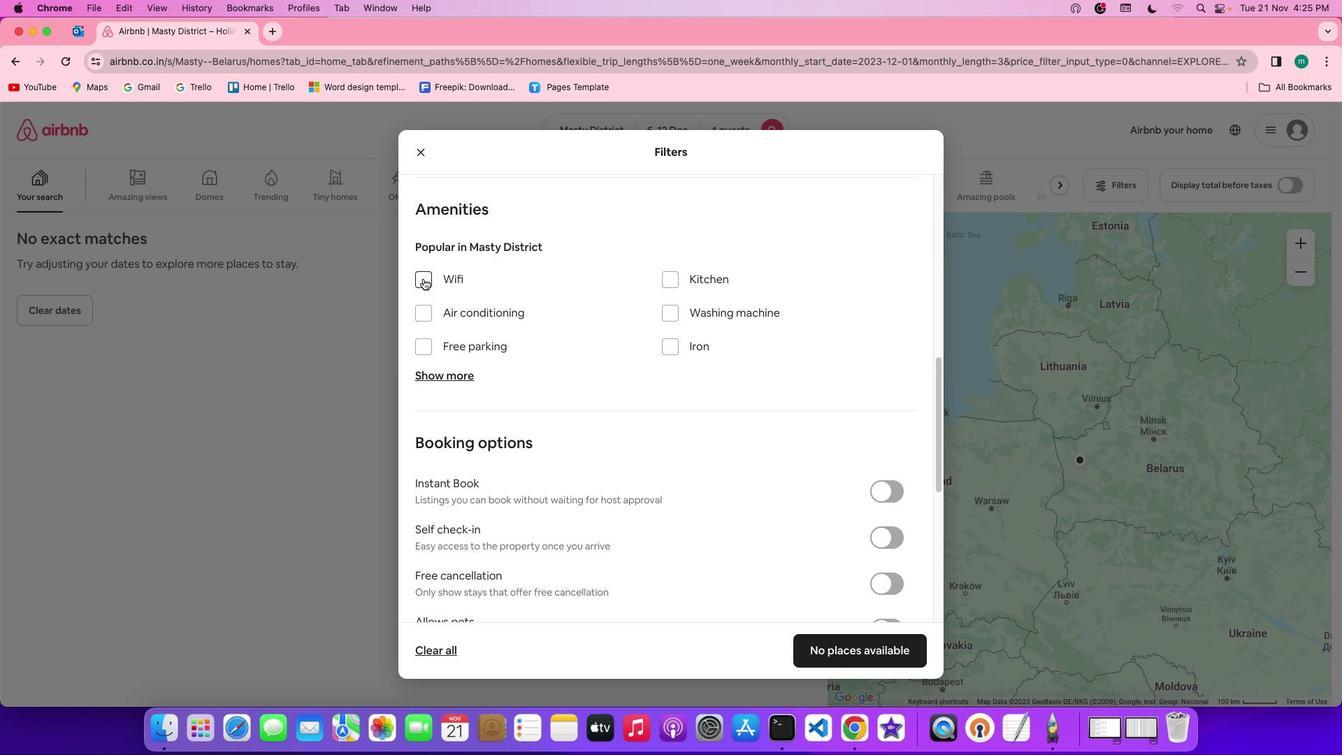 
Action: Mouse moved to (484, 376)
Screenshot: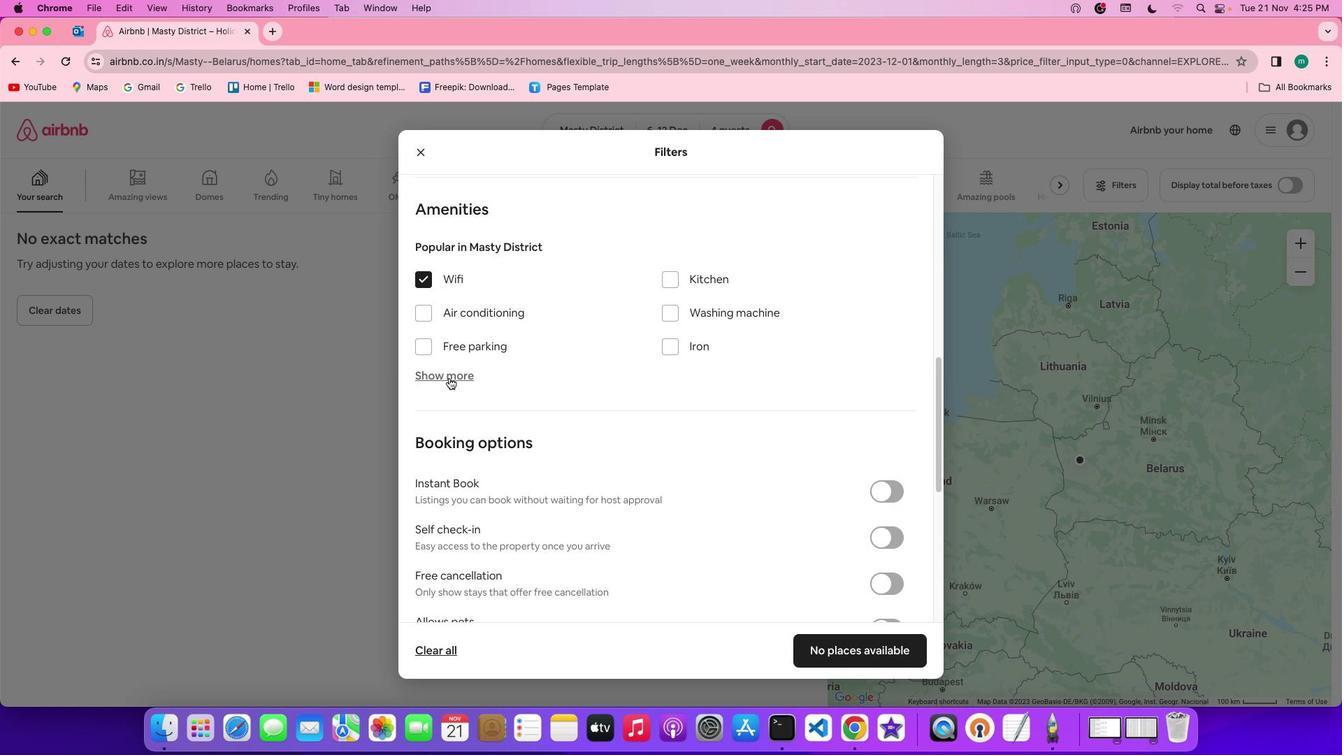 
Action: Mouse pressed left at (484, 376)
Screenshot: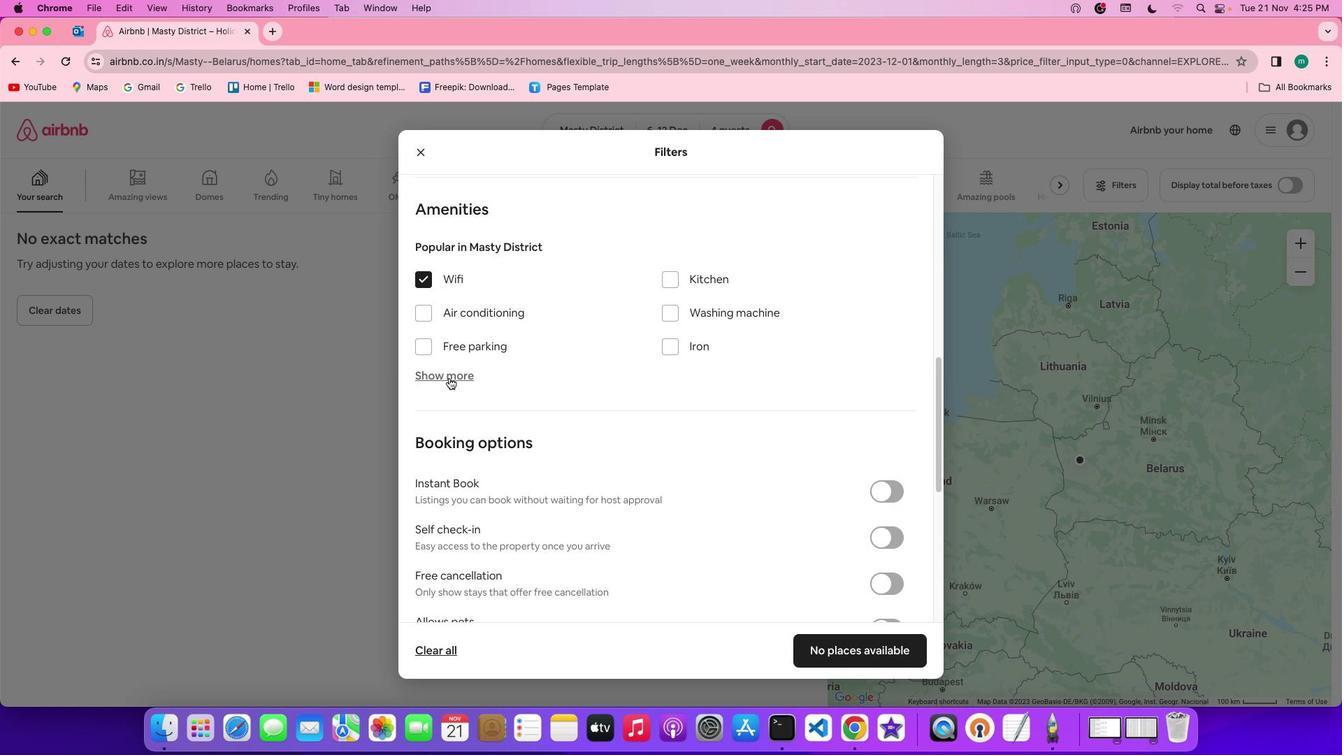 
Action: Mouse moved to (651, 425)
Screenshot: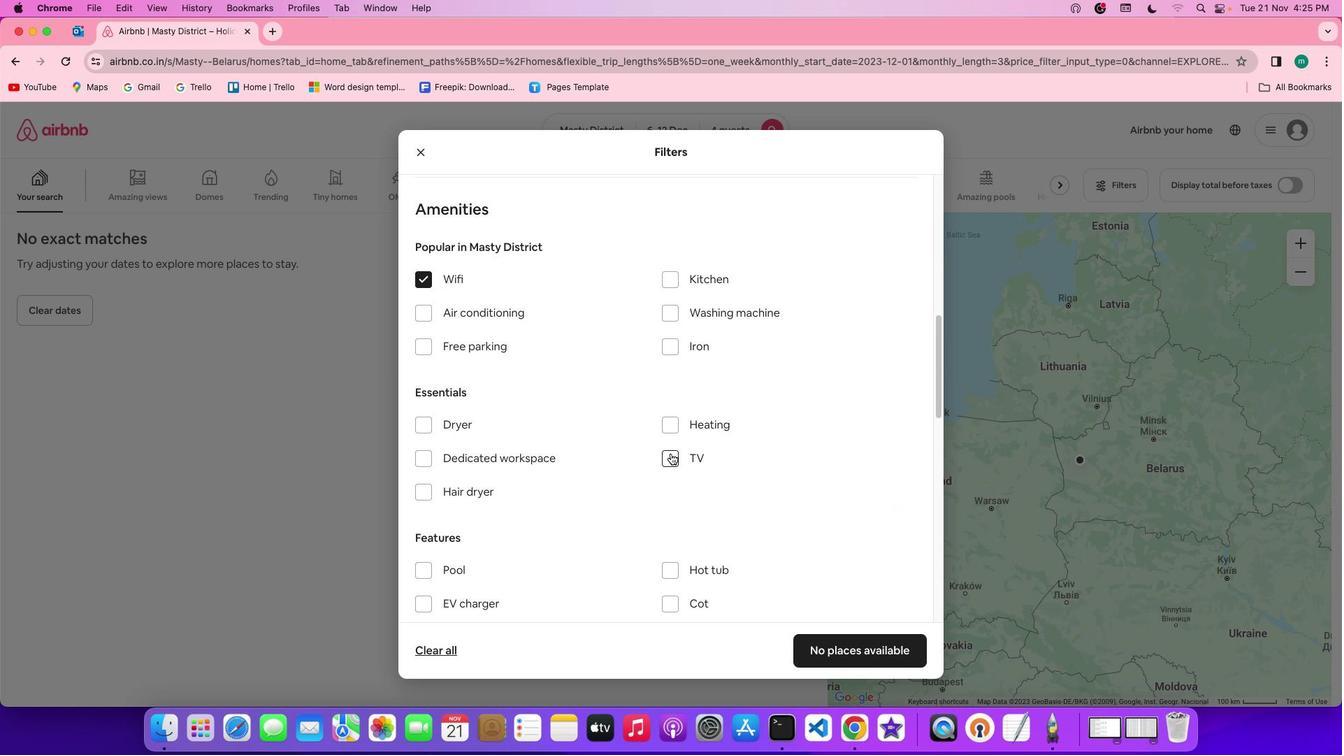 
Action: Mouse pressed left at (651, 425)
Screenshot: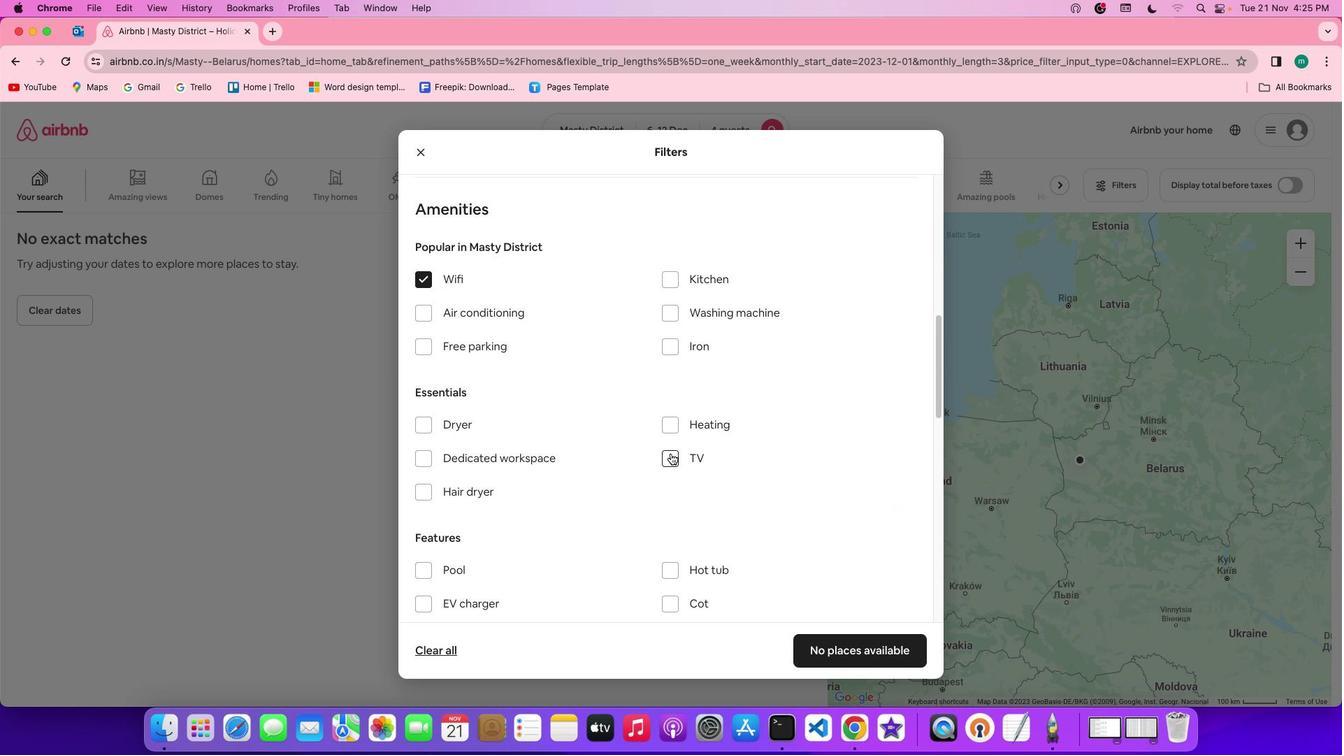 
Action: Mouse scrolled (651, 425) with delta (147, 125)
Screenshot: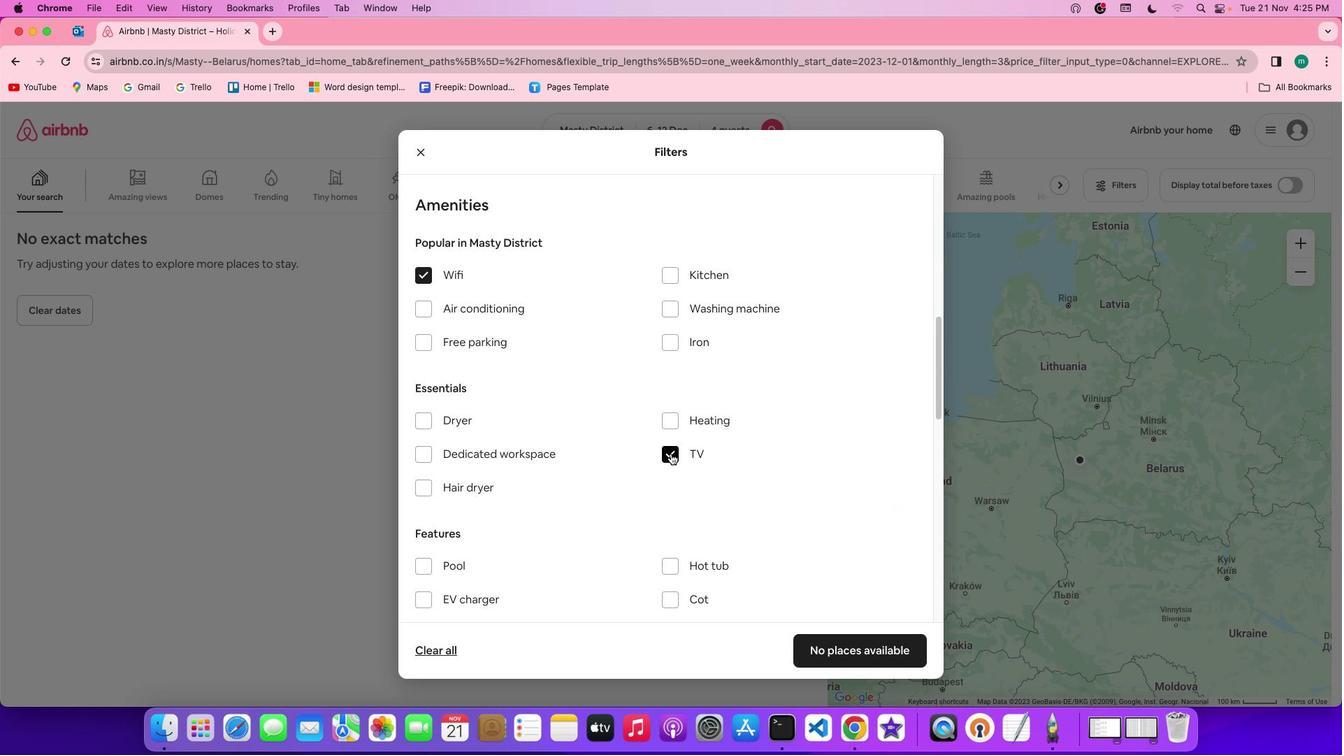 
Action: Mouse scrolled (651, 425) with delta (147, 125)
Screenshot: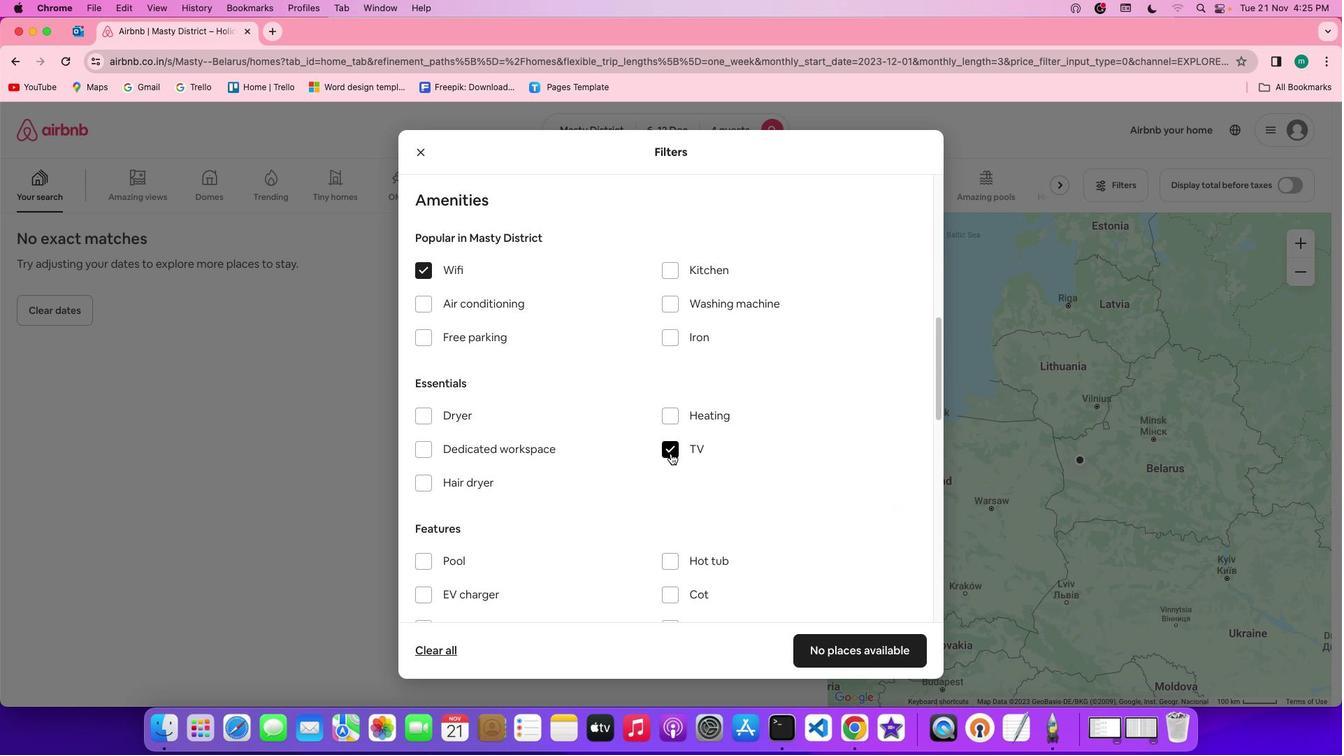 
Action: Mouse scrolled (651, 425) with delta (147, 125)
Screenshot: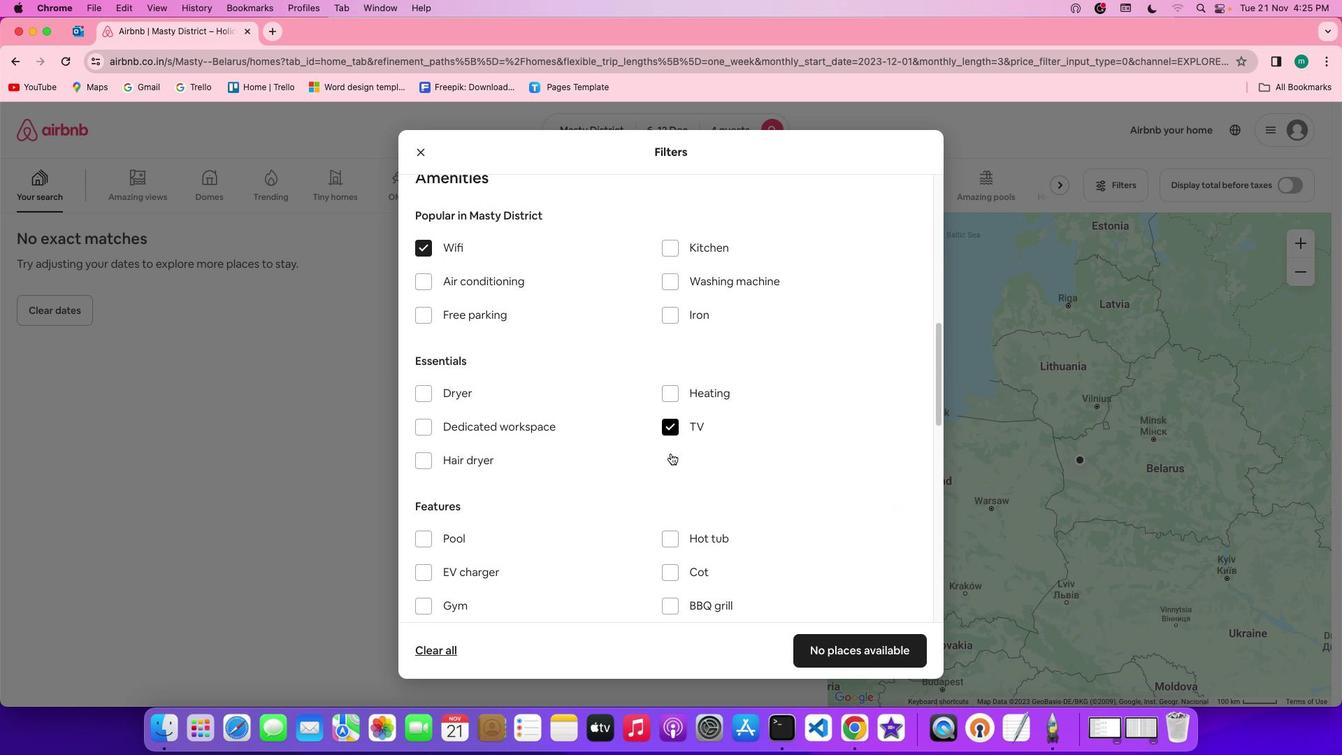 
Action: Mouse moved to (469, 323)
Screenshot: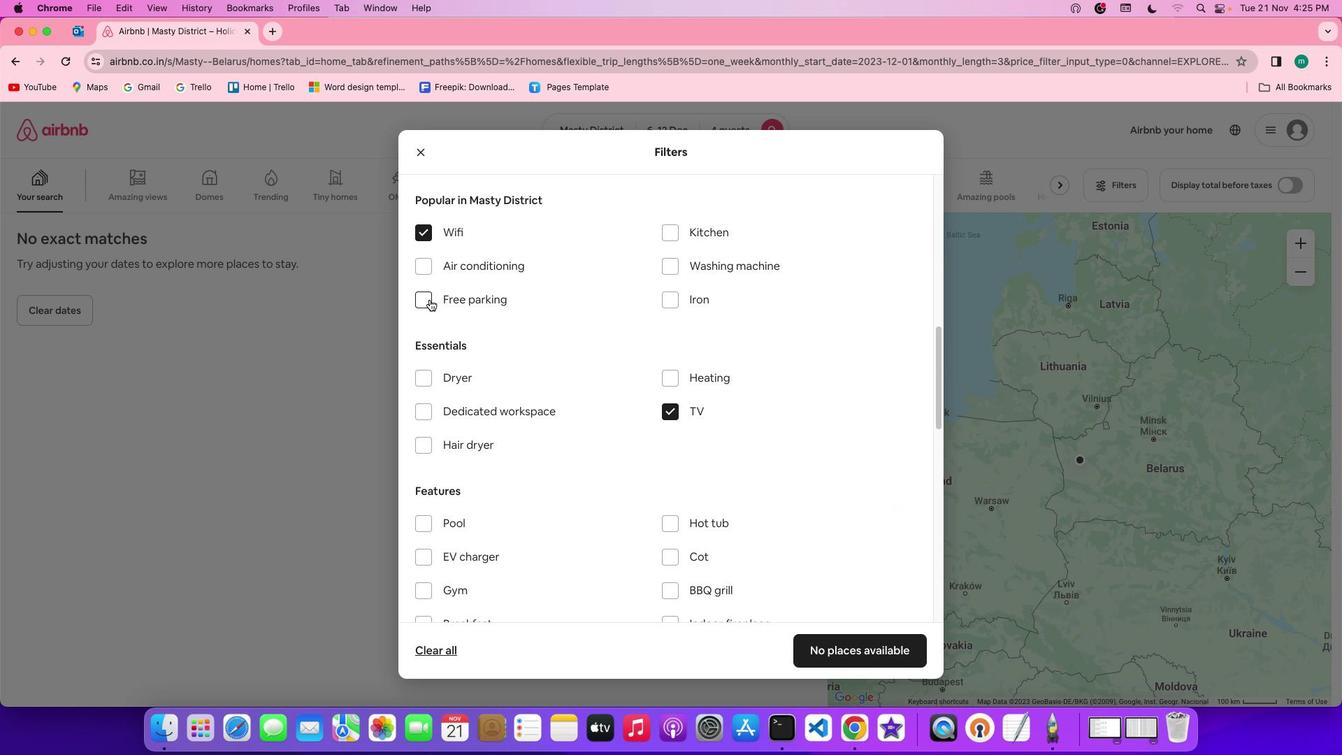 
Action: Mouse pressed left at (469, 323)
Screenshot: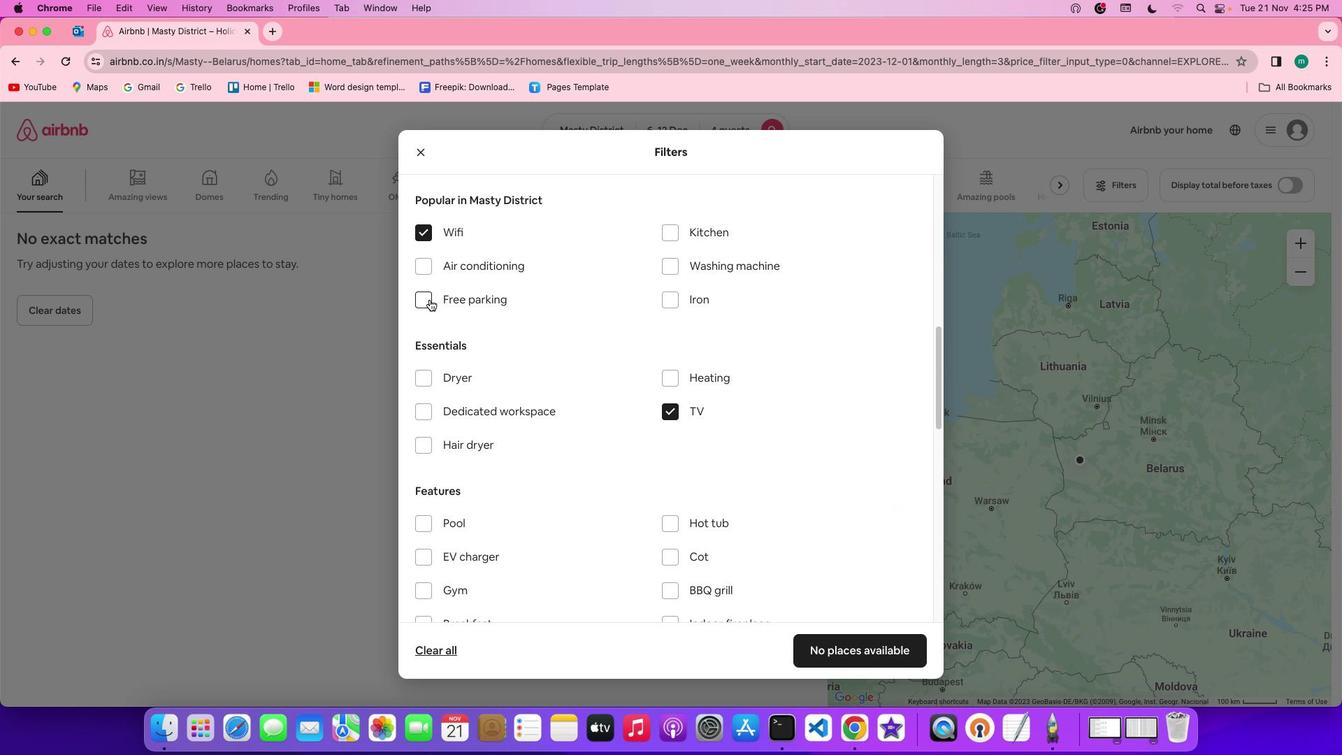 
Action: Mouse moved to (584, 378)
Screenshot: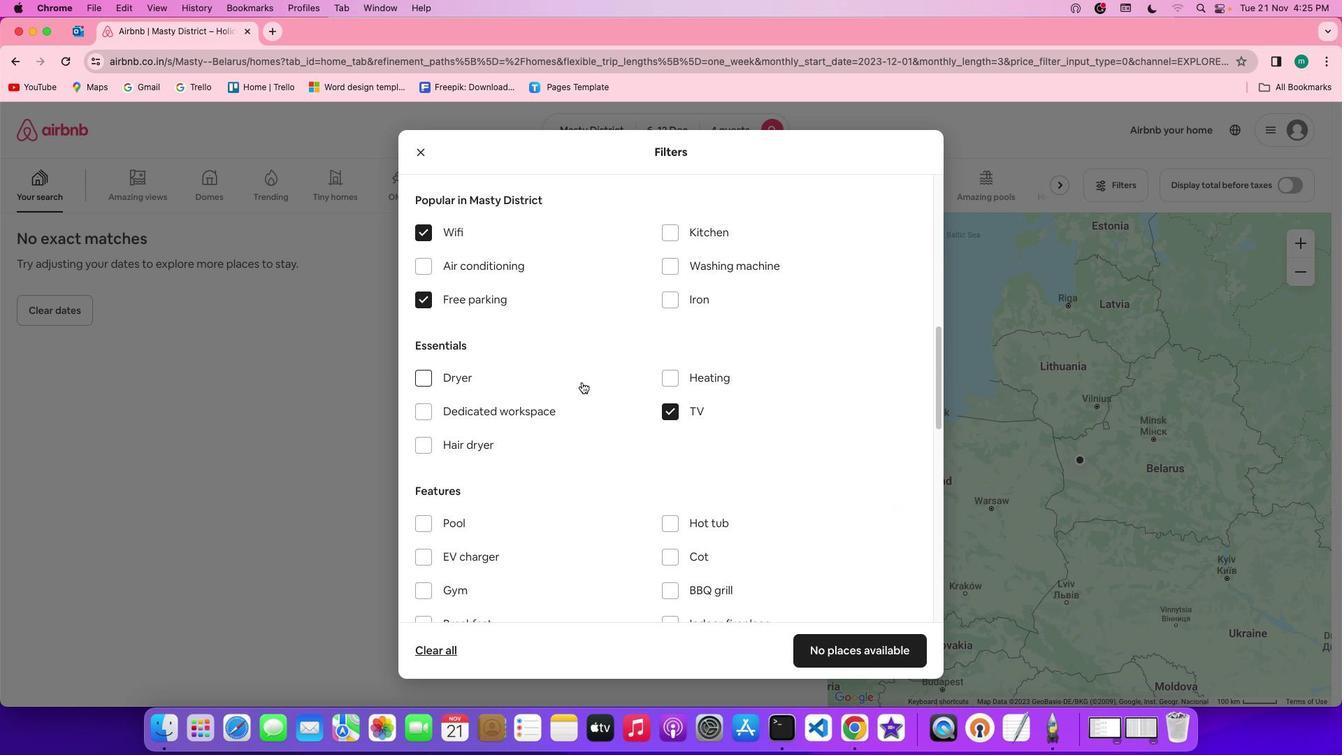
Action: Mouse scrolled (584, 378) with delta (147, 125)
Screenshot: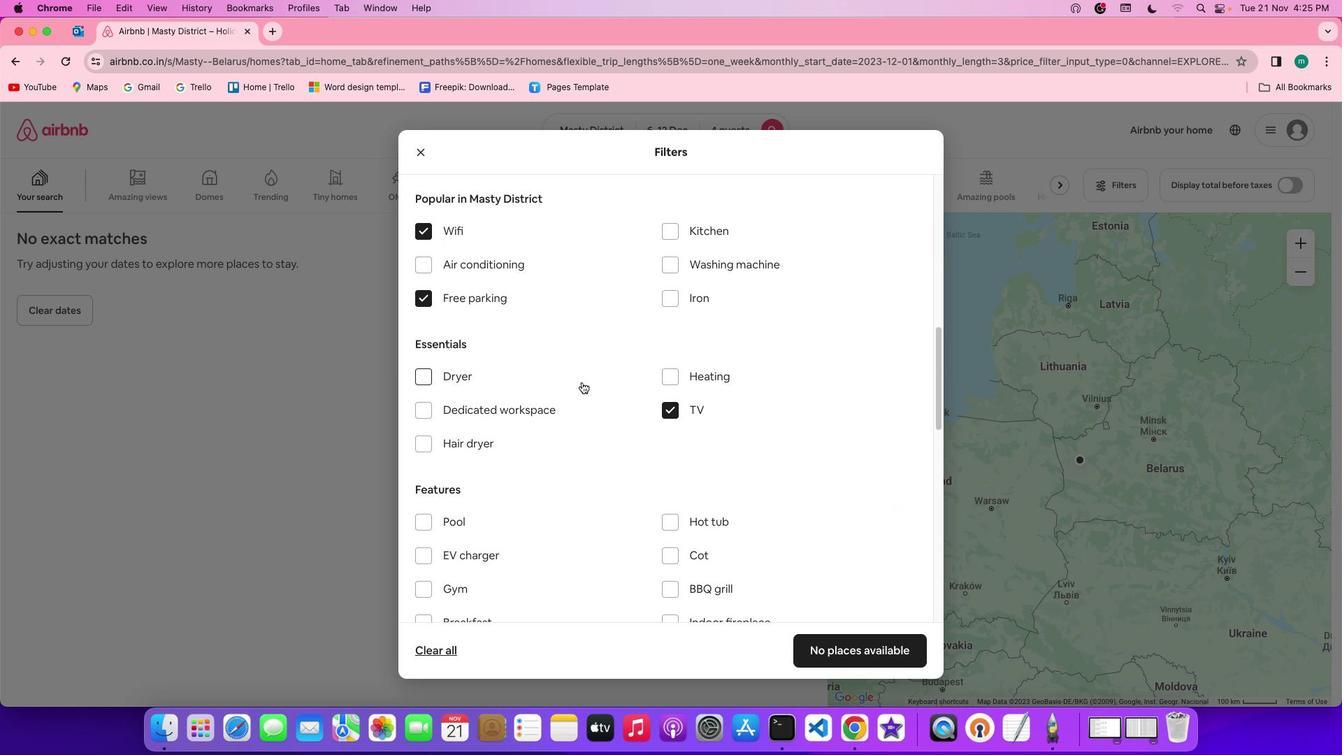 
Action: Mouse scrolled (584, 378) with delta (147, 125)
Screenshot: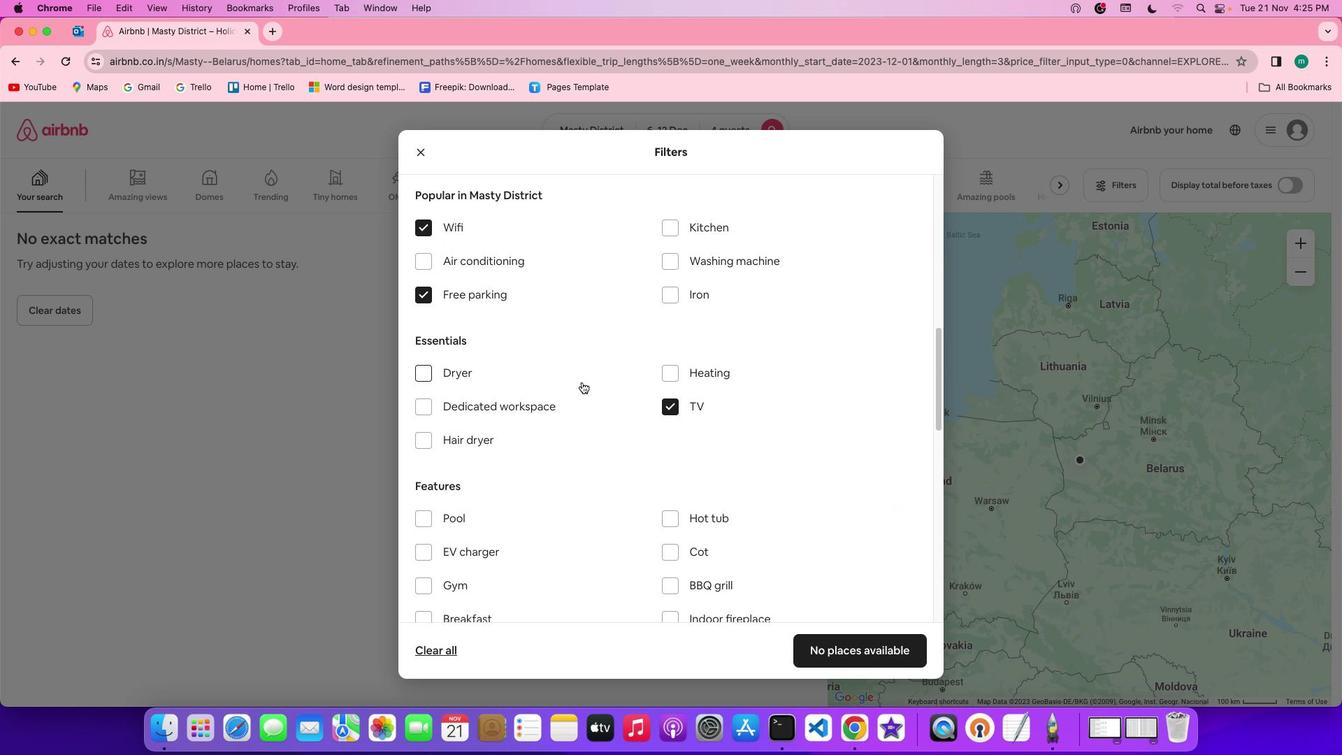 
Action: Mouse scrolled (584, 378) with delta (147, 125)
Screenshot: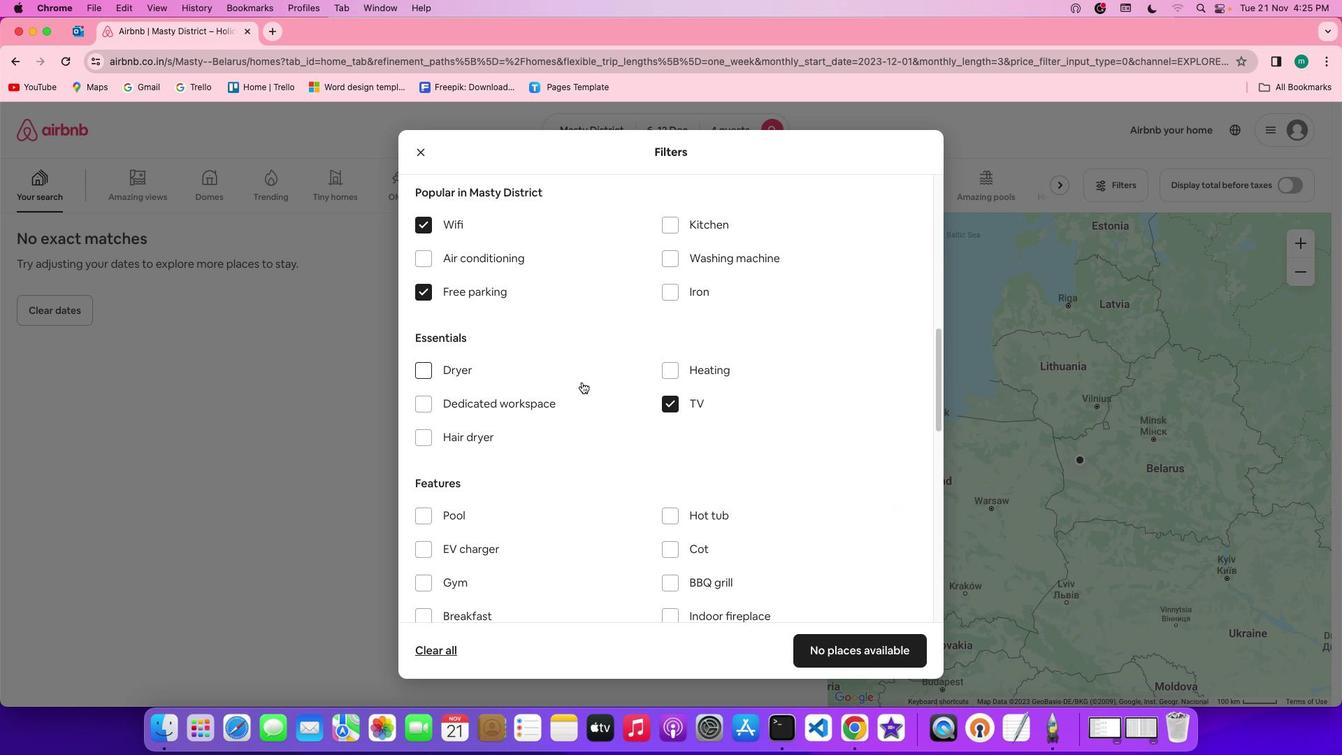 
Action: Mouse scrolled (584, 378) with delta (147, 125)
Screenshot: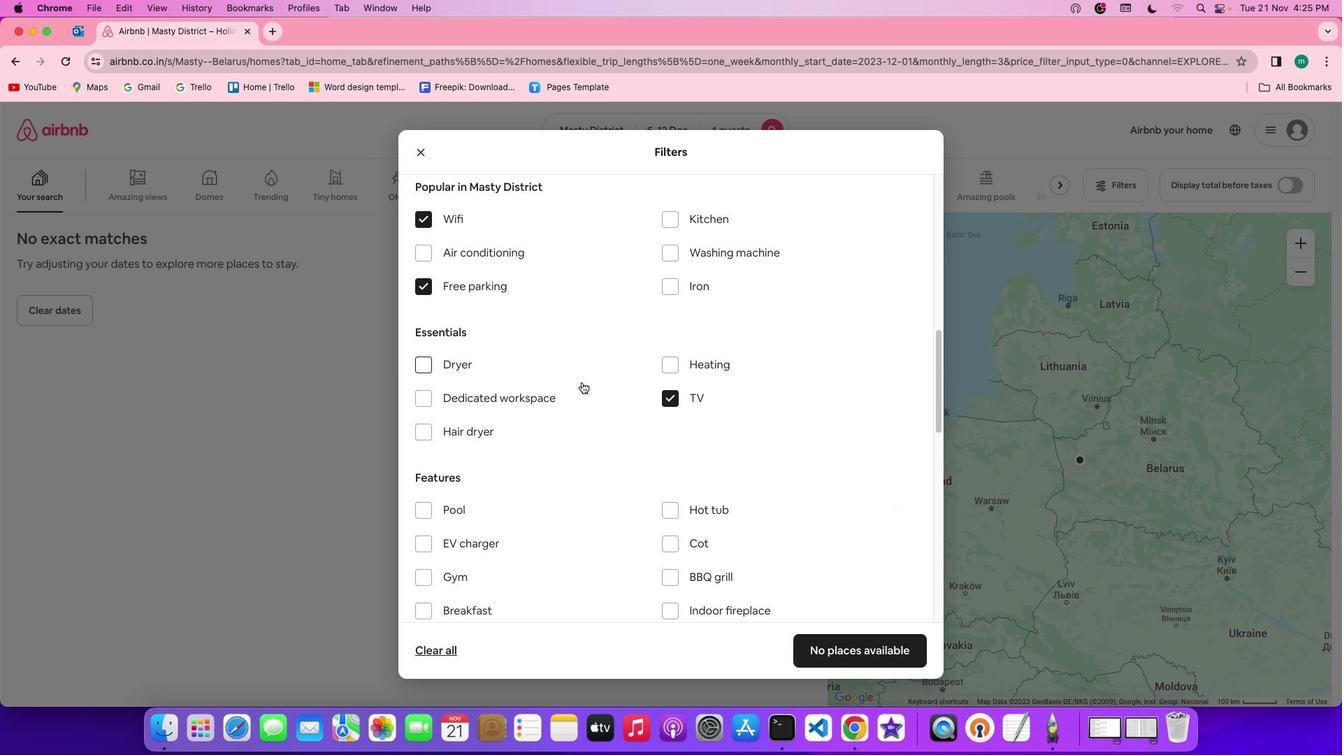 
Action: Mouse scrolled (584, 378) with delta (147, 125)
Screenshot: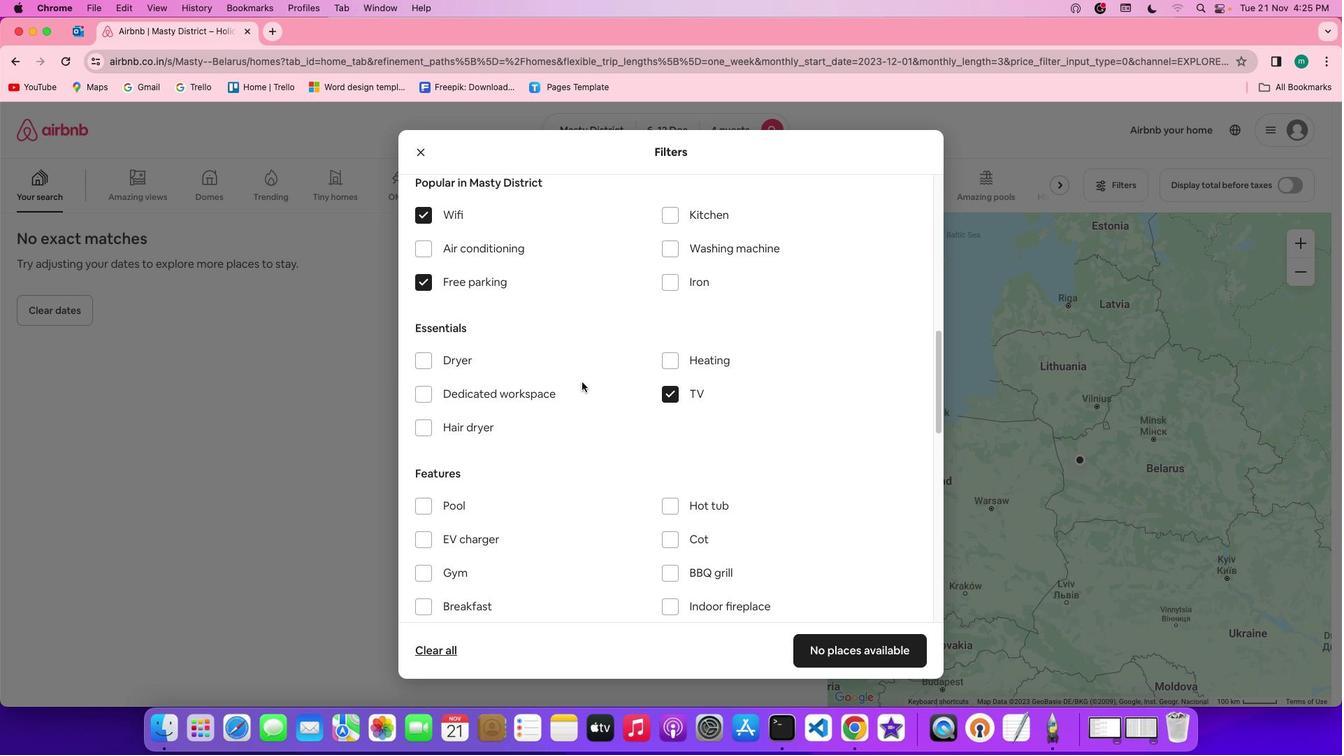 
Action: Mouse scrolled (584, 378) with delta (147, 125)
Screenshot: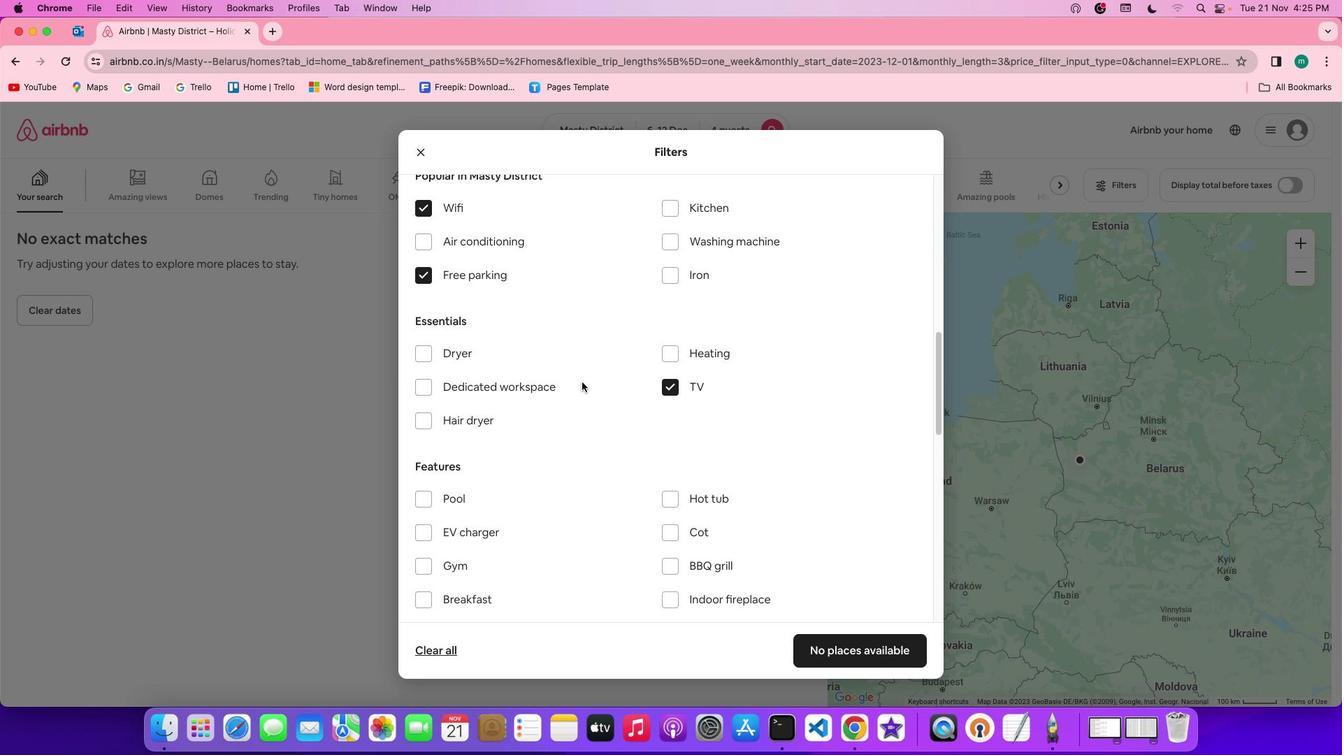 
Action: Mouse scrolled (584, 378) with delta (147, 125)
Screenshot: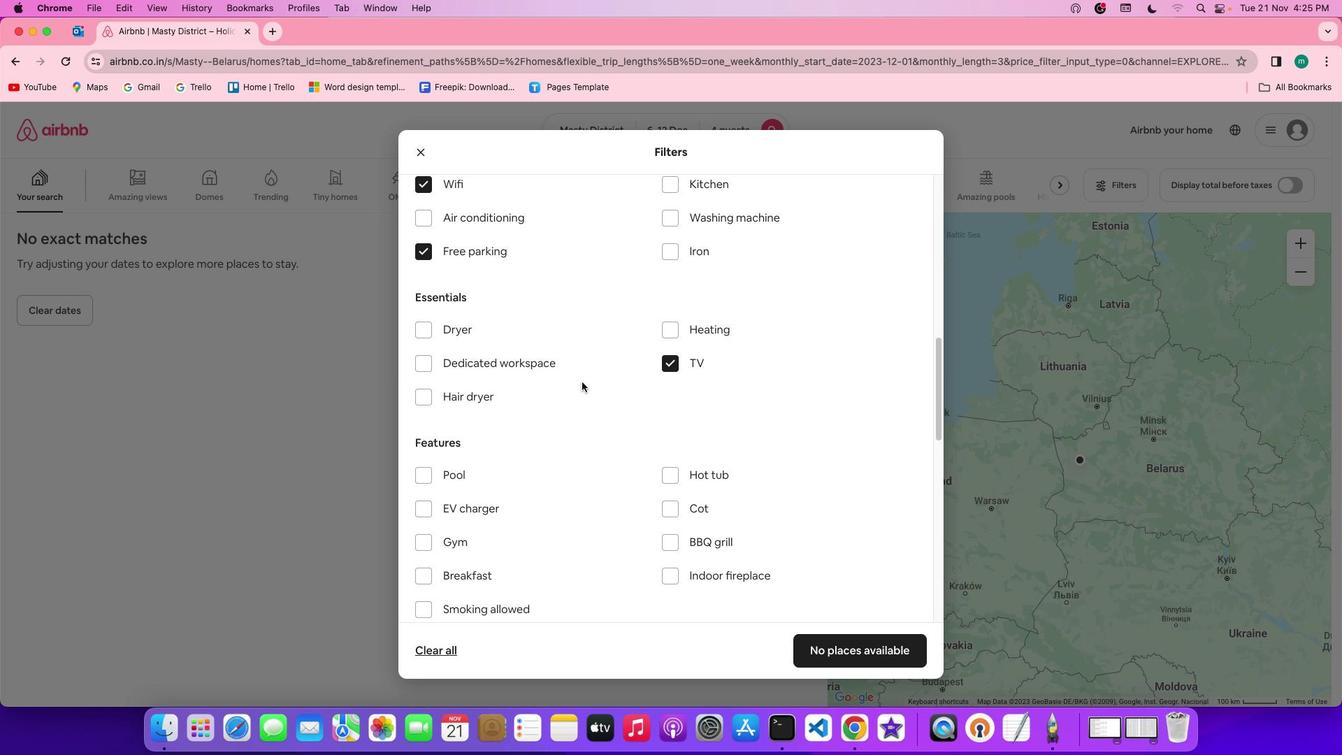 
Action: Mouse moved to (583, 377)
Screenshot: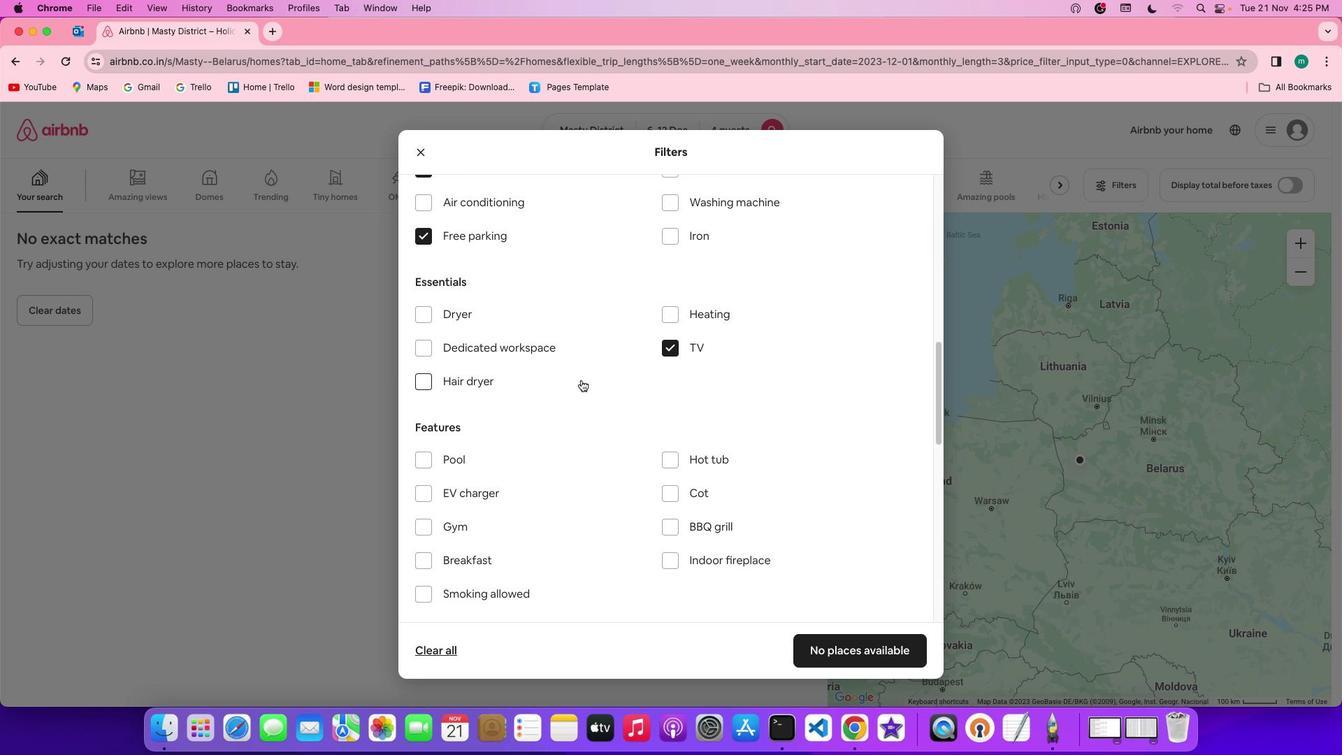 
Action: Mouse scrolled (583, 377) with delta (147, 125)
Screenshot: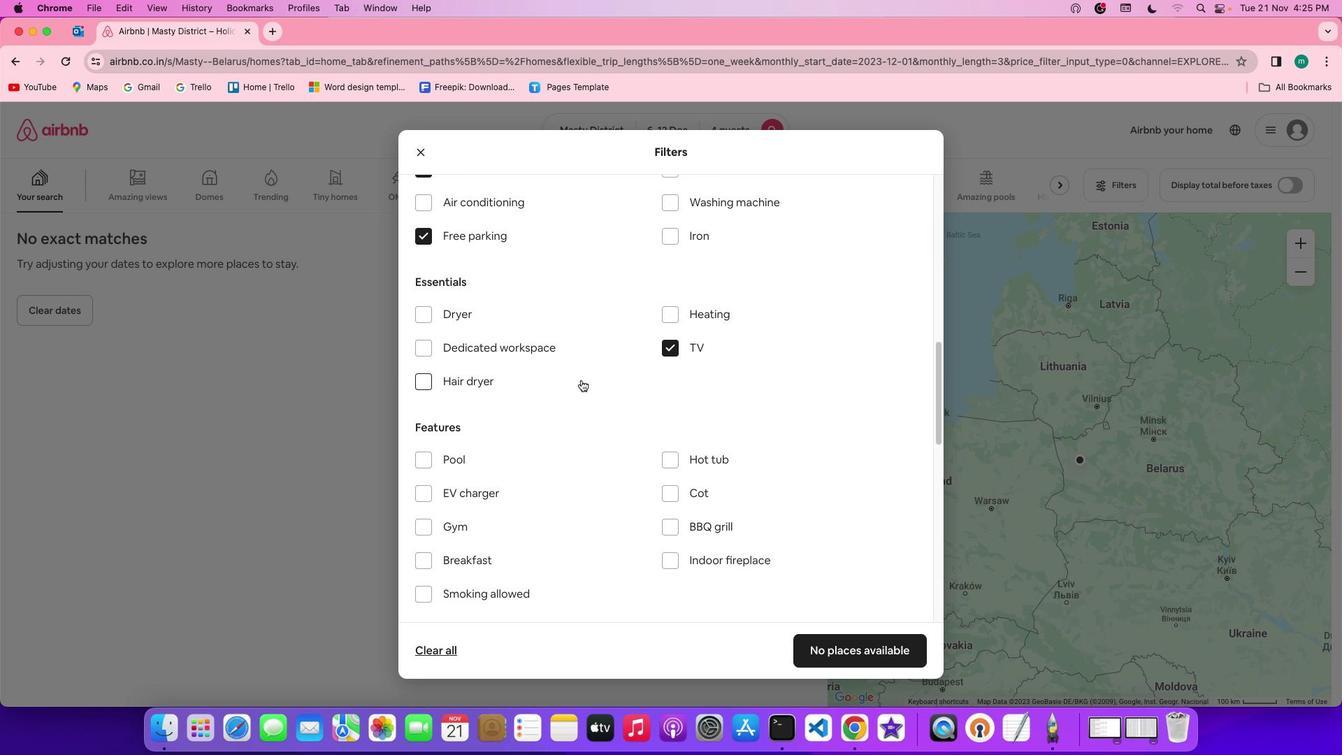 
Action: Mouse scrolled (583, 377) with delta (147, 125)
Screenshot: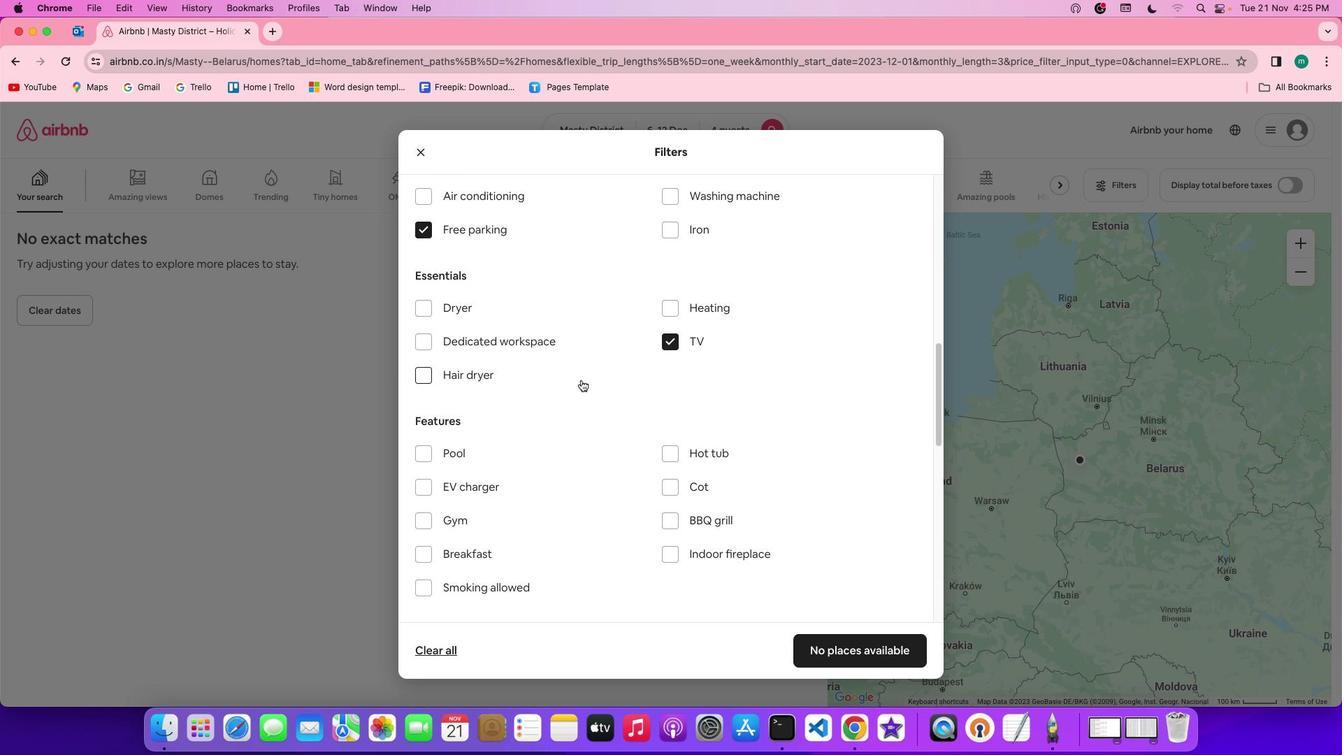 
Action: Mouse moved to (583, 377)
Screenshot: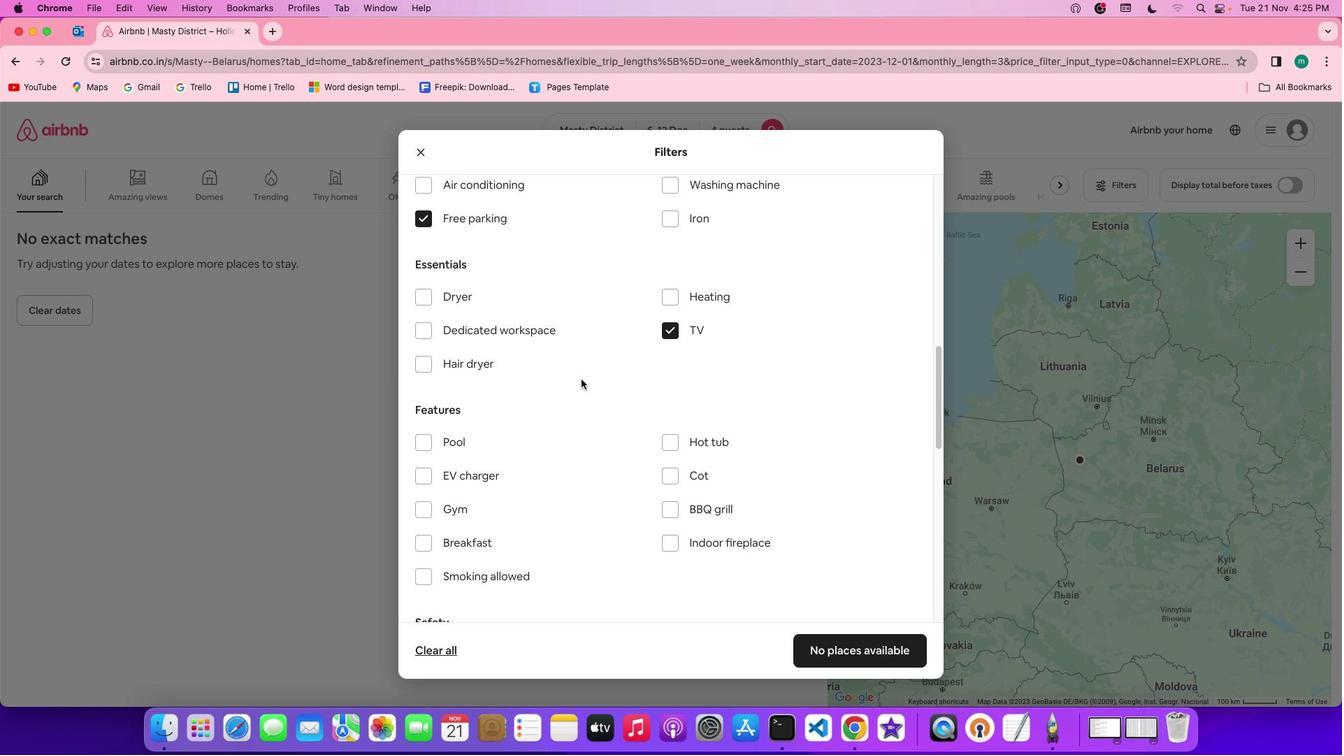 
Action: Mouse scrolled (583, 377) with delta (147, 125)
Screenshot: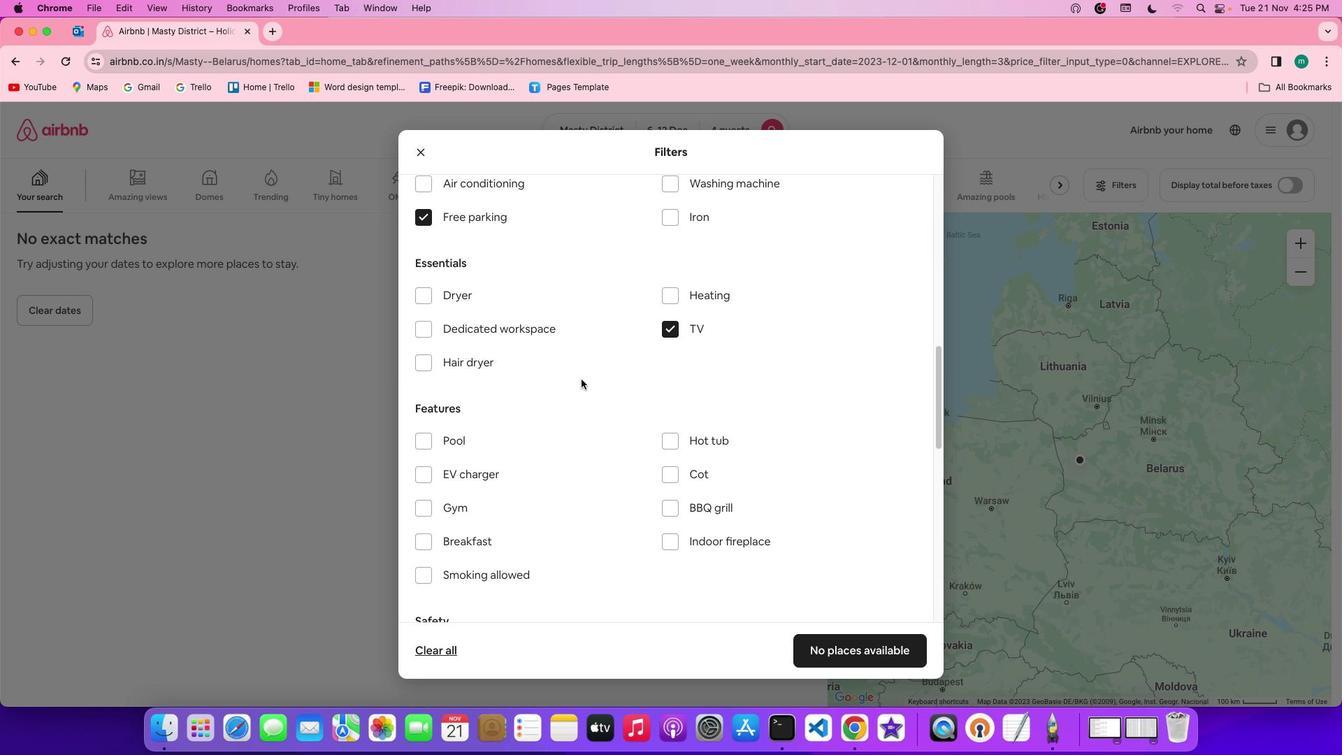 
Action: Mouse scrolled (583, 377) with delta (147, 125)
Screenshot: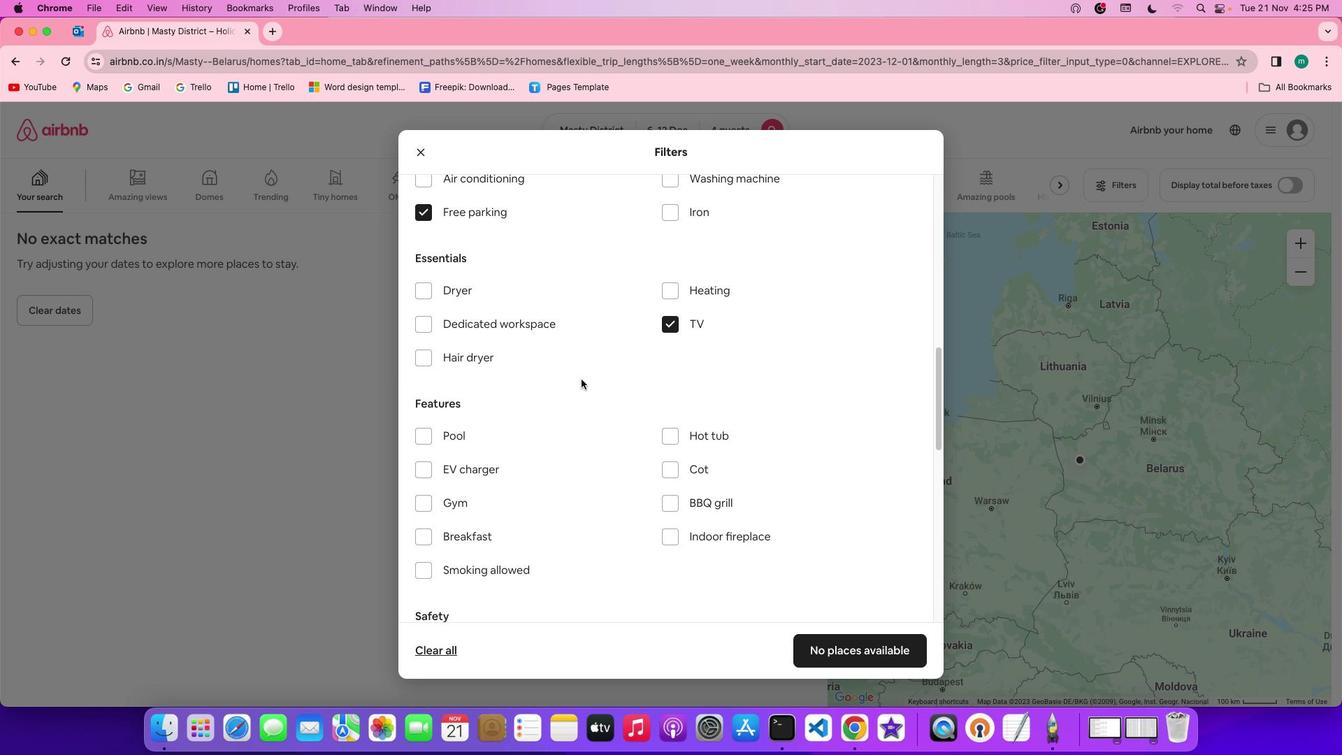 
Action: Mouse scrolled (583, 377) with delta (147, 125)
Screenshot: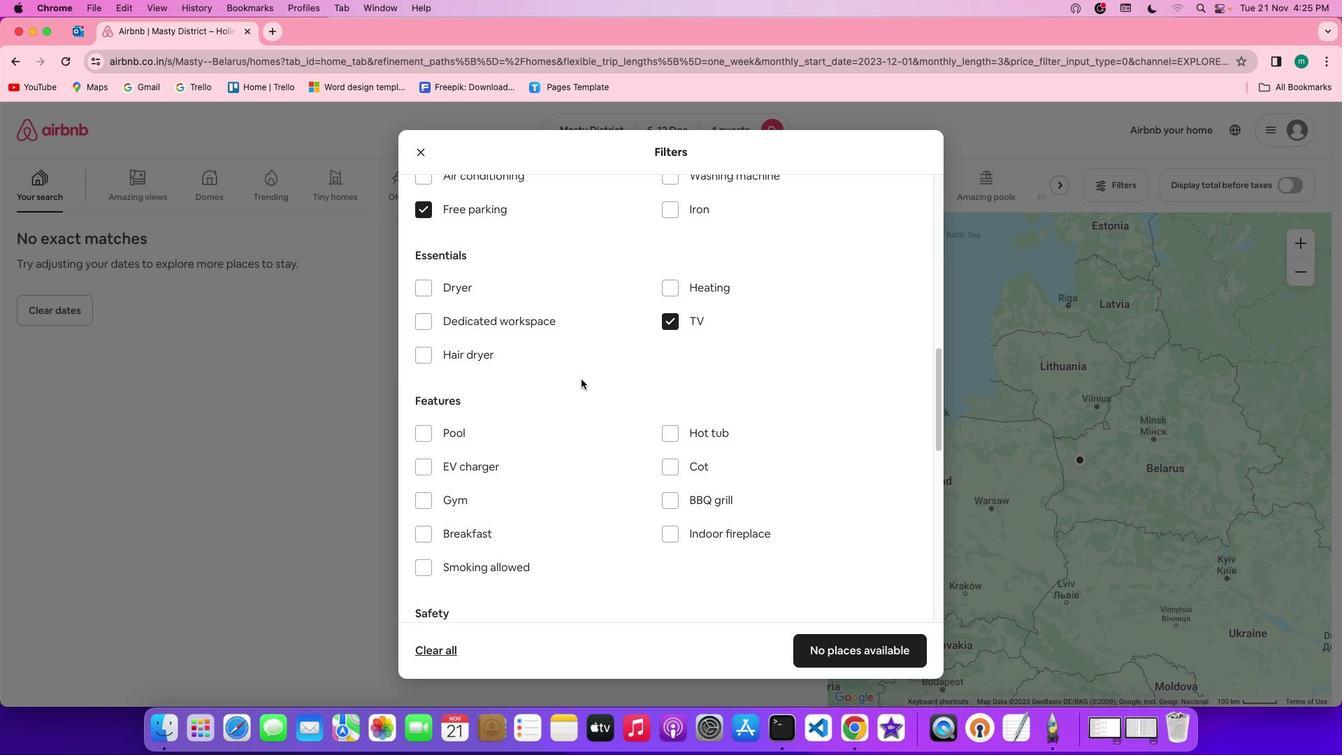 
Action: Mouse scrolled (583, 377) with delta (147, 125)
Screenshot: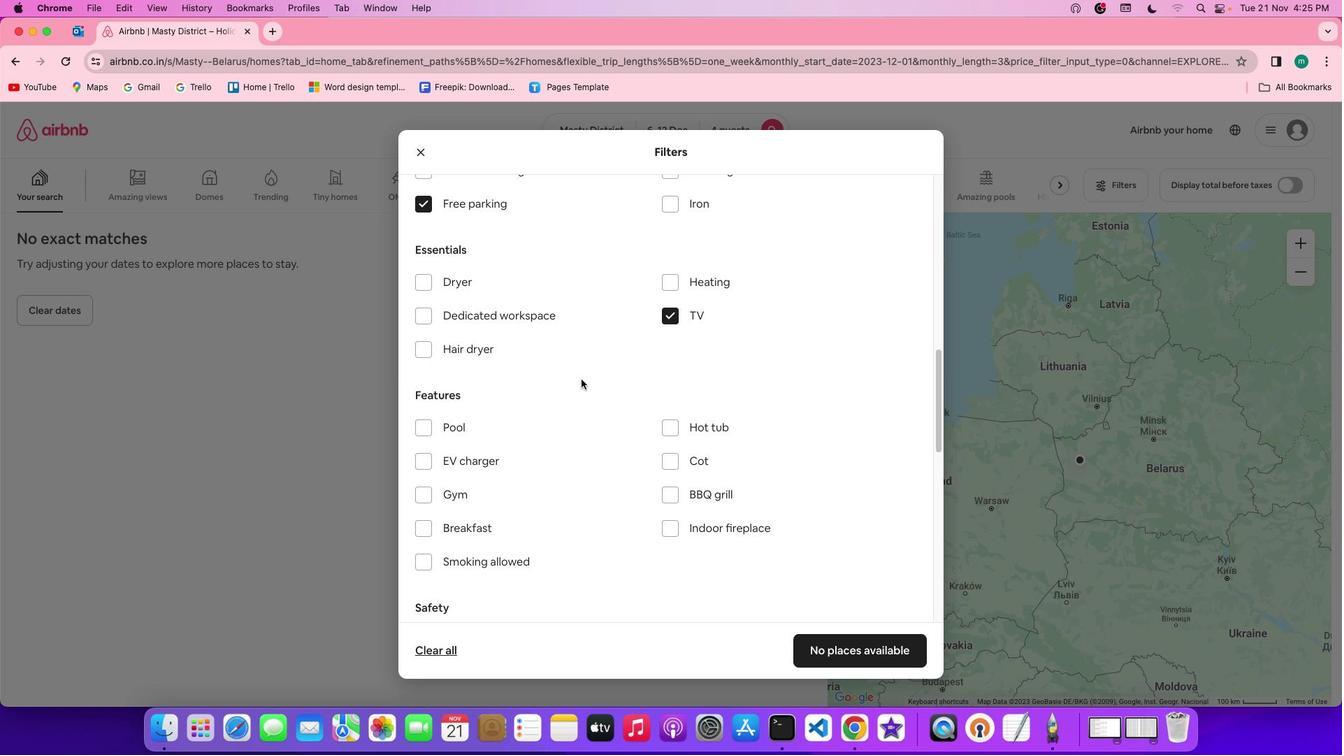 
Action: Mouse scrolled (583, 377) with delta (147, 125)
Screenshot: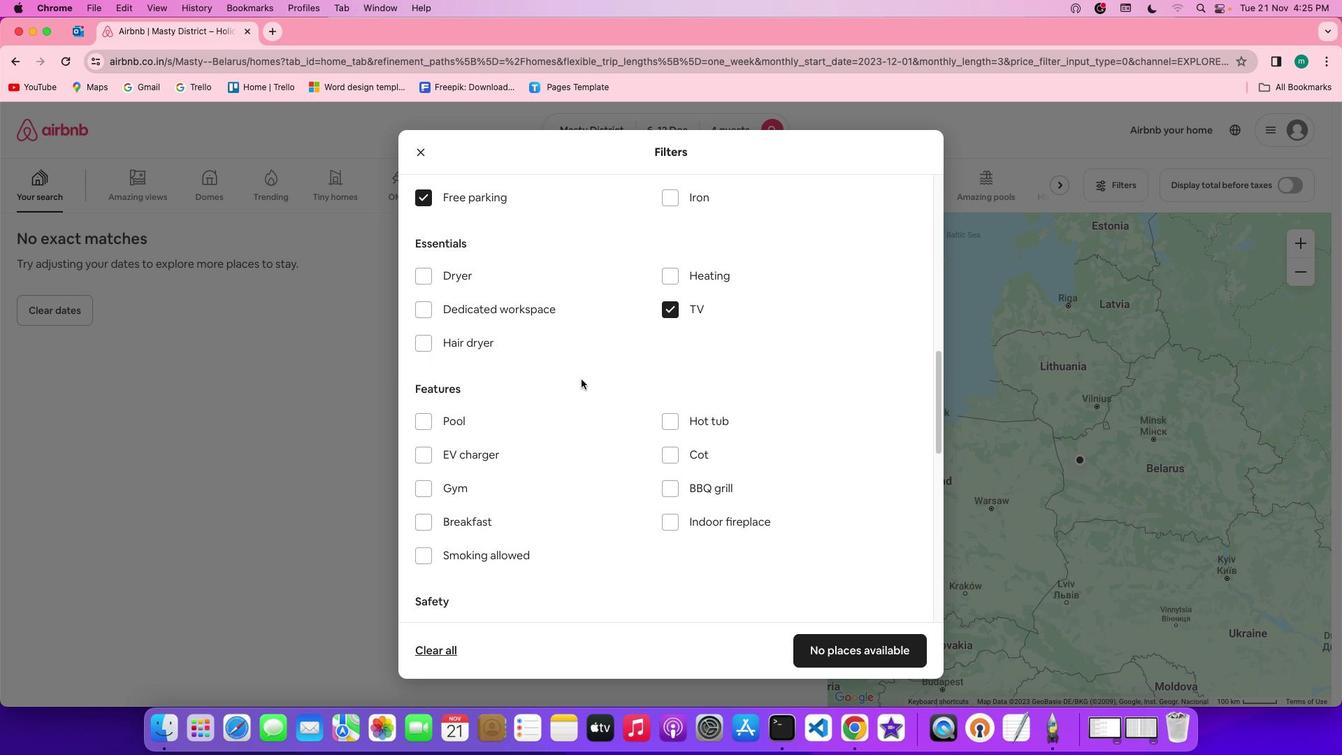 
Action: Mouse scrolled (583, 377) with delta (147, 125)
Screenshot: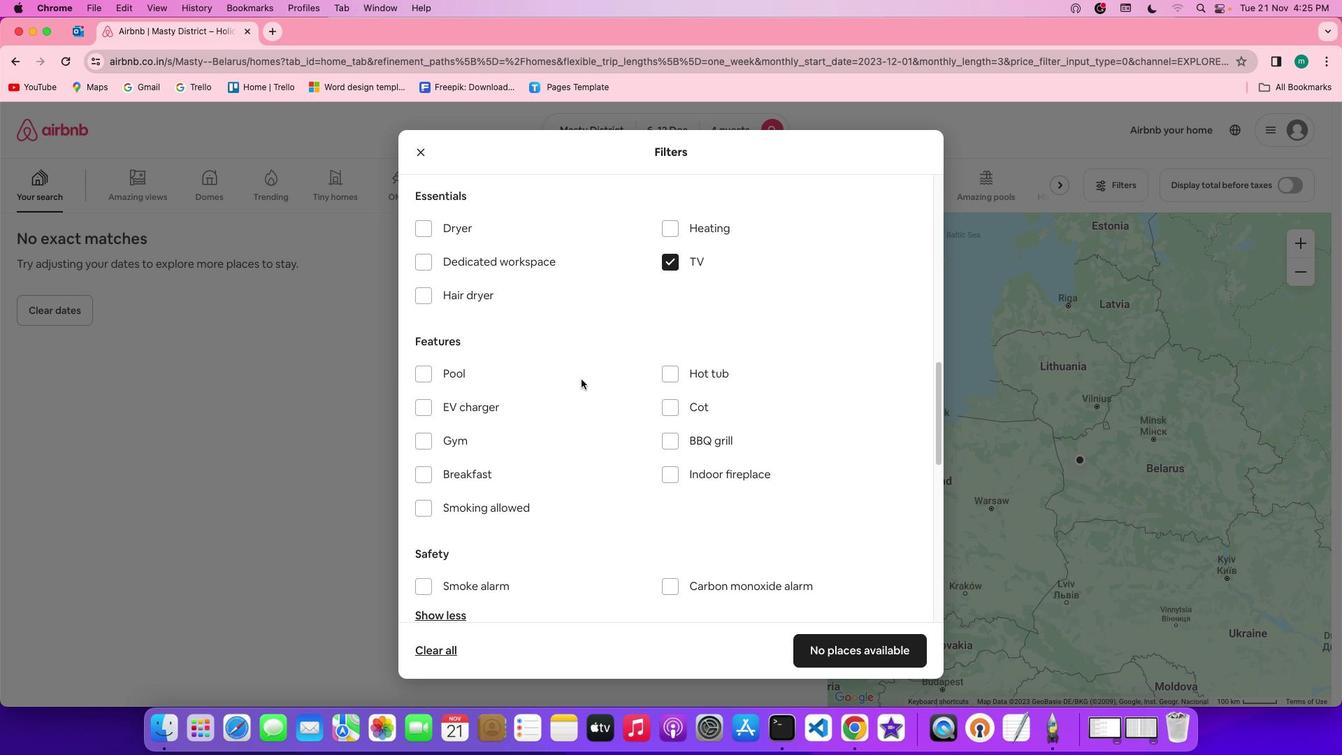 
Action: Mouse moved to (490, 402)
Screenshot: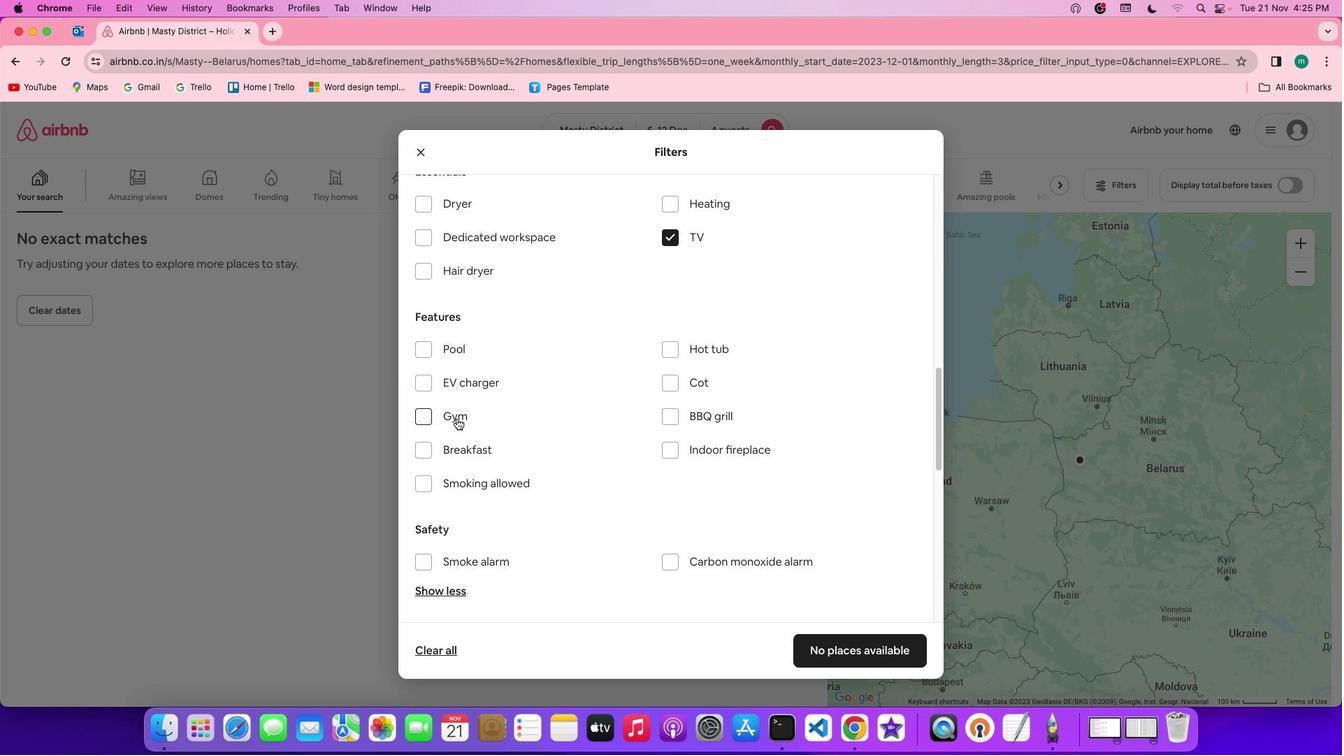 
Action: Mouse pressed left at (490, 402)
Screenshot: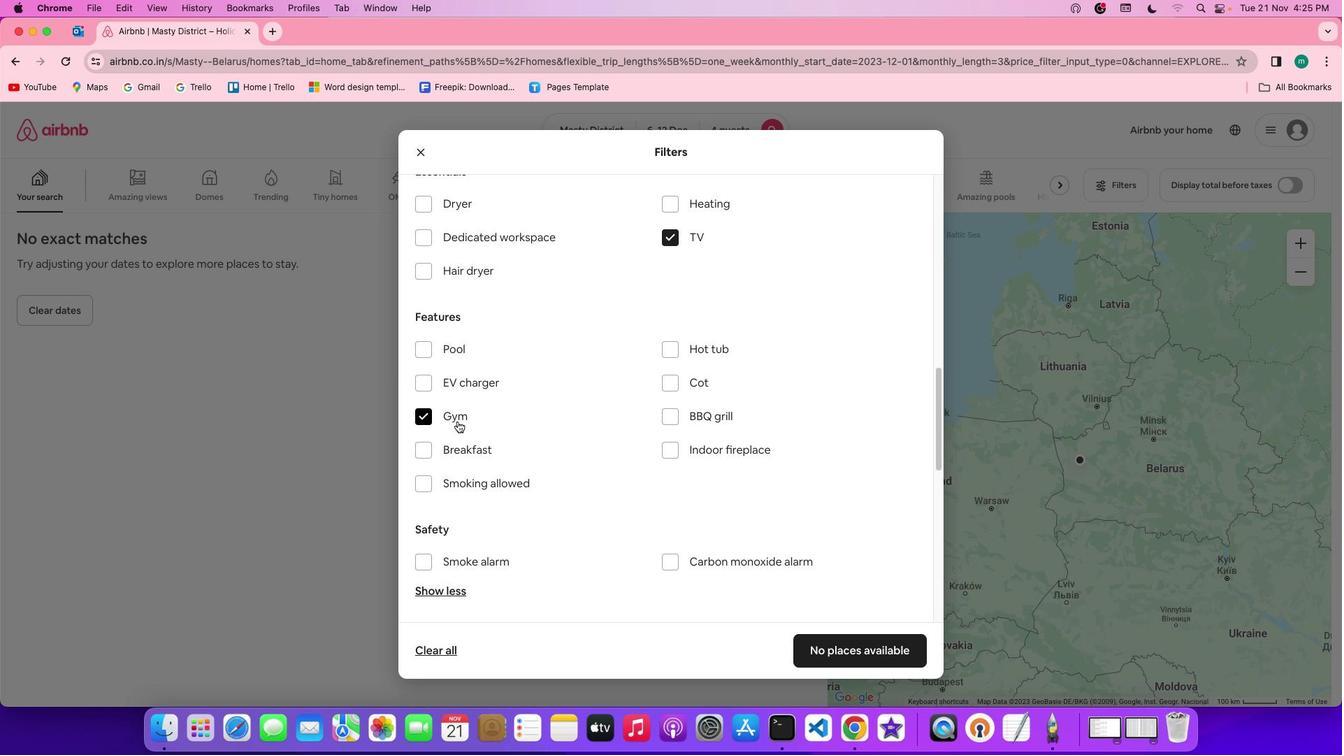 
Action: Mouse moved to (498, 421)
Screenshot: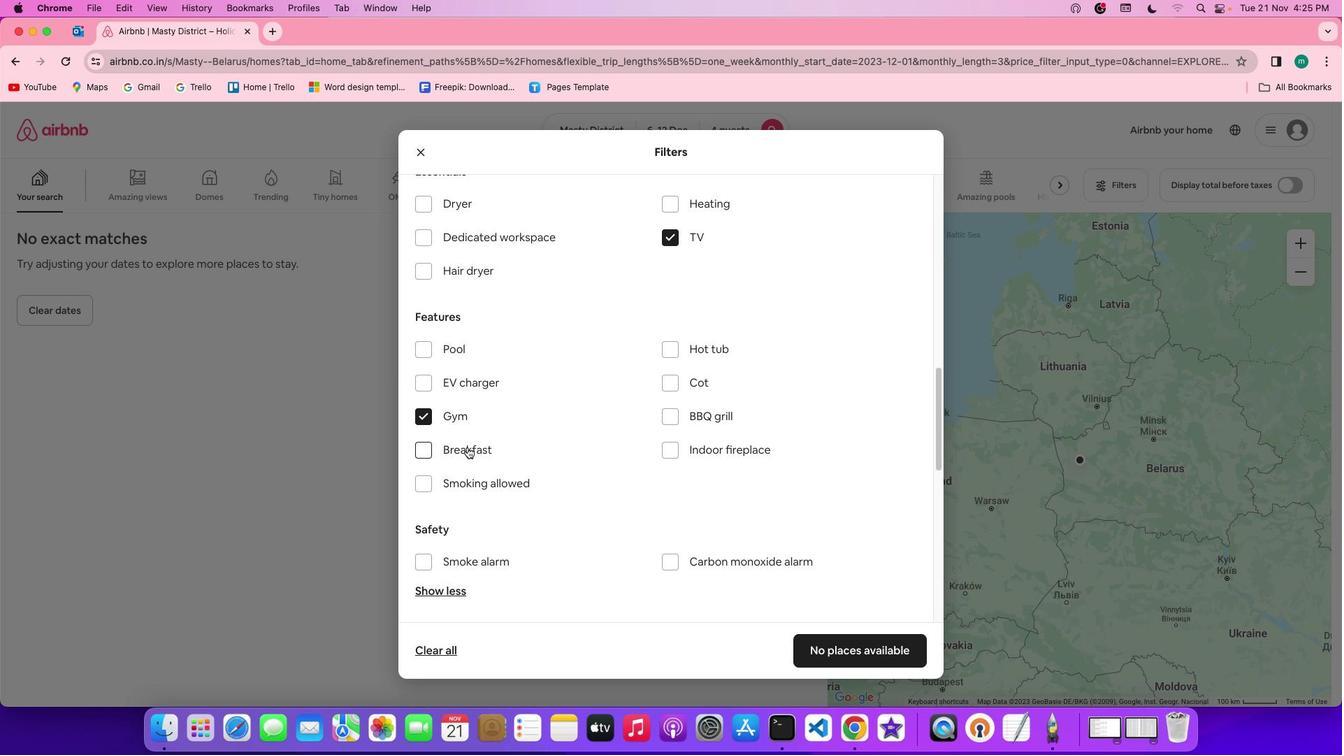 
Action: Mouse pressed left at (498, 421)
Screenshot: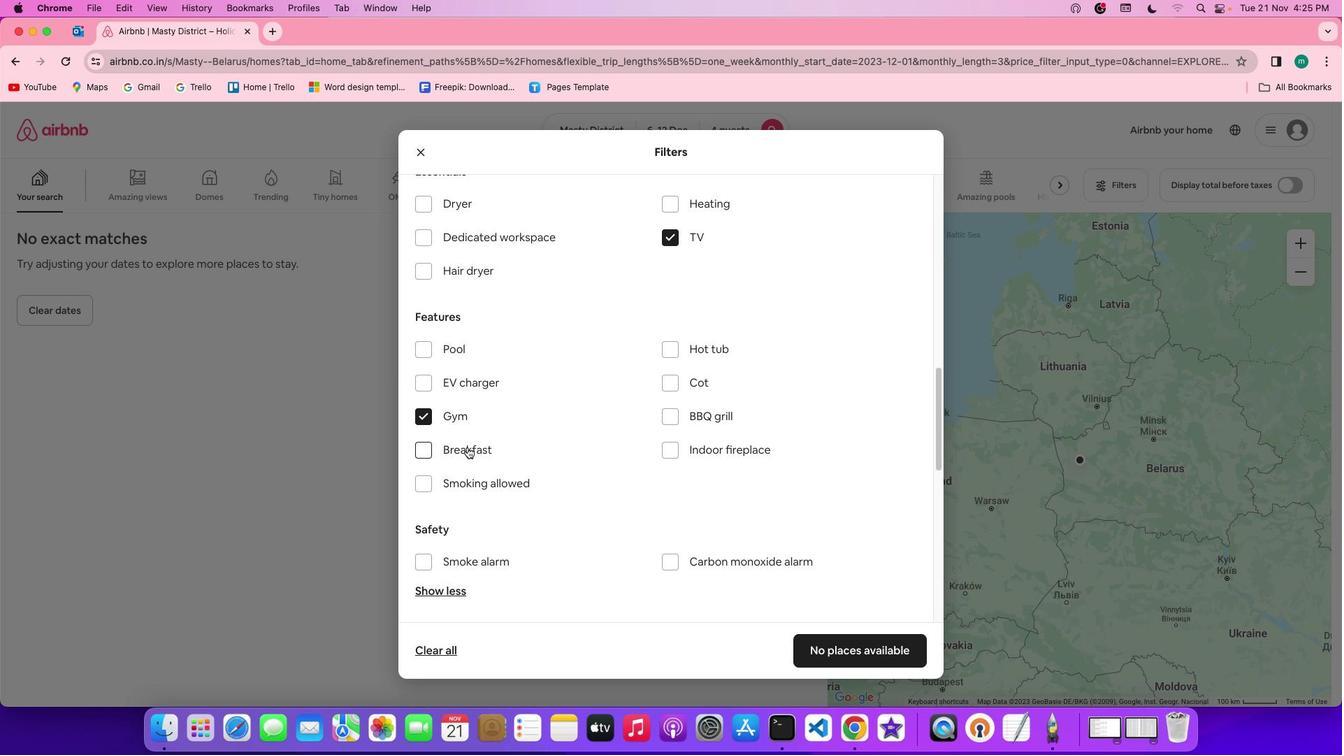 
Action: Mouse moved to (607, 424)
Screenshot: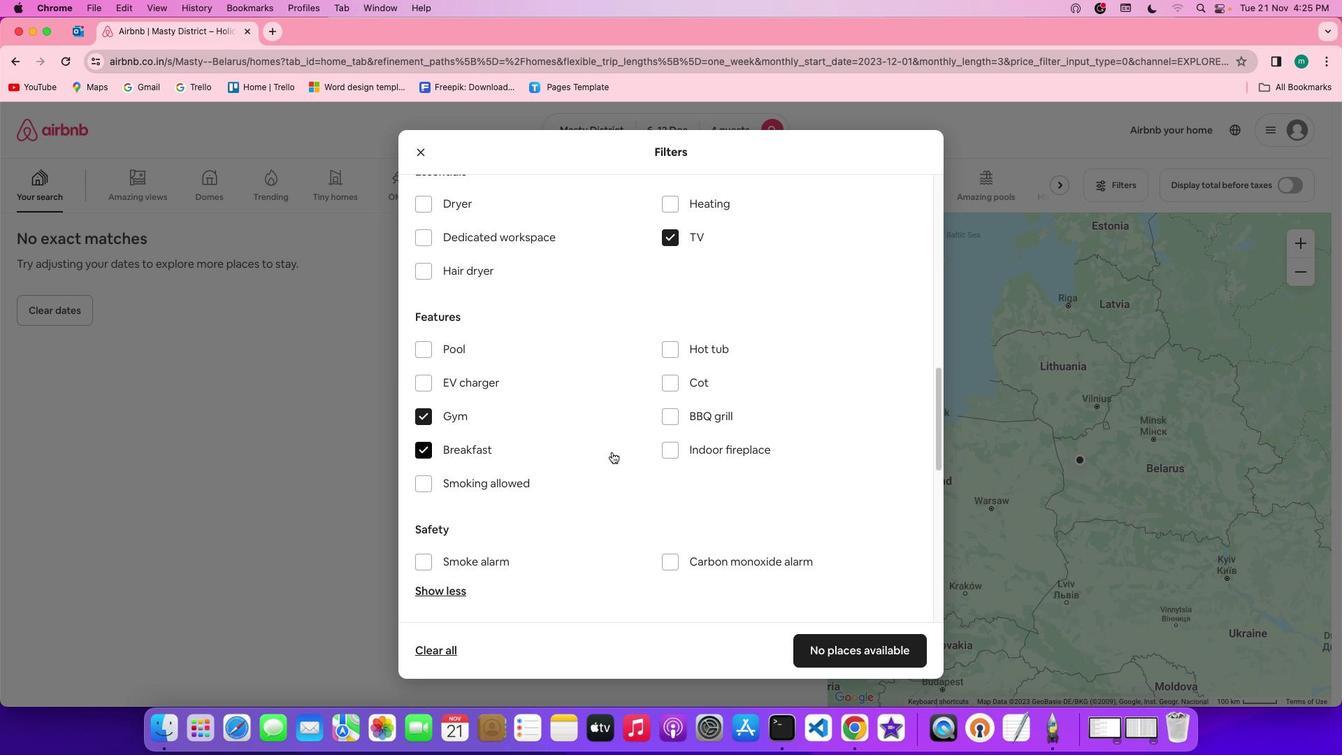 
Action: Mouse scrolled (607, 424) with delta (147, 125)
Screenshot: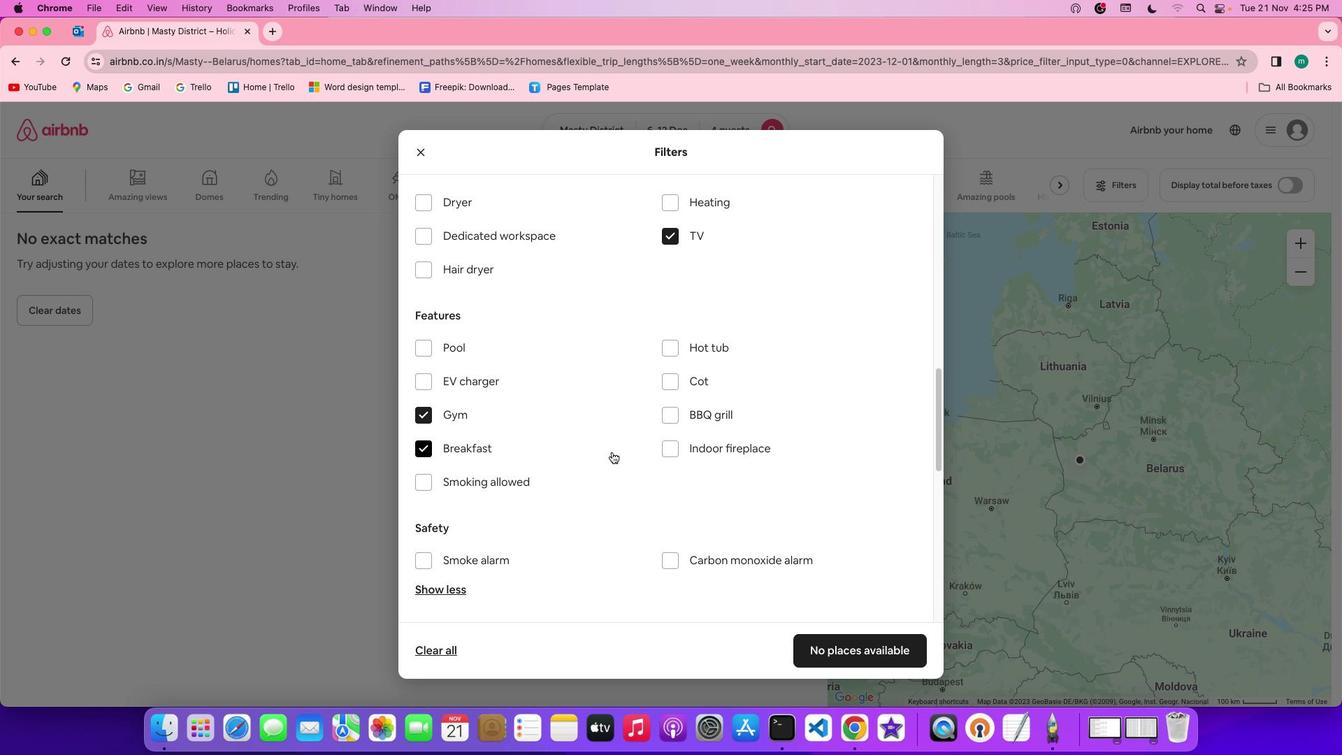 
Action: Mouse scrolled (607, 424) with delta (147, 125)
Screenshot: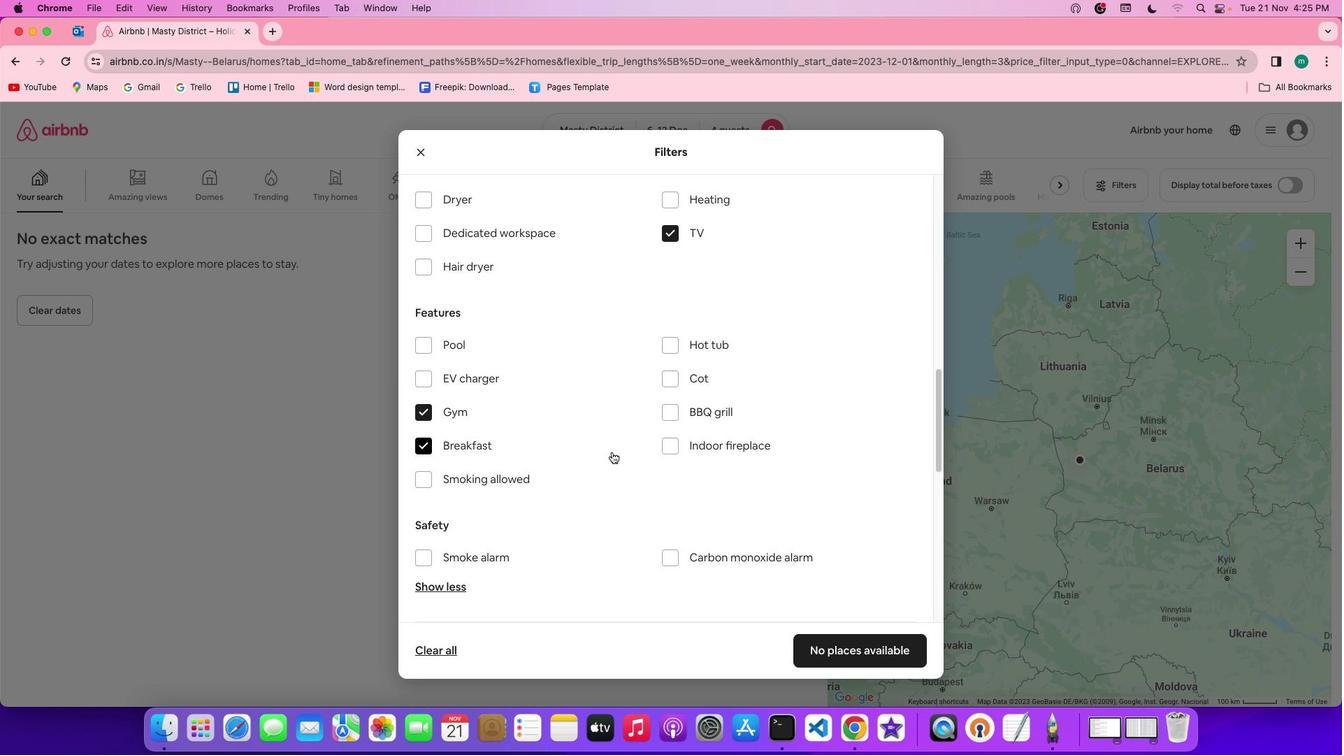 
Action: Mouse scrolled (607, 424) with delta (147, 125)
Screenshot: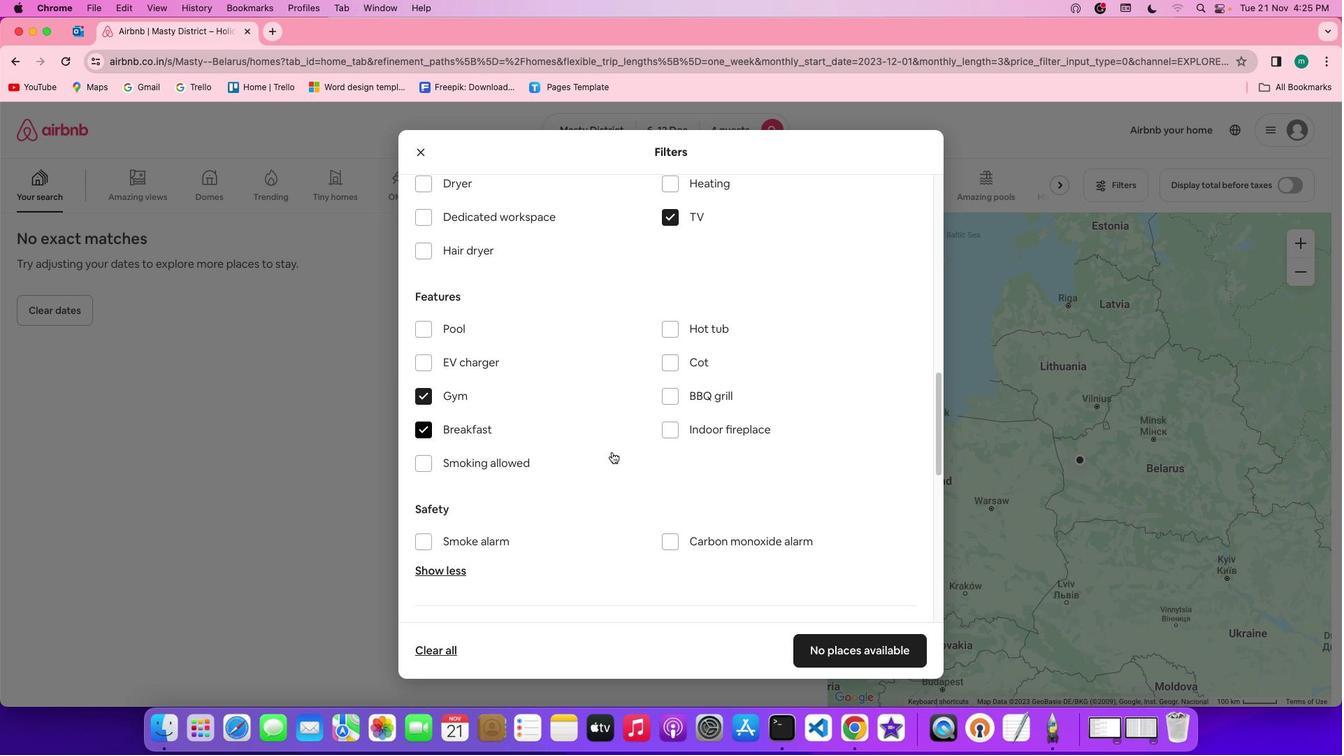 
Action: Mouse scrolled (607, 424) with delta (147, 125)
Screenshot: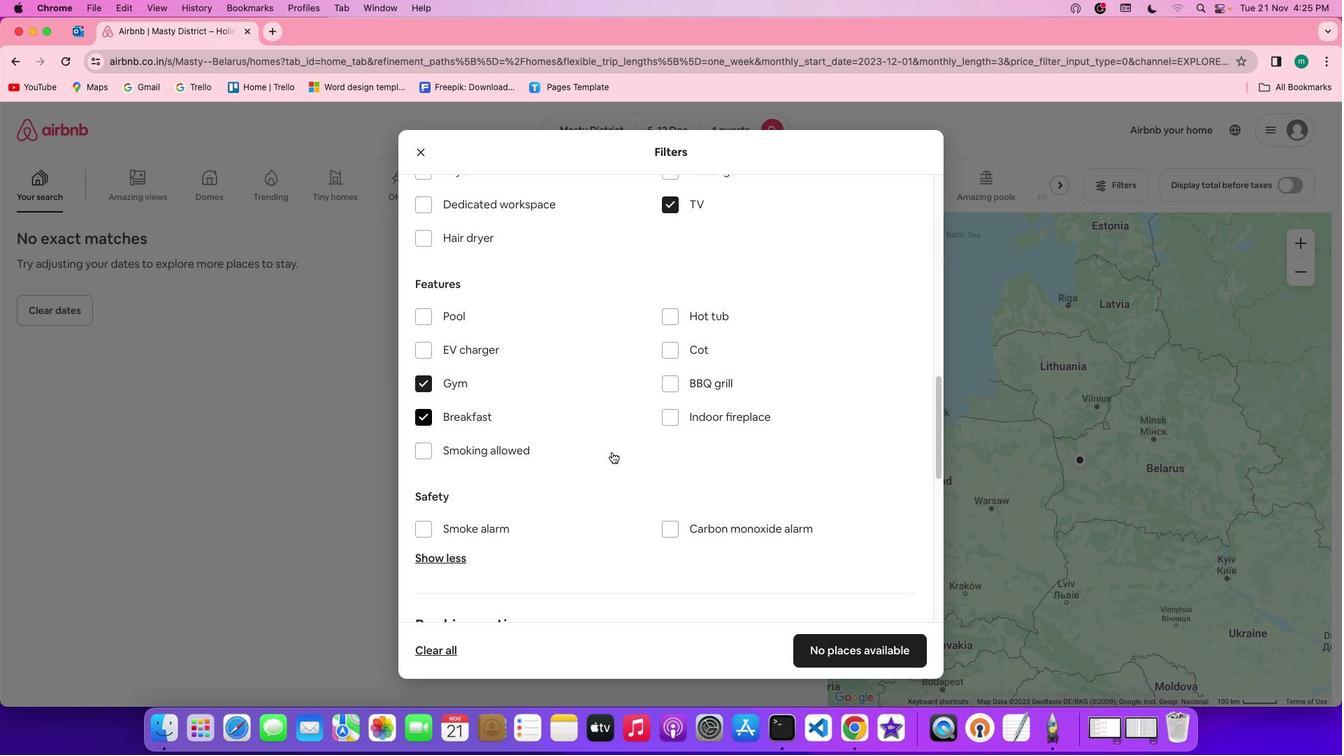 
Action: Mouse scrolled (607, 424) with delta (147, 125)
Screenshot: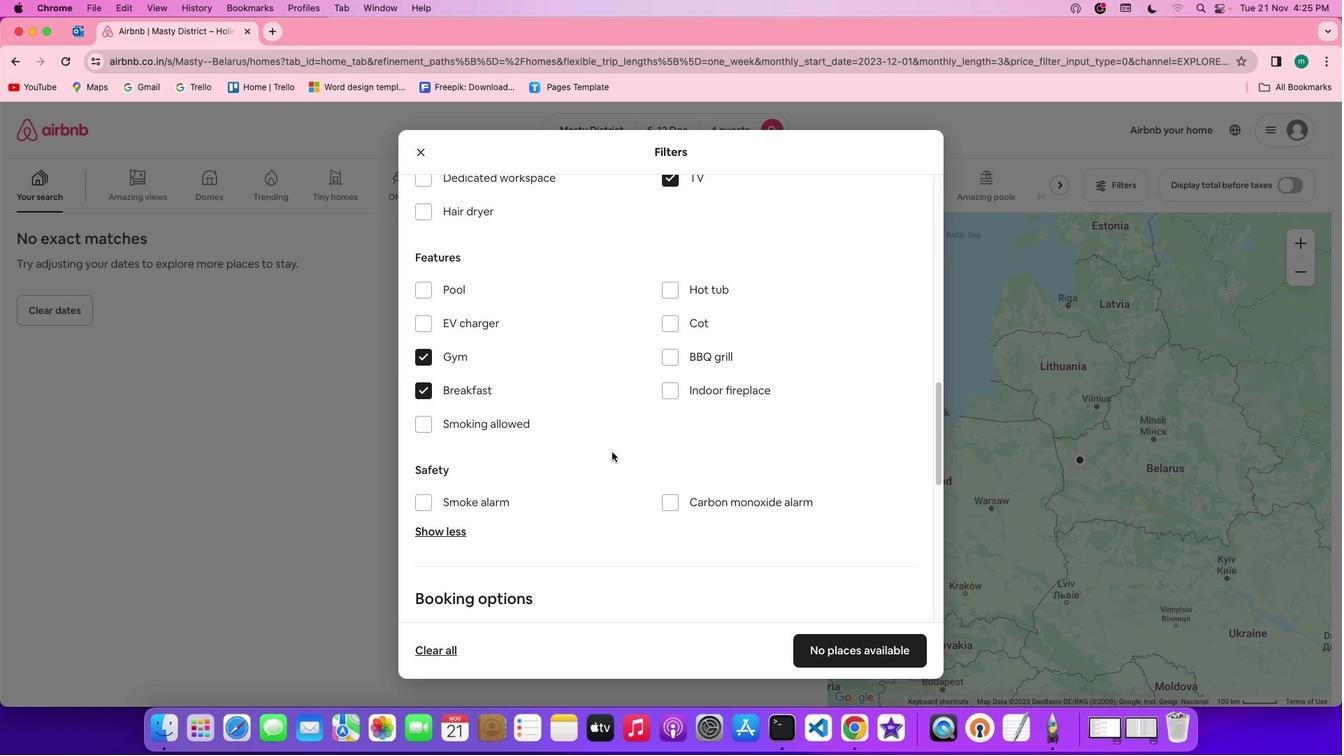 
Action: Mouse scrolled (607, 424) with delta (147, 125)
Screenshot: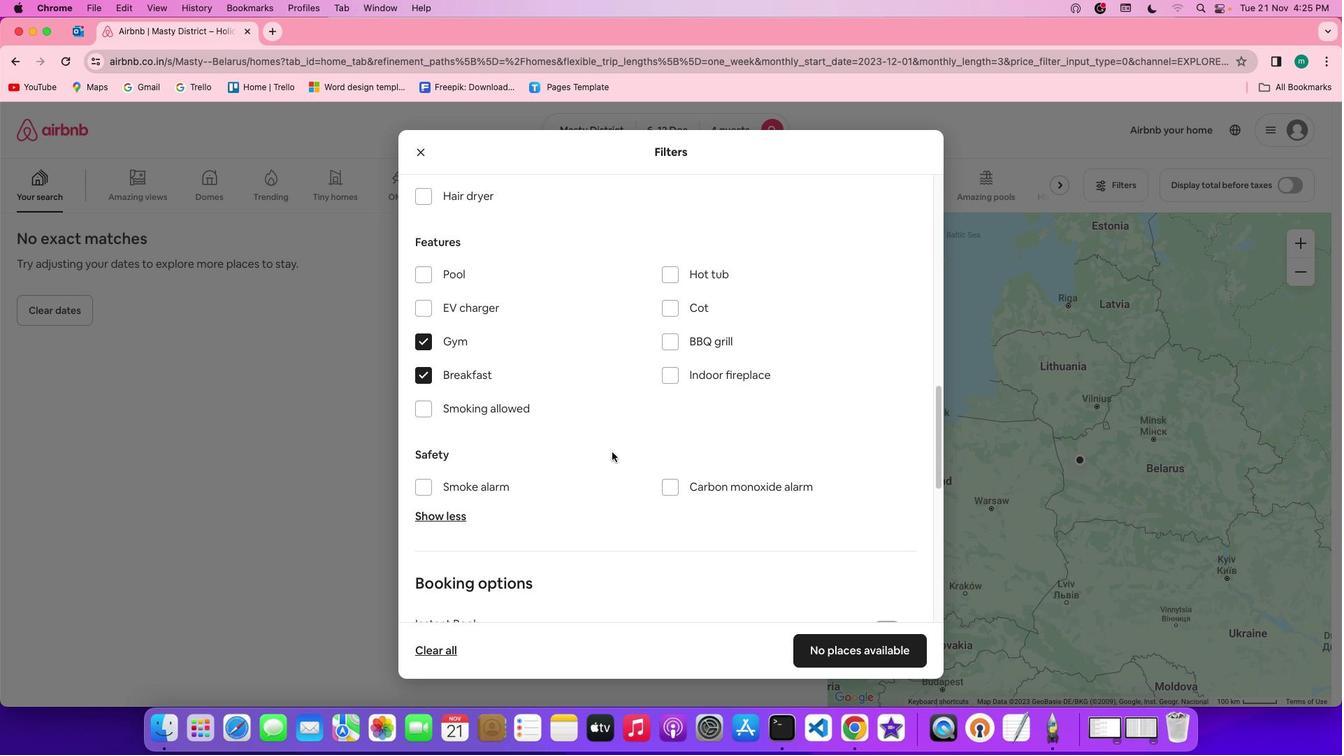 
Action: Mouse scrolled (607, 424) with delta (147, 125)
Screenshot: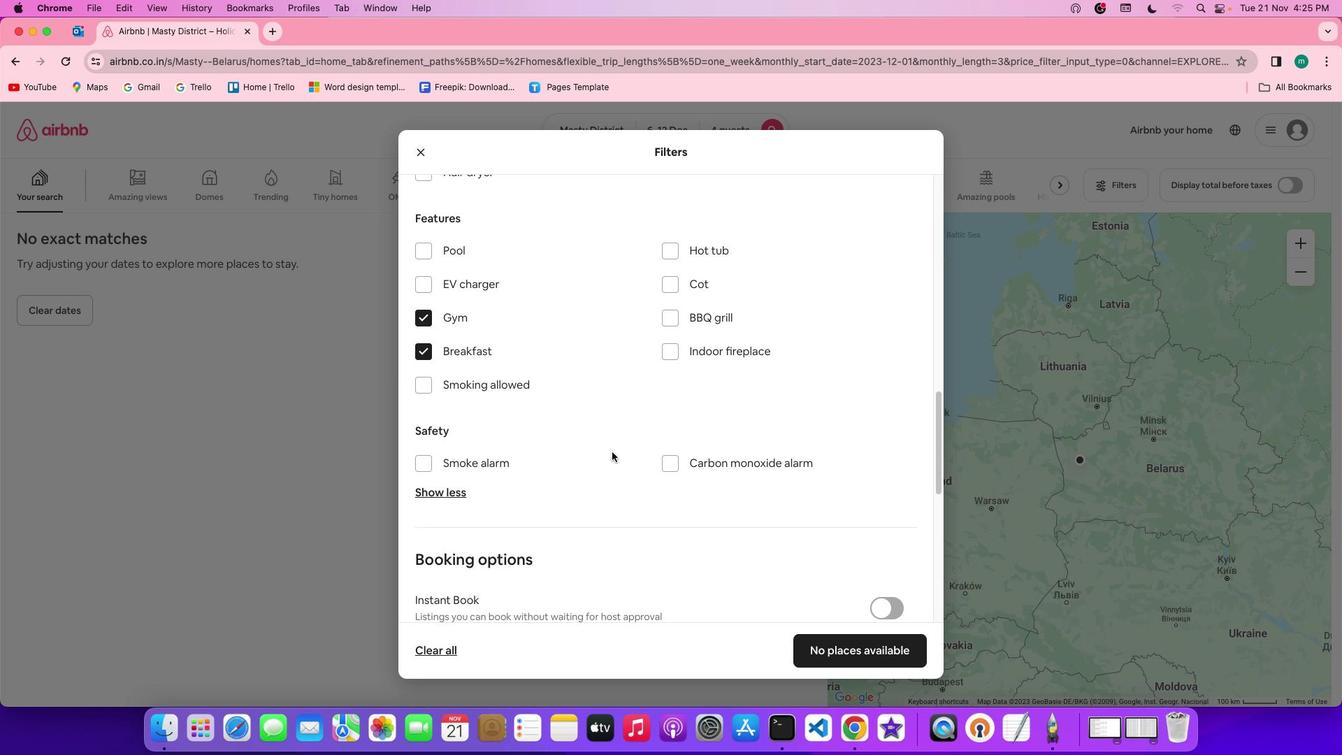 
Action: Mouse scrolled (607, 424) with delta (147, 125)
Screenshot: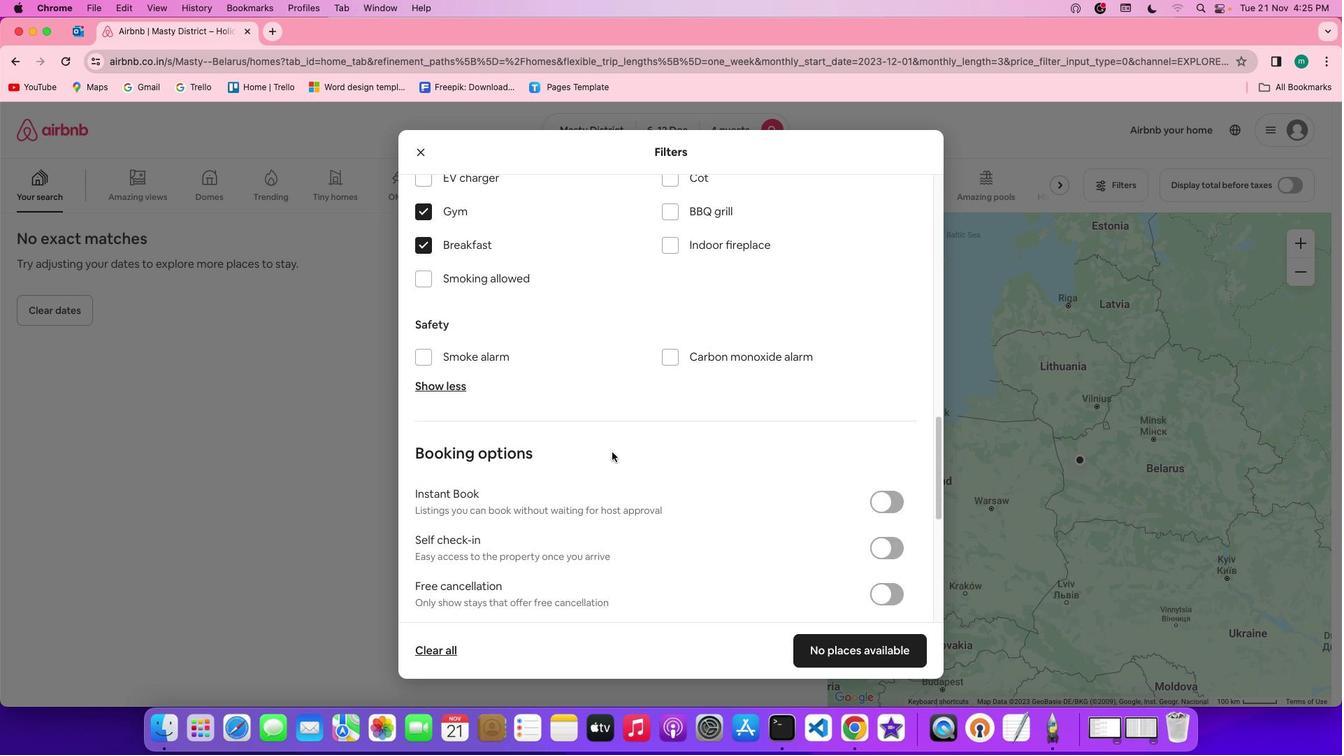 
Action: Mouse moved to (607, 424)
Screenshot: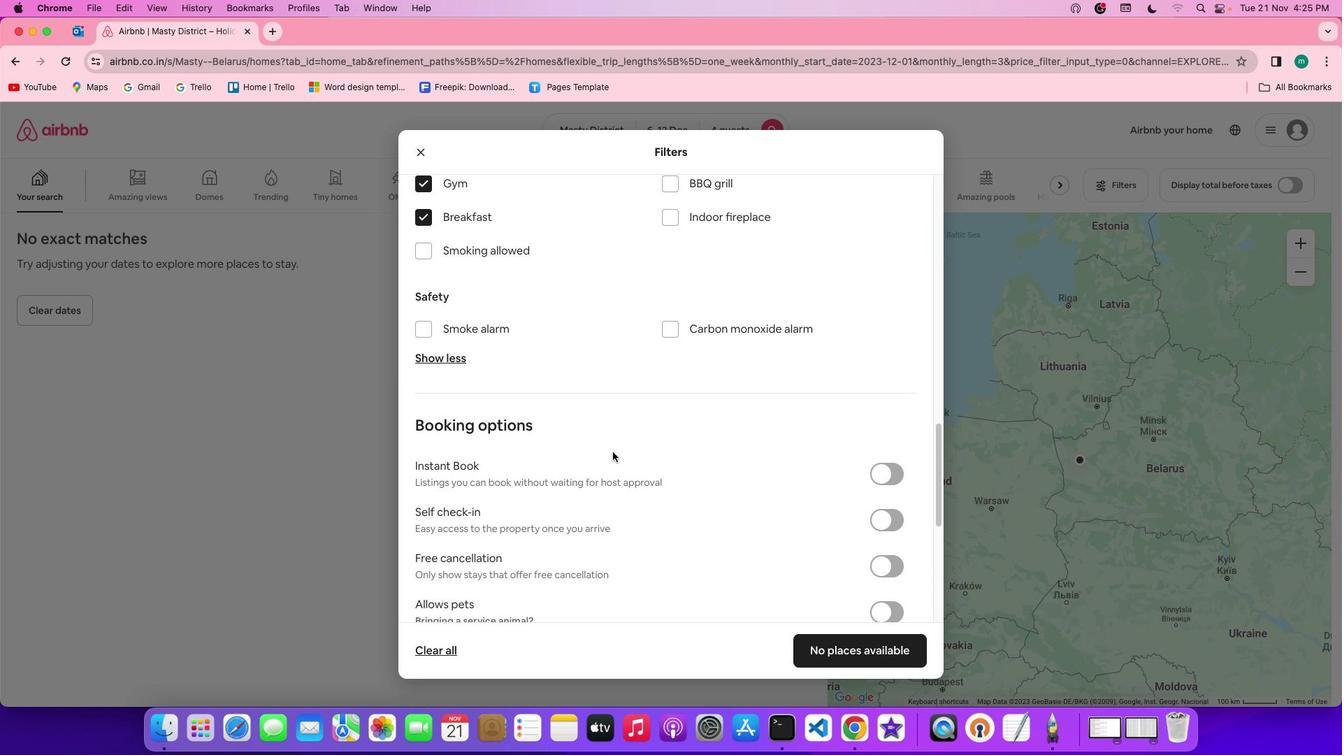 
Action: Mouse scrolled (607, 424) with delta (147, 125)
Screenshot: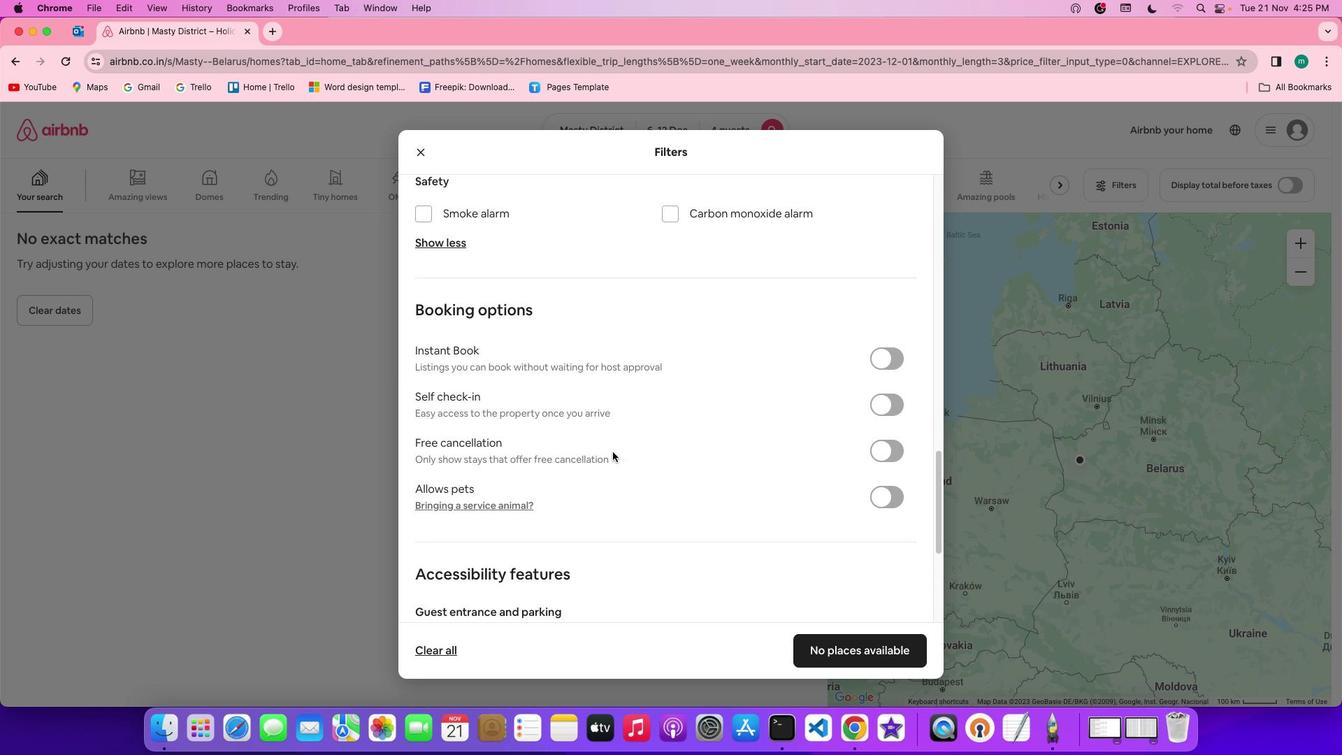 
Action: Mouse scrolled (607, 424) with delta (147, 125)
Screenshot: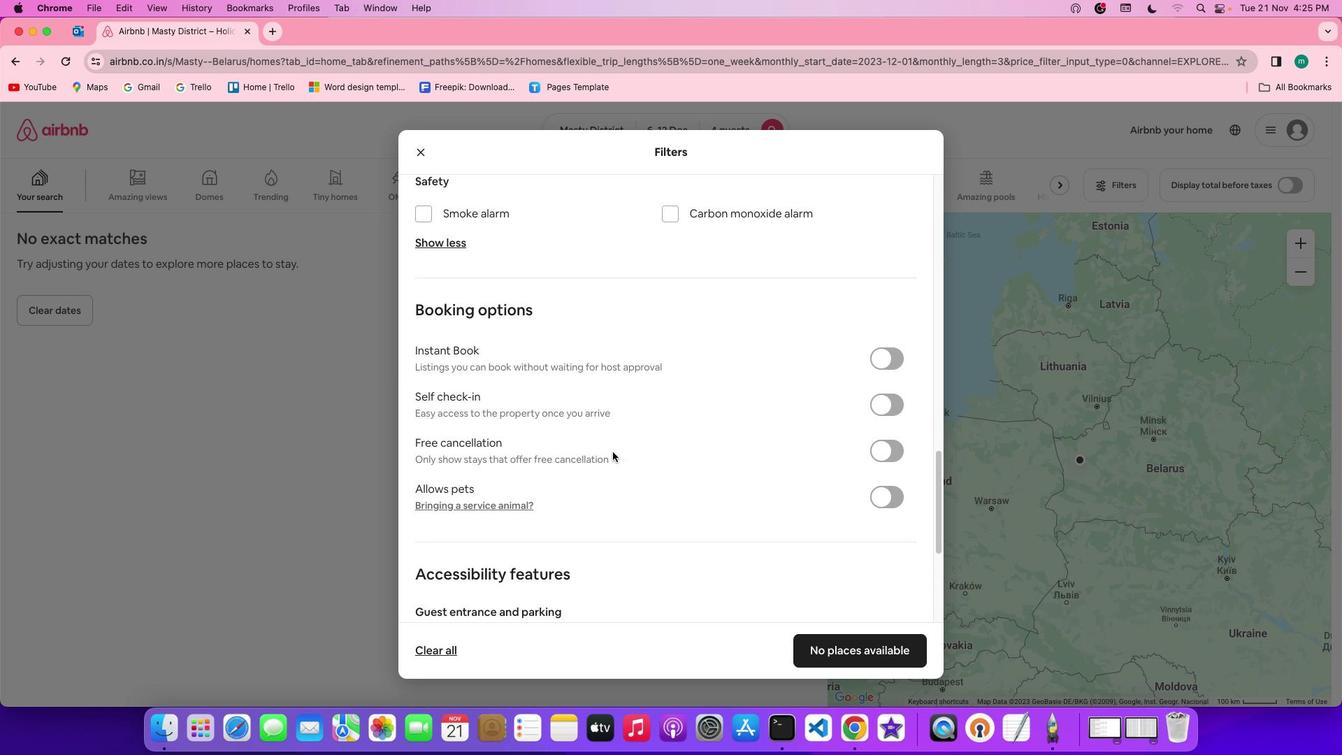 
Action: Mouse scrolled (607, 424) with delta (147, 125)
Screenshot: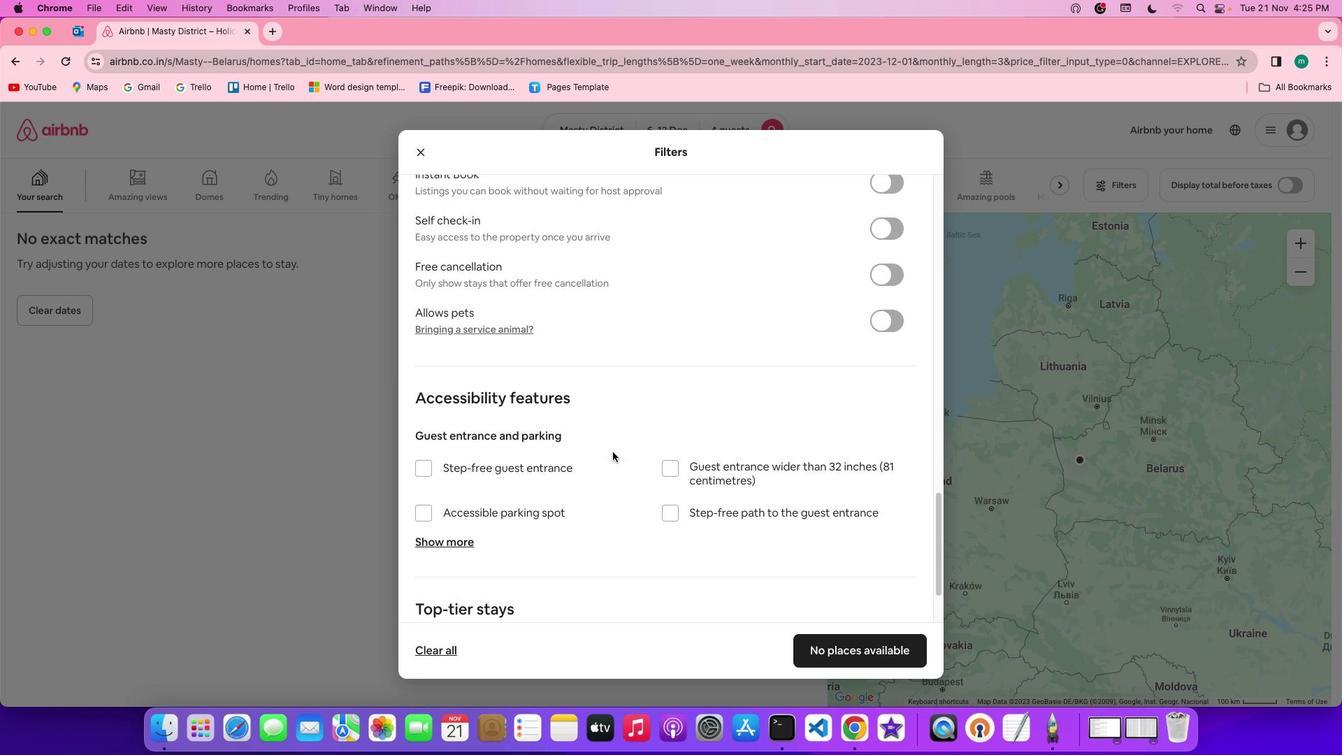 
Action: Mouse scrolled (607, 424) with delta (147, 124)
Screenshot: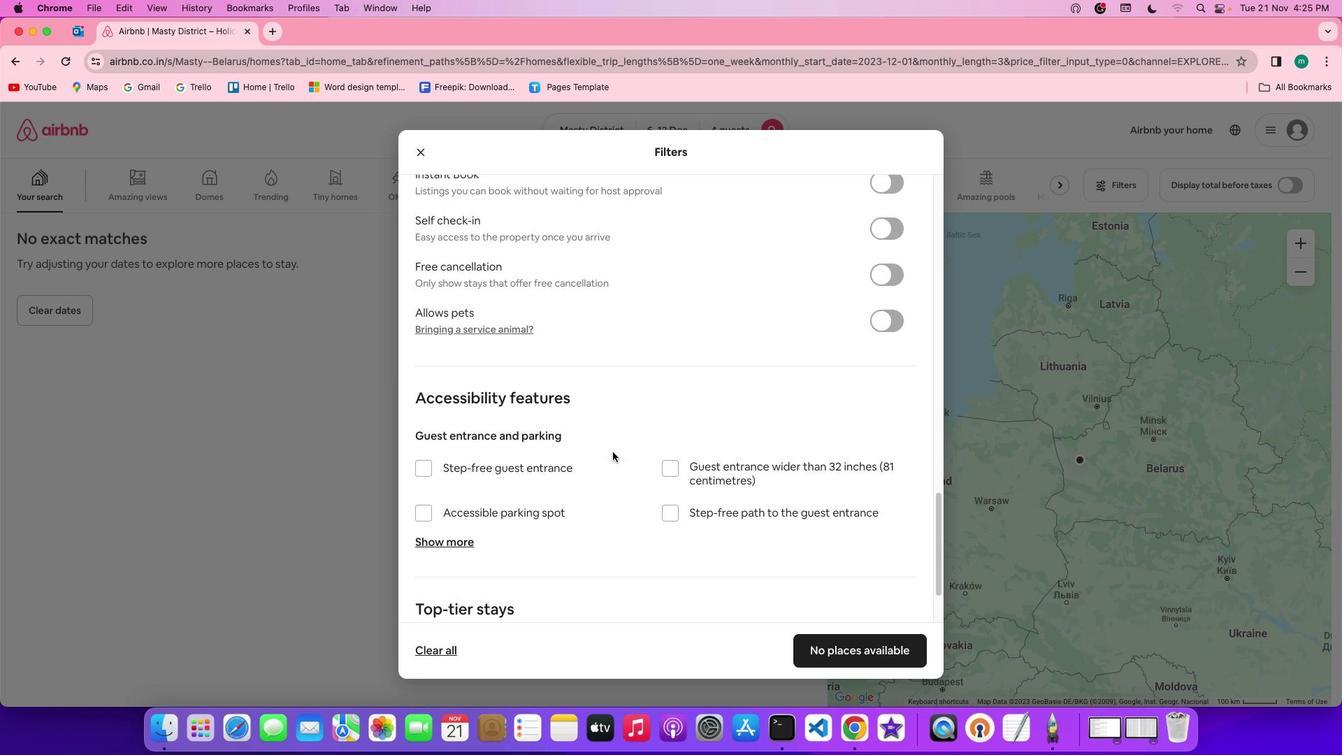 
Action: Mouse scrolled (607, 424) with delta (147, 123)
Screenshot: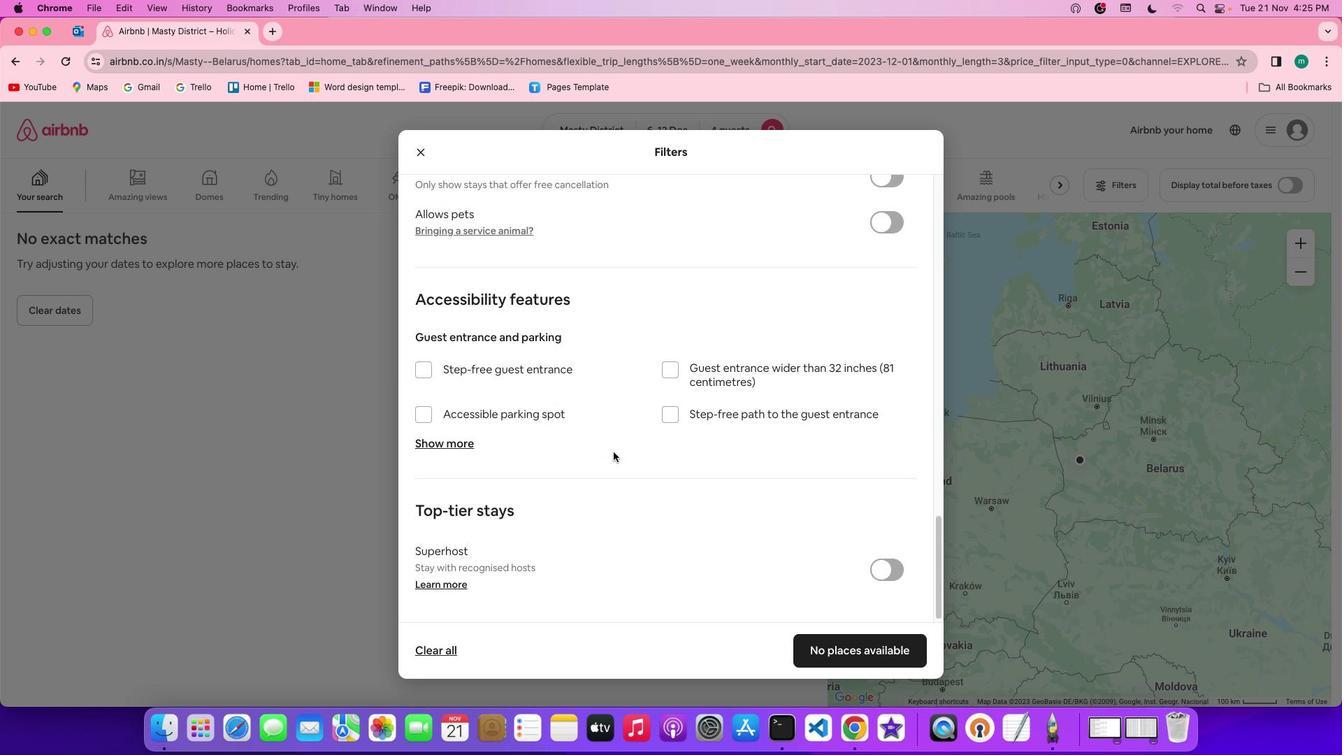 
Action: Mouse scrolled (607, 424) with delta (147, 123)
Screenshot: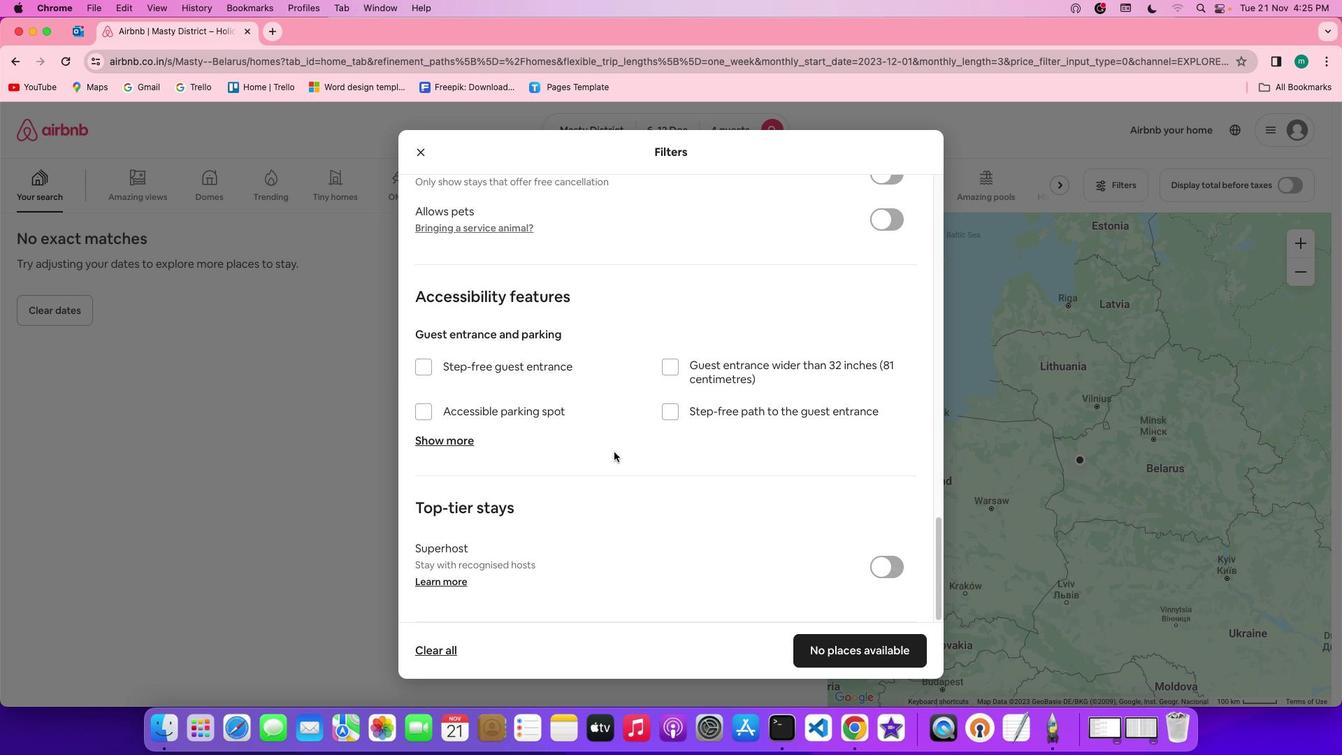 
Action: Mouse moved to (609, 423)
Screenshot: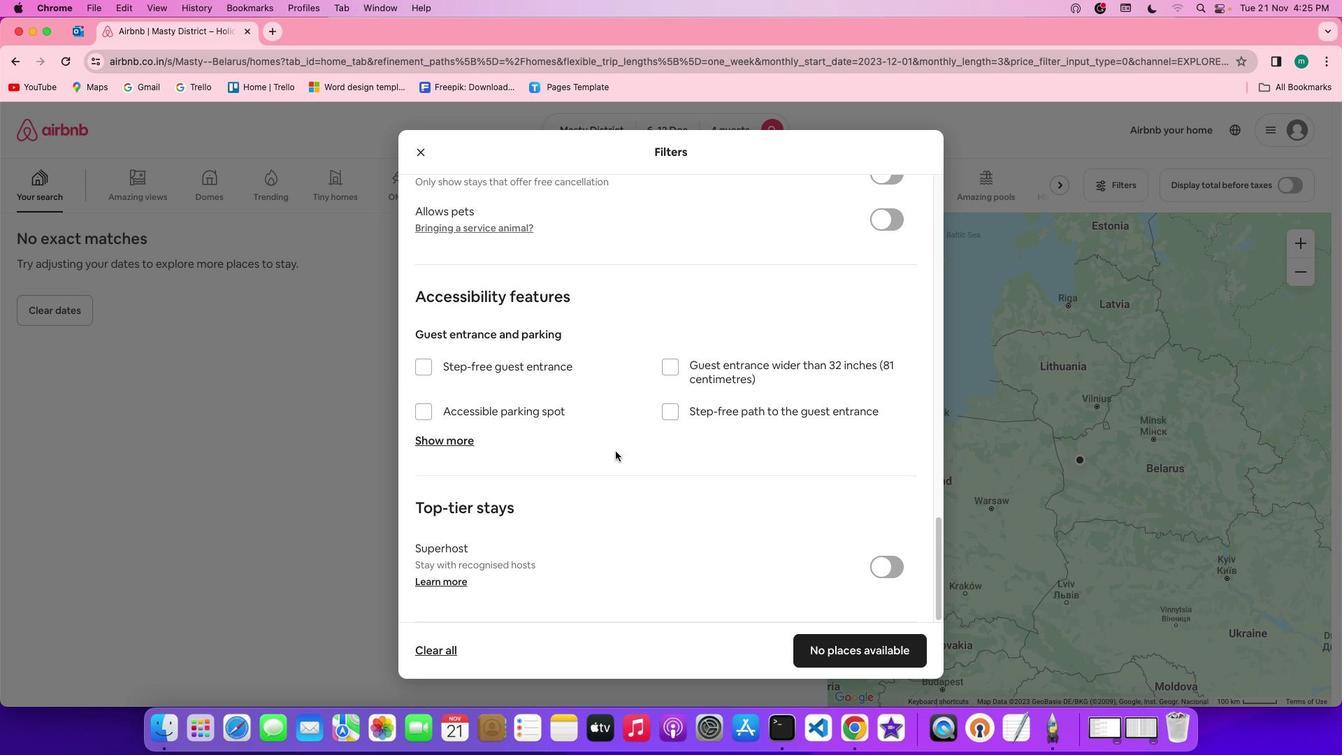 
Action: Mouse scrolled (609, 423) with delta (147, 125)
Screenshot: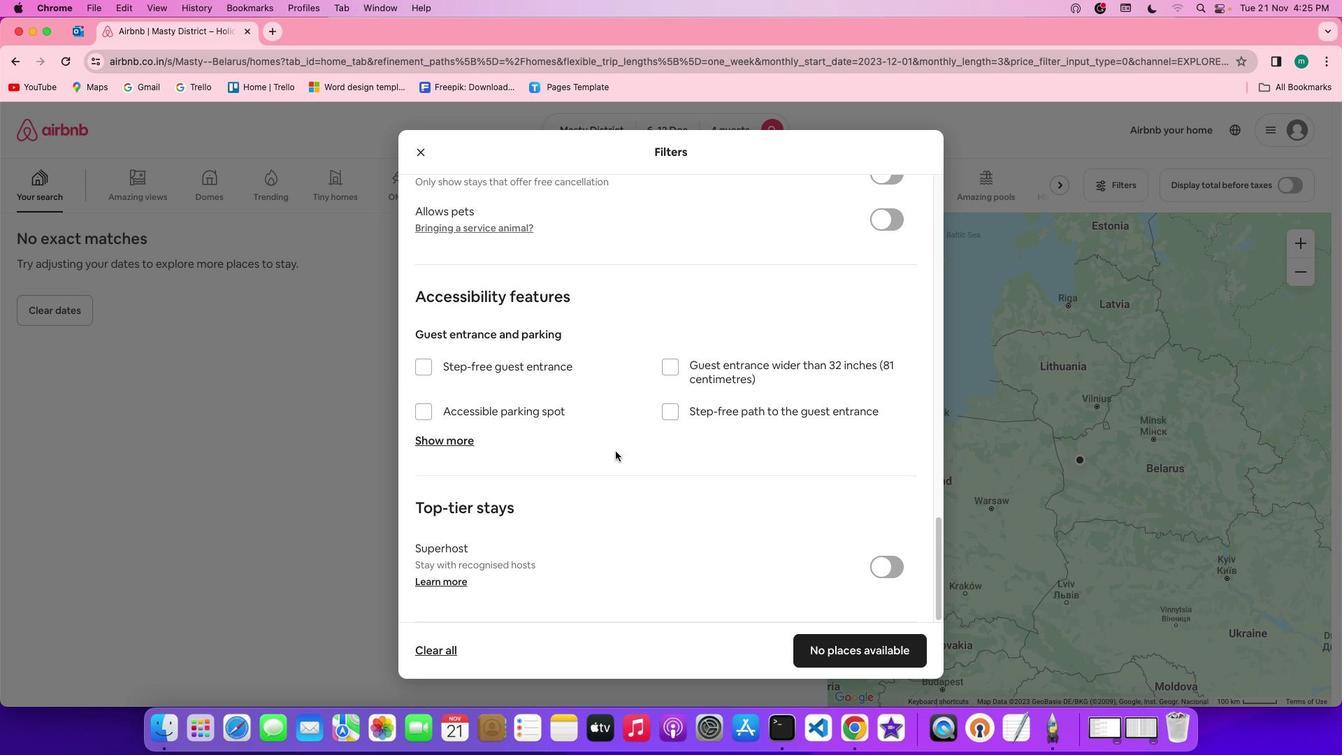 
Action: Mouse scrolled (609, 423) with delta (147, 125)
Screenshot: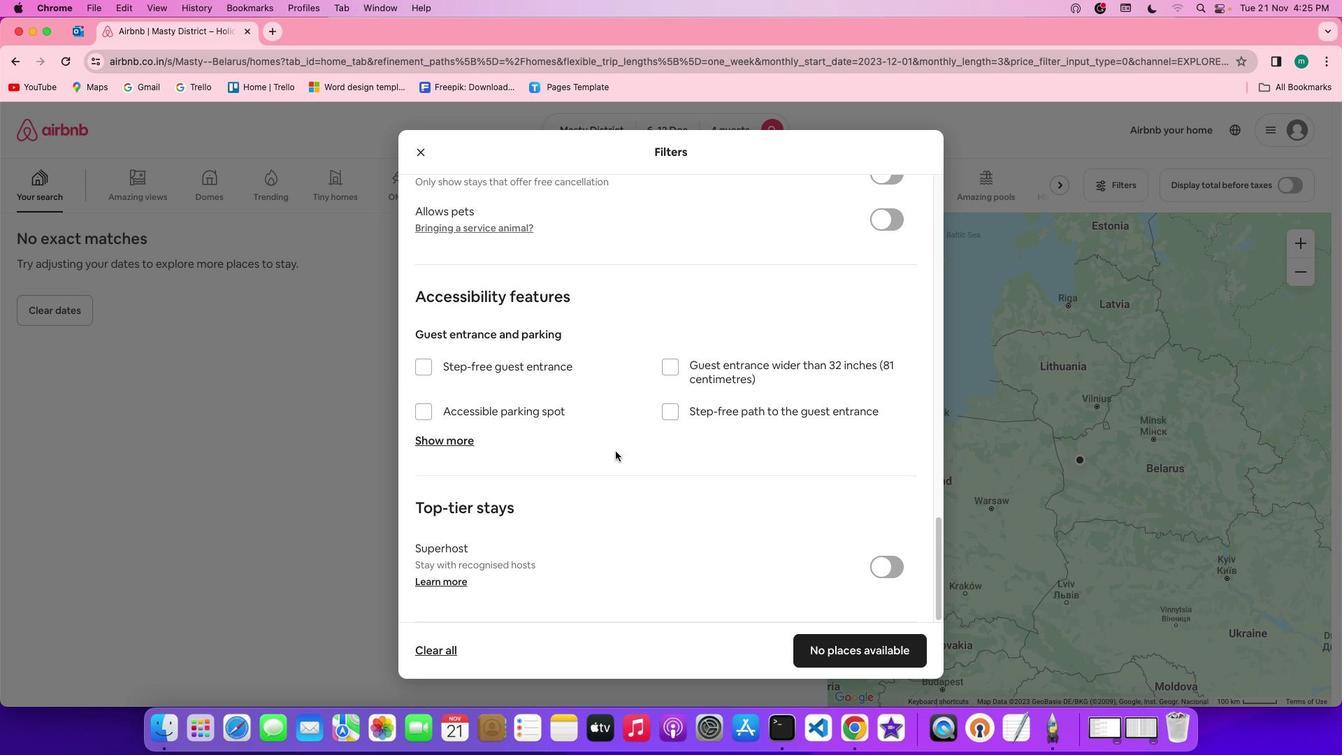 
Action: Mouse scrolled (609, 423) with delta (147, 124)
Screenshot: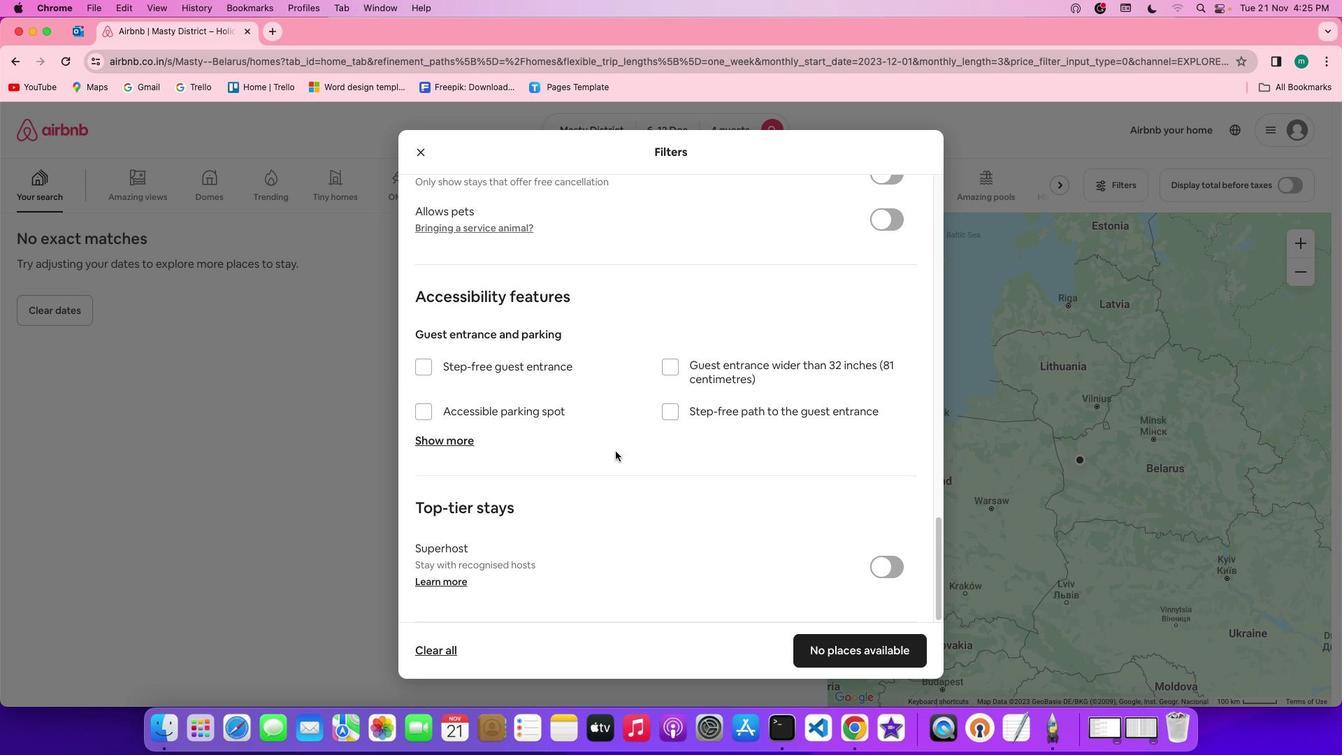 
Action: Mouse scrolled (609, 423) with delta (147, 124)
Screenshot: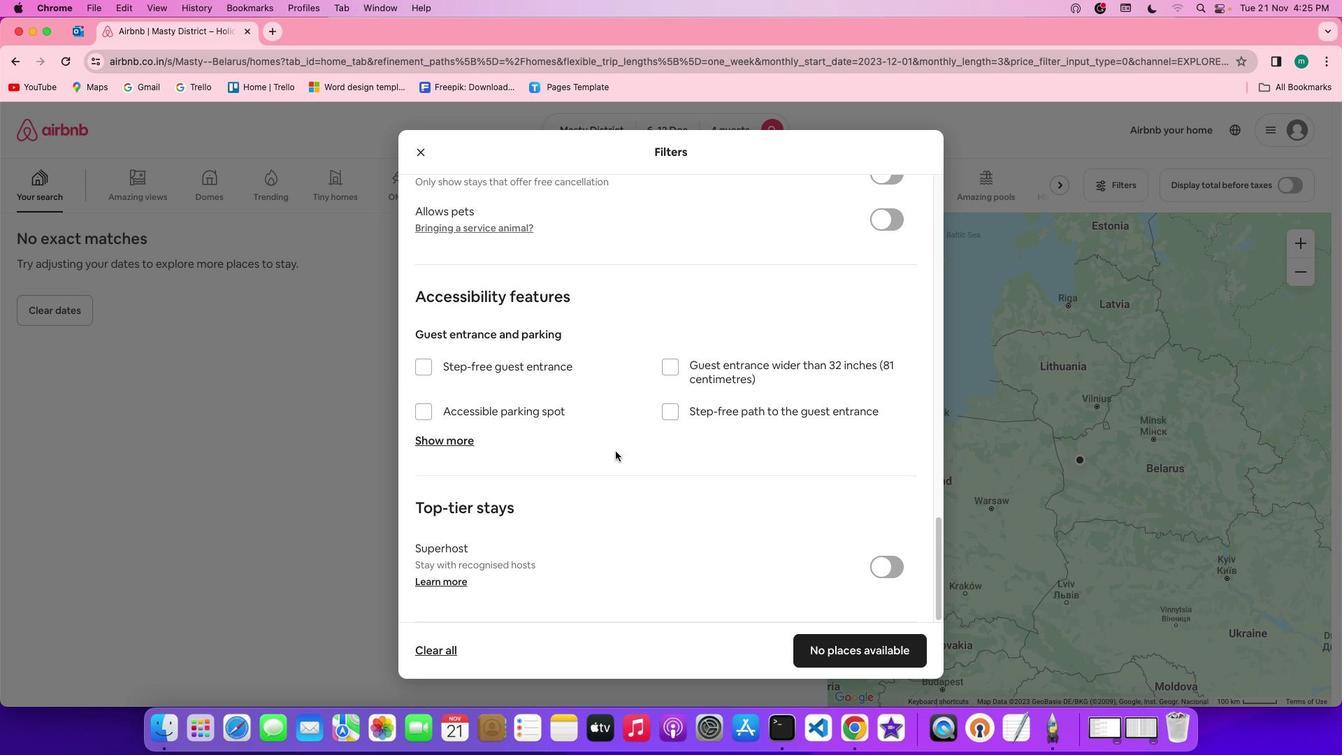 
Action: Mouse scrolled (609, 423) with delta (147, 123)
Screenshot: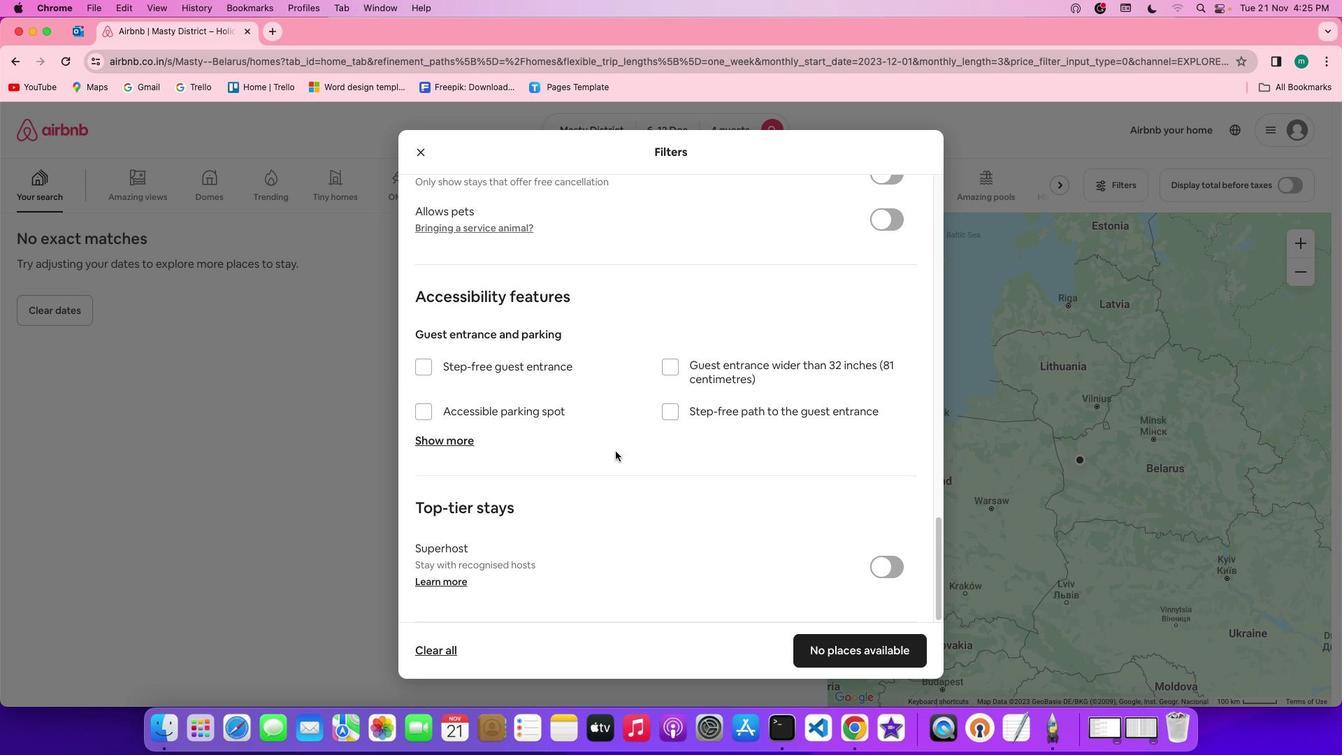 
Action: Mouse scrolled (609, 423) with delta (147, 123)
Screenshot: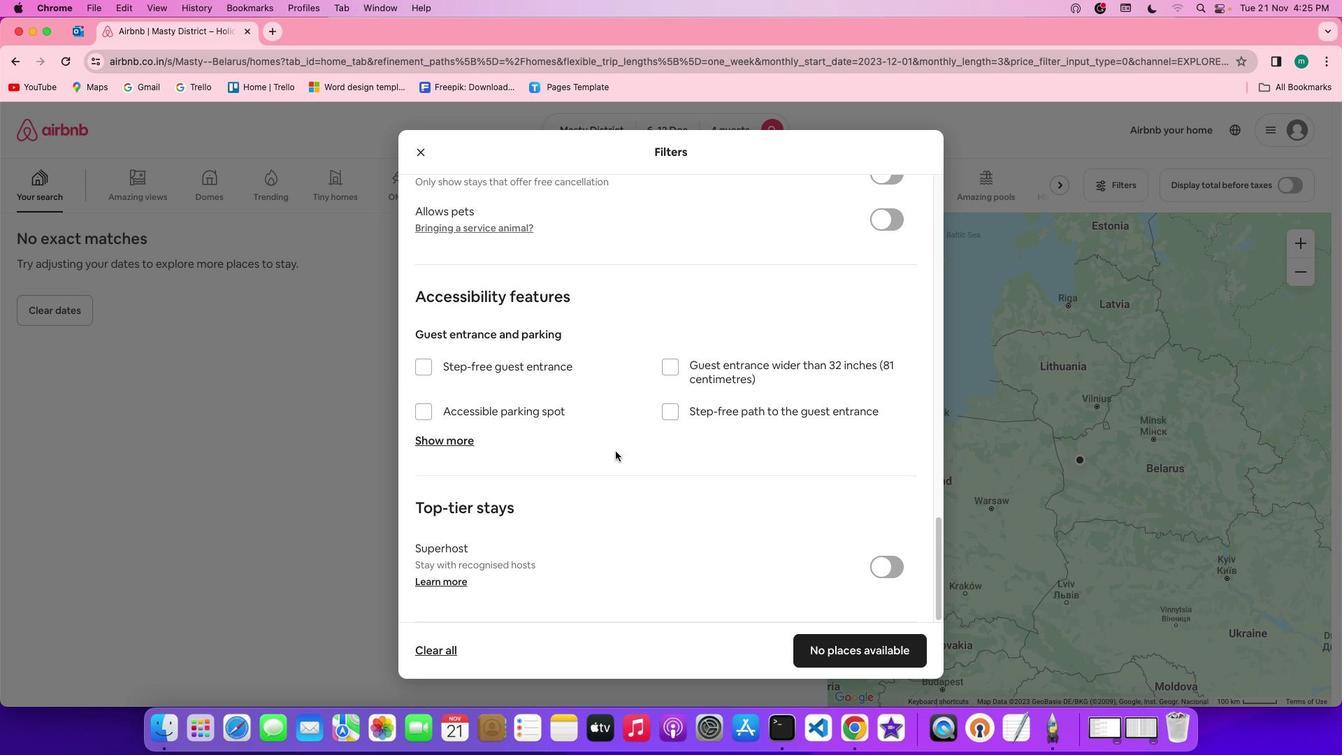 
Action: Mouse moved to (813, 555)
Screenshot: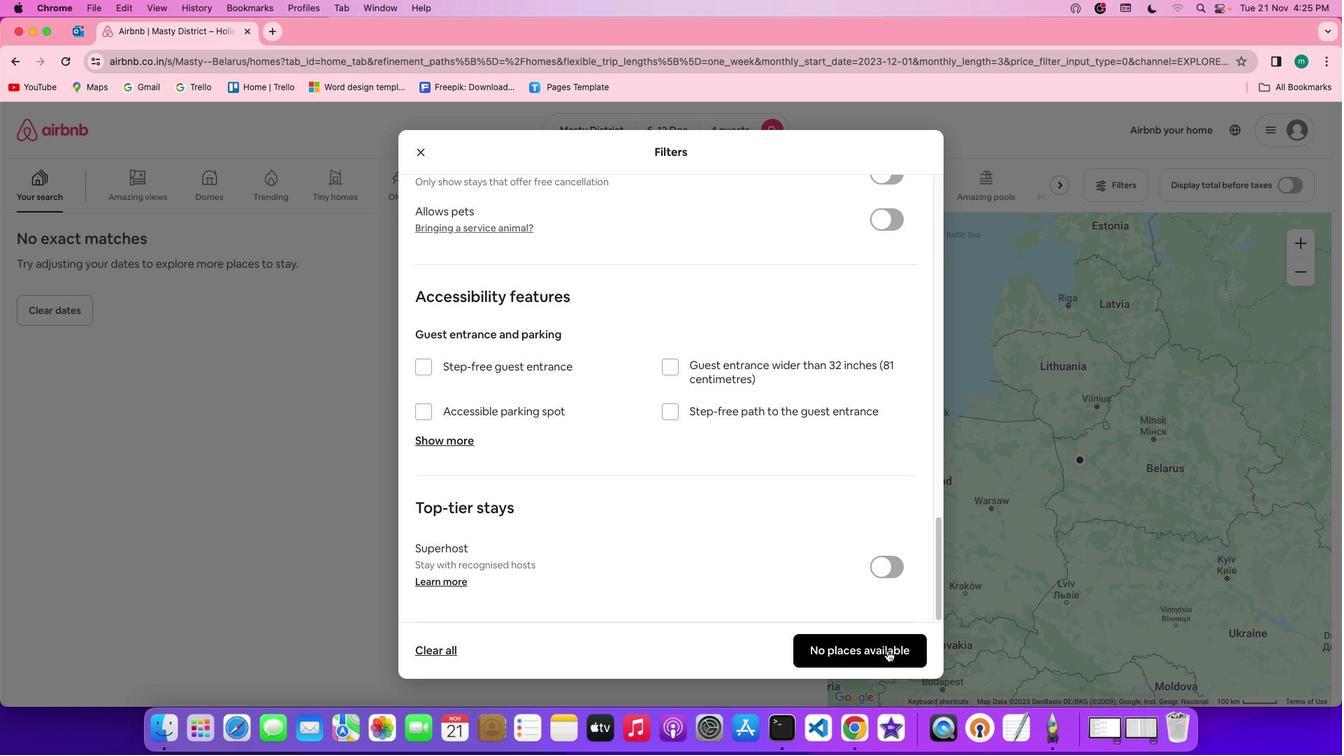 
Action: Mouse pressed left at (813, 555)
Screenshot: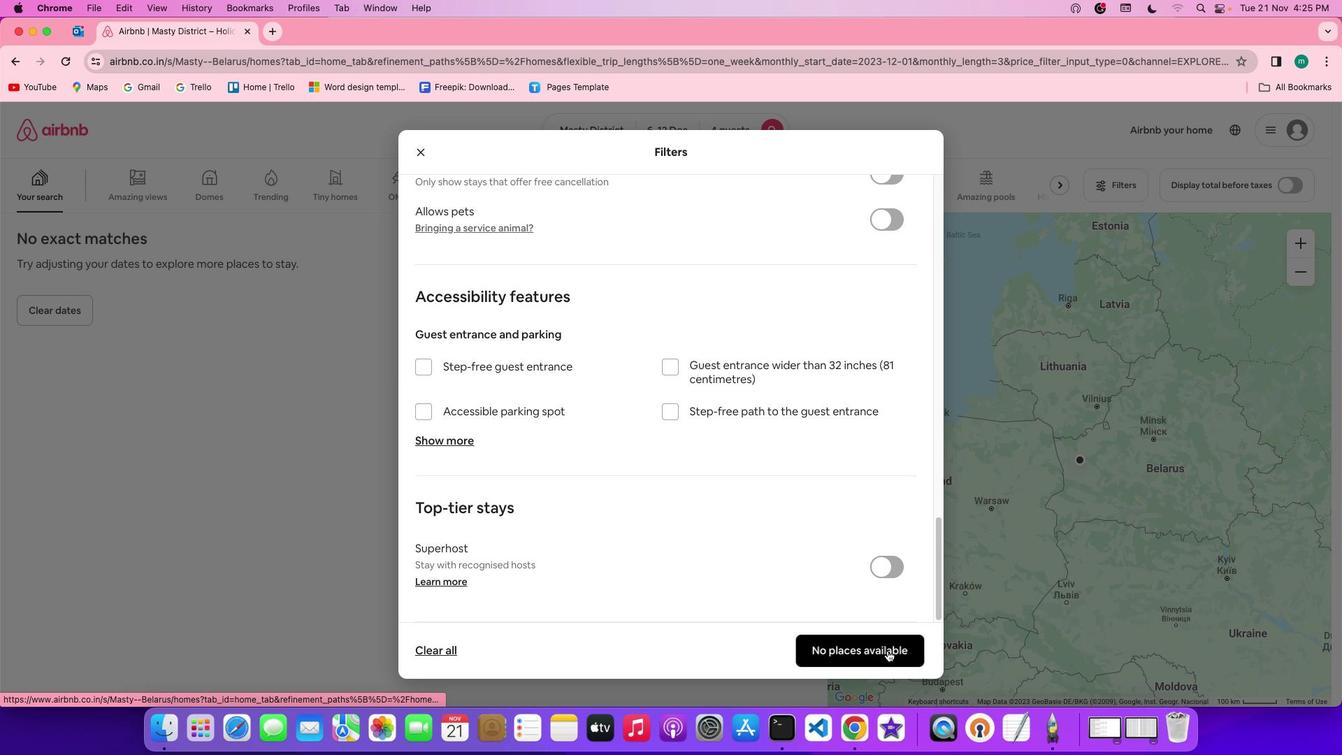 
Action: Mouse moved to (525, 449)
Screenshot: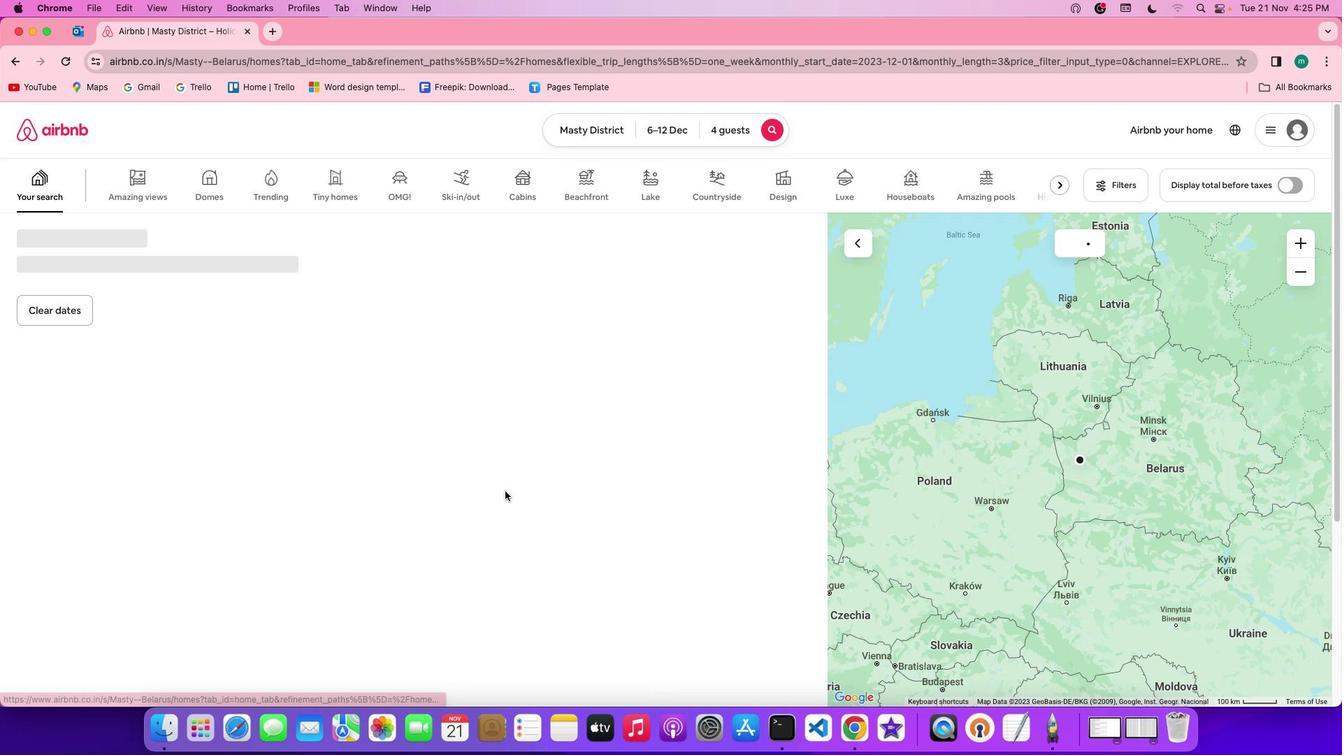 
